 Task: Find an Airbnb in Yako, Burkina Faso for 2 guests from 1st to 9th July, with a price range of ₹8000 to ₹15000, entire place, 1 bedroom, smoking allowed, and self check-in.
Action: Mouse moved to (398, 71)
Screenshot: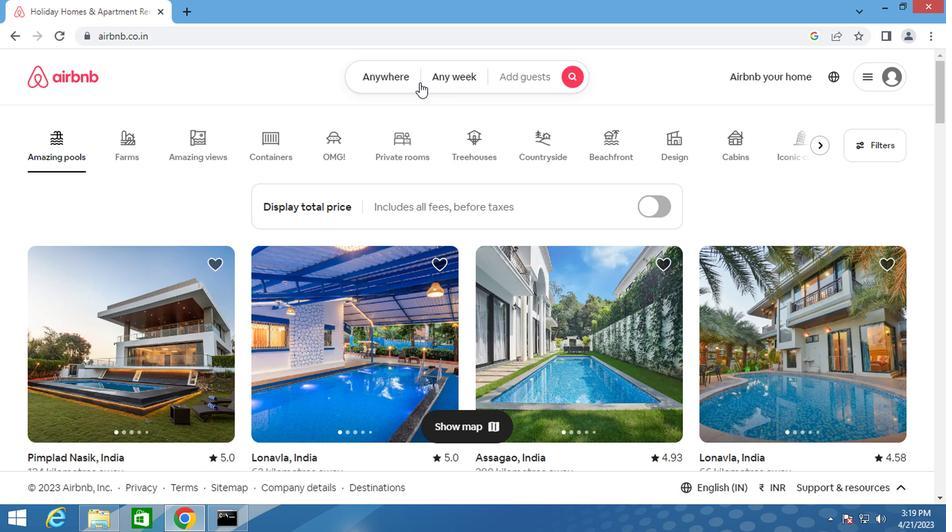 
Action: Mouse pressed left at (398, 71)
Screenshot: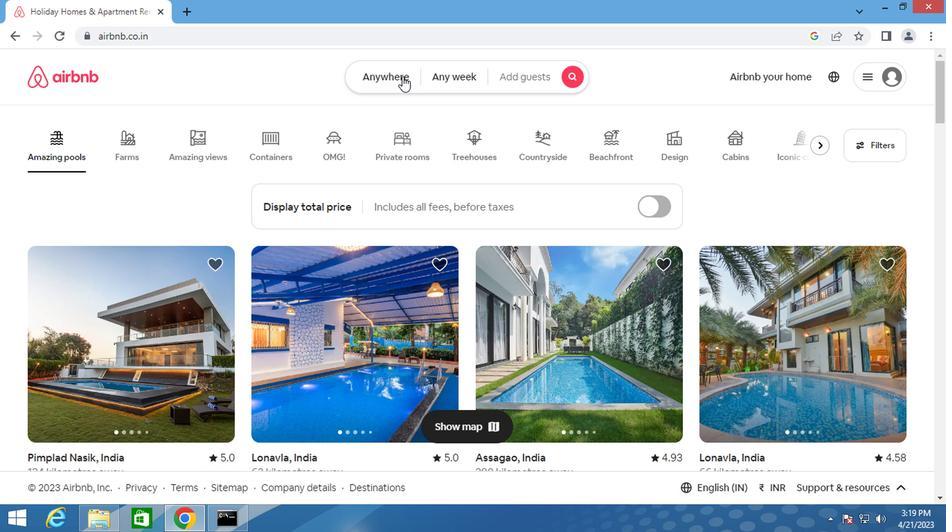 
Action: Mouse moved to (318, 127)
Screenshot: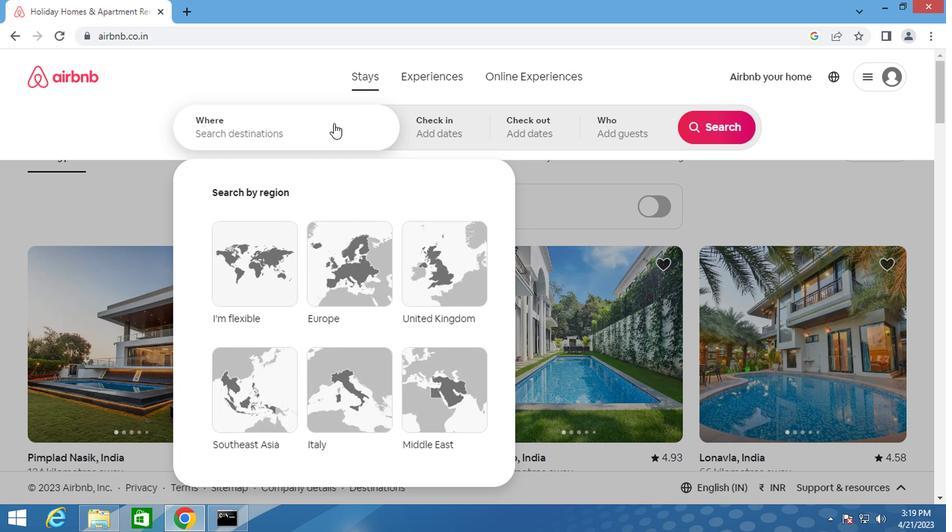 
Action: Mouse pressed left at (318, 127)
Screenshot: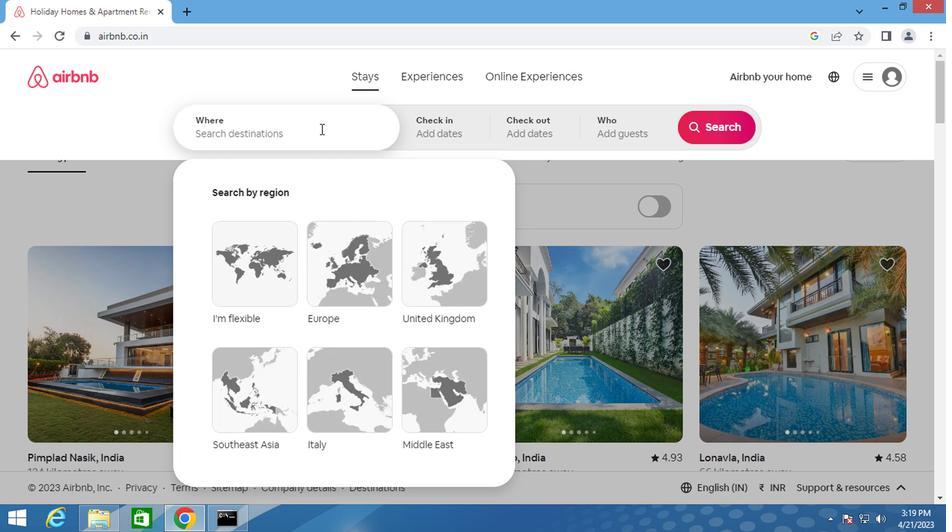 
Action: Key pressed <Key.shift>YAKO,<Key.shift>BURKINA
Screenshot: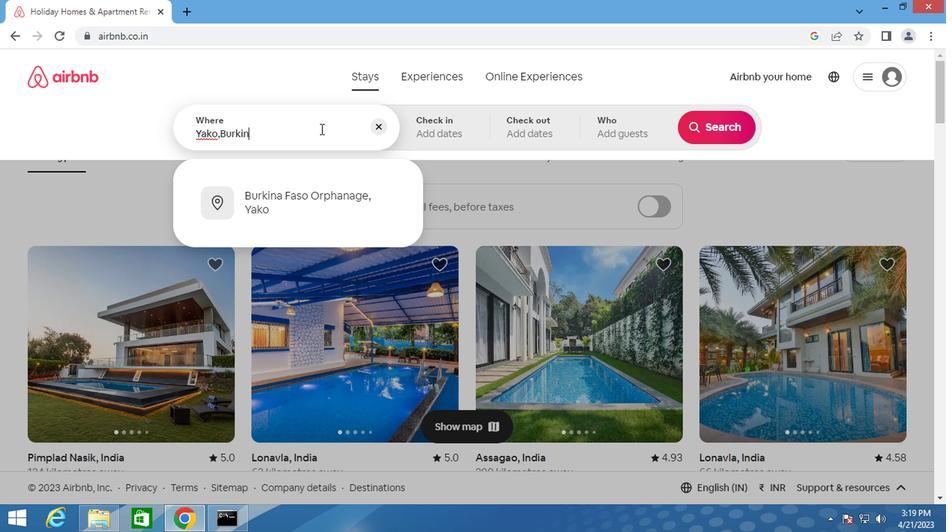 
Action: Mouse moved to (310, 203)
Screenshot: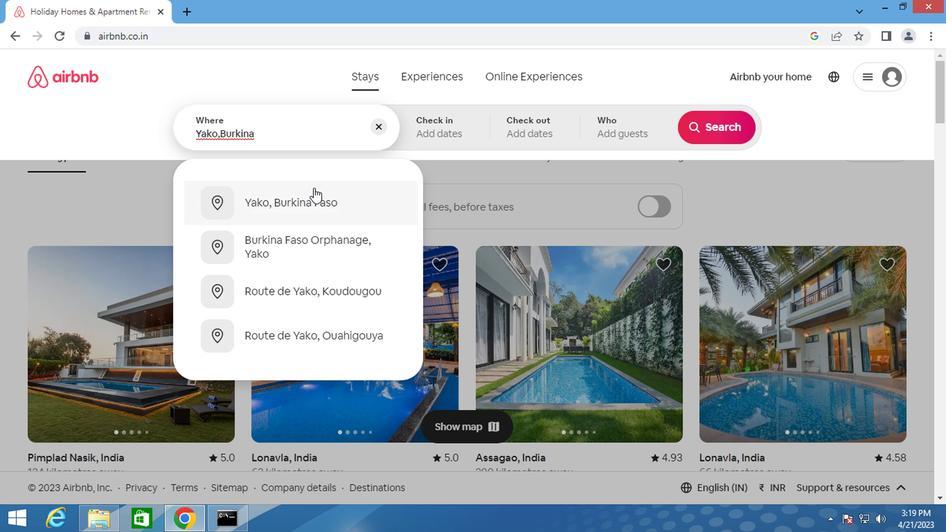 
Action: Mouse pressed left at (310, 203)
Screenshot: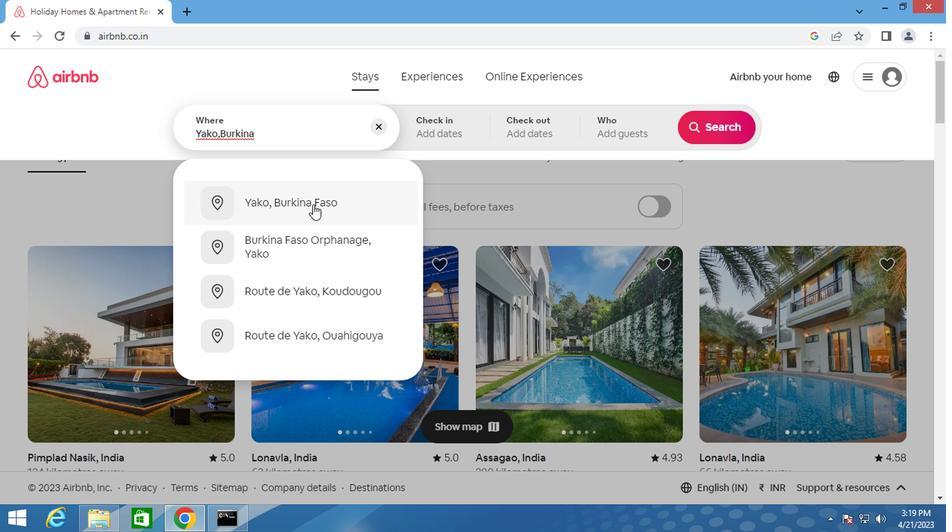 
Action: Mouse moved to (705, 231)
Screenshot: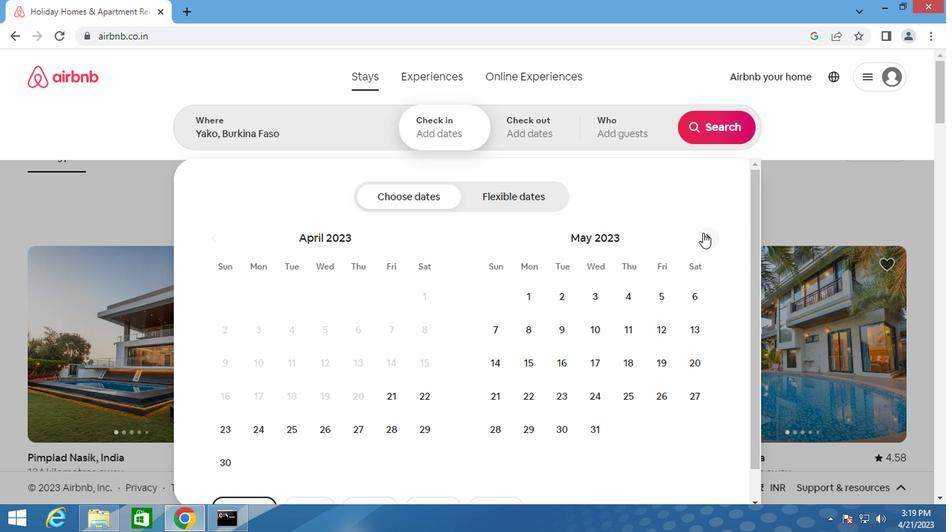 
Action: Mouse pressed left at (705, 231)
Screenshot: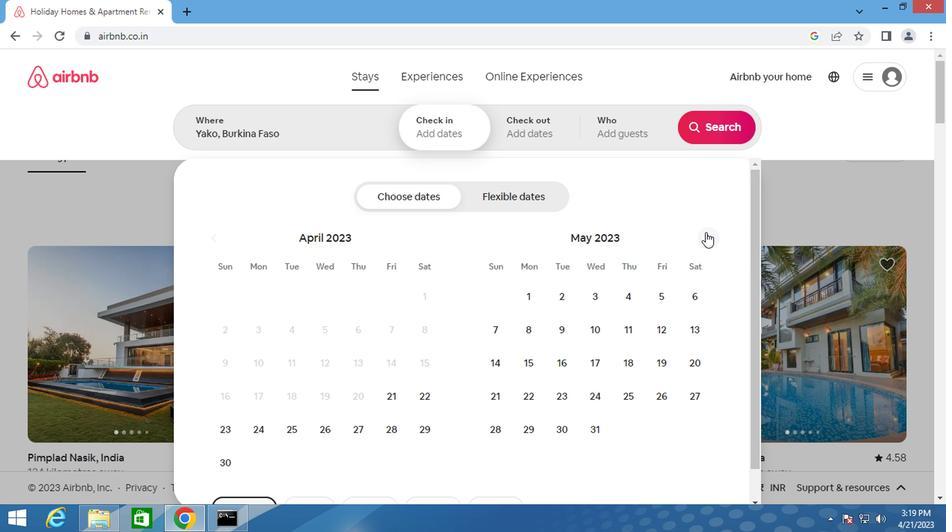 
Action: Mouse pressed left at (705, 231)
Screenshot: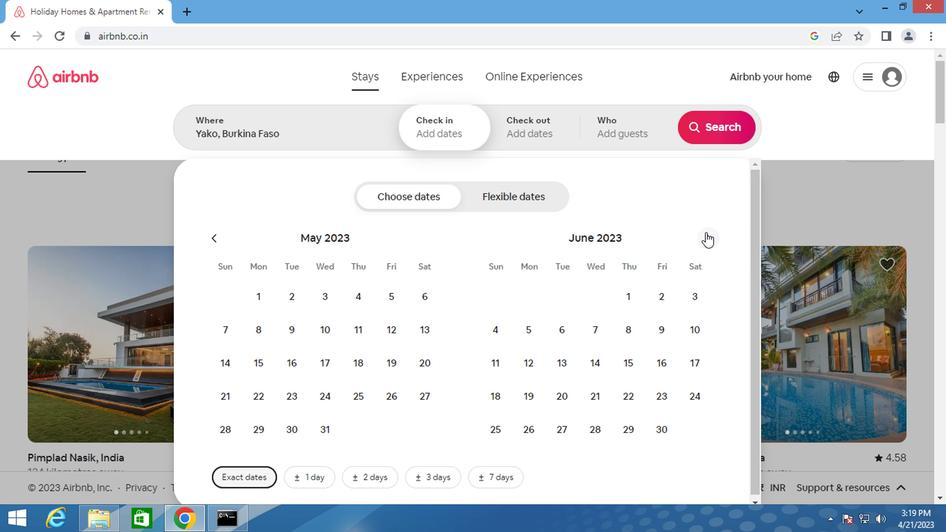 
Action: Mouse moved to (697, 292)
Screenshot: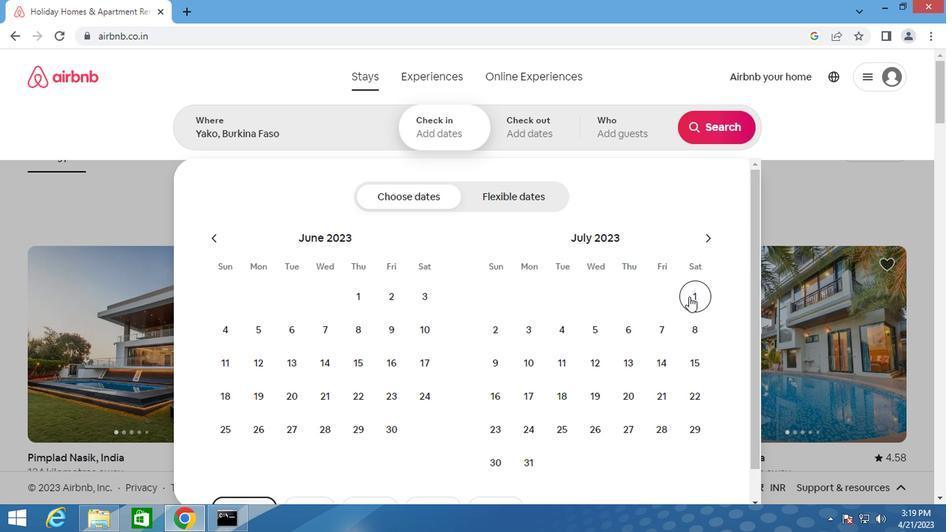
Action: Mouse pressed left at (697, 292)
Screenshot: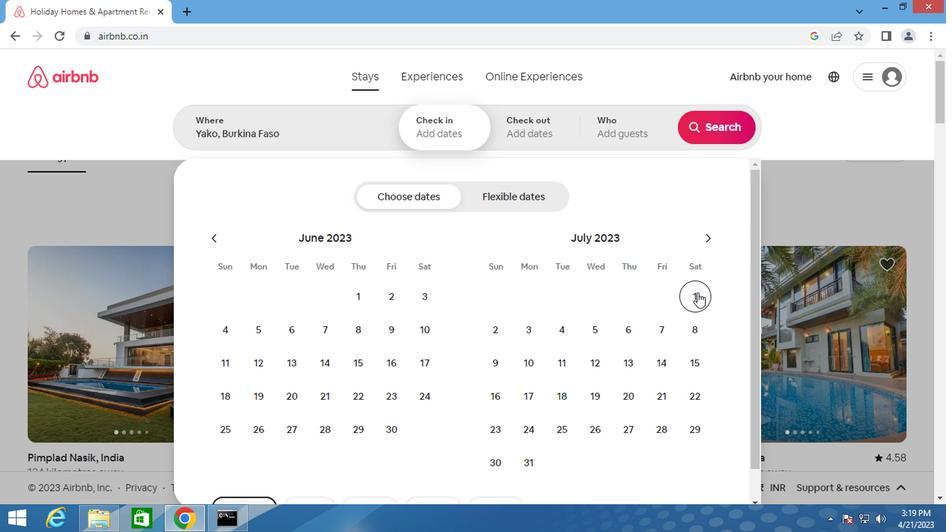 
Action: Mouse moved to (496, 367)
Screenshot: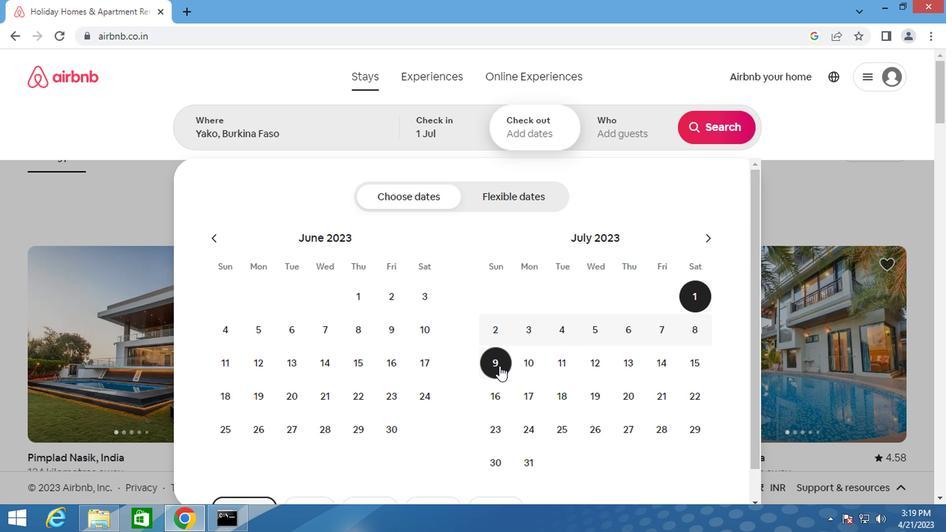 
Action: Mouse pressed left at (496, 367)
Screenshot: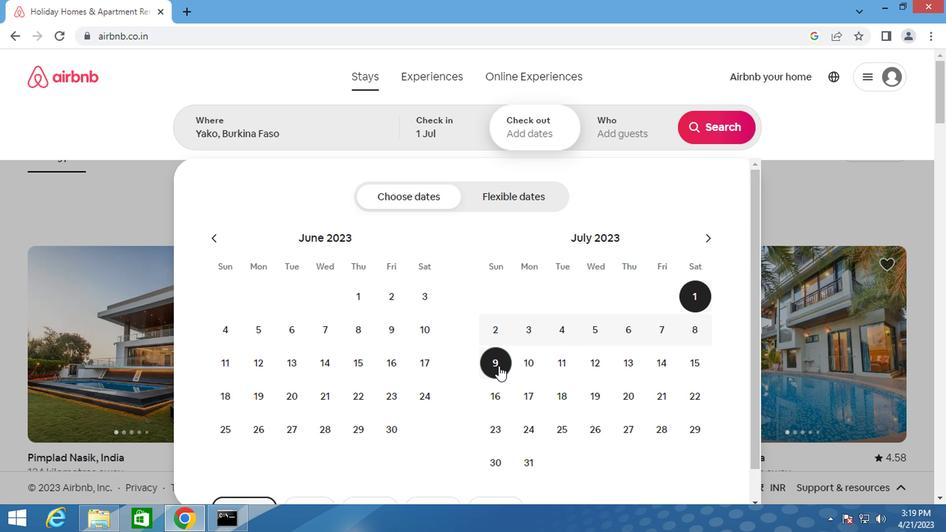 
Action: Mouse moved to (634, 123)
Screenshot: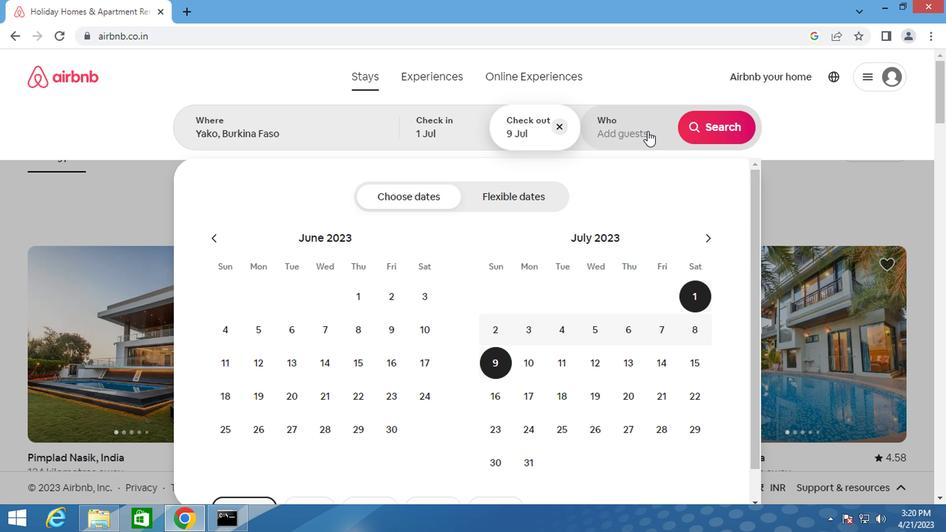 
Action: Mouse pressed left at (634, 123)
Screenshot: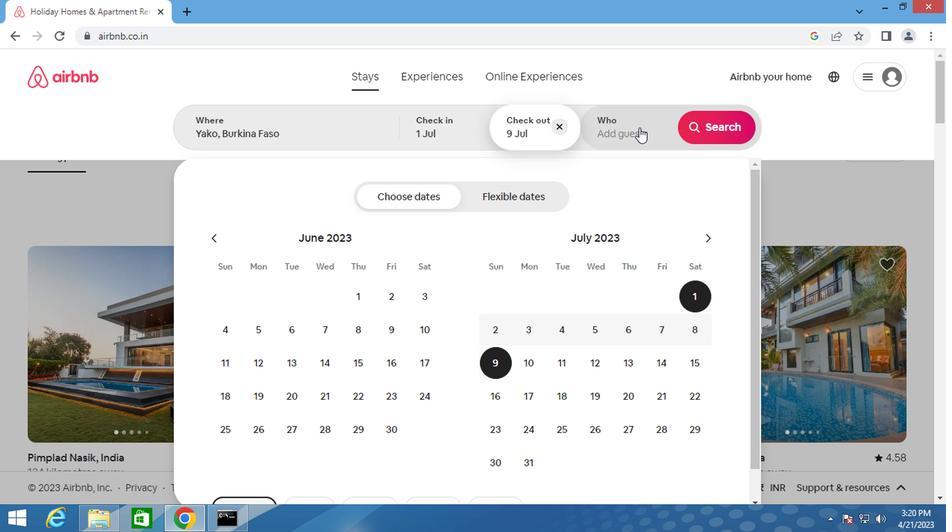 
Action: Mouse moved to (714, 197)
Screenshot: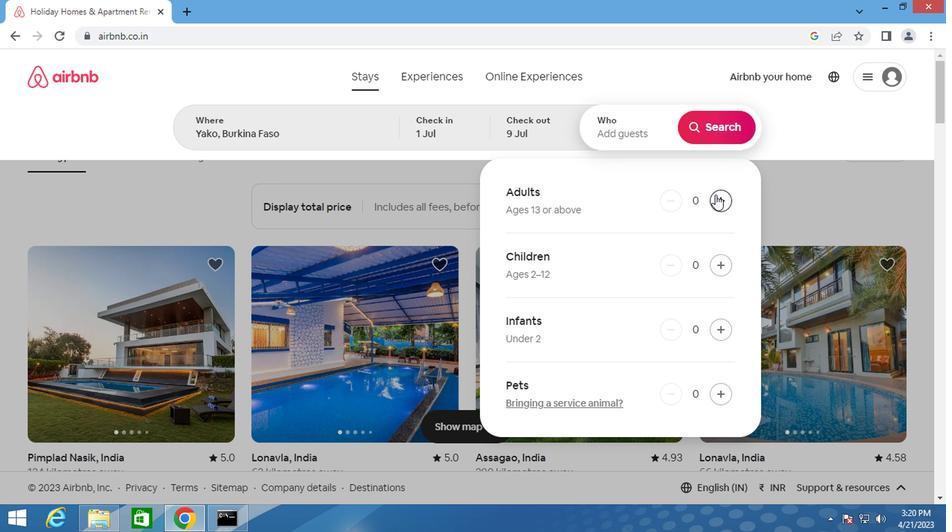 
Action: Mouse pressed left at (714, 197)
Screenshot: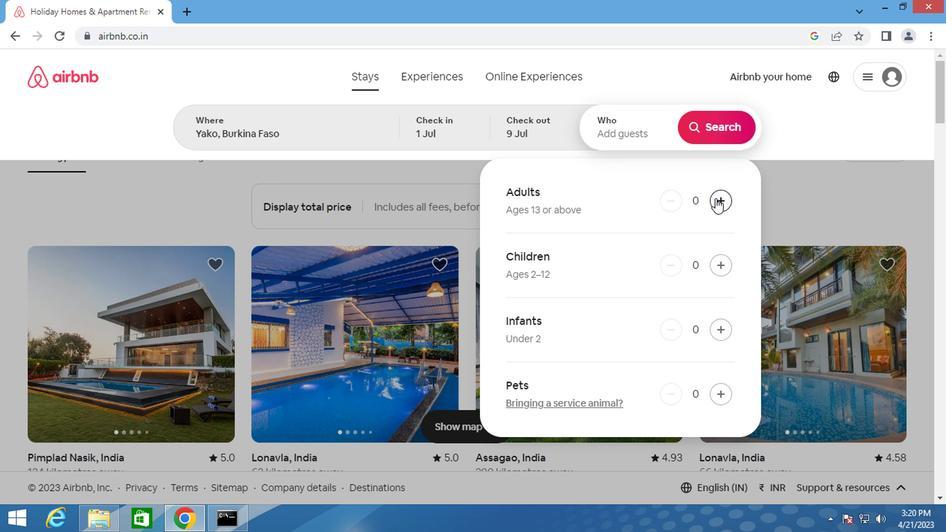 
Action: Mouse pressed left at (714, 197)
Screenshot: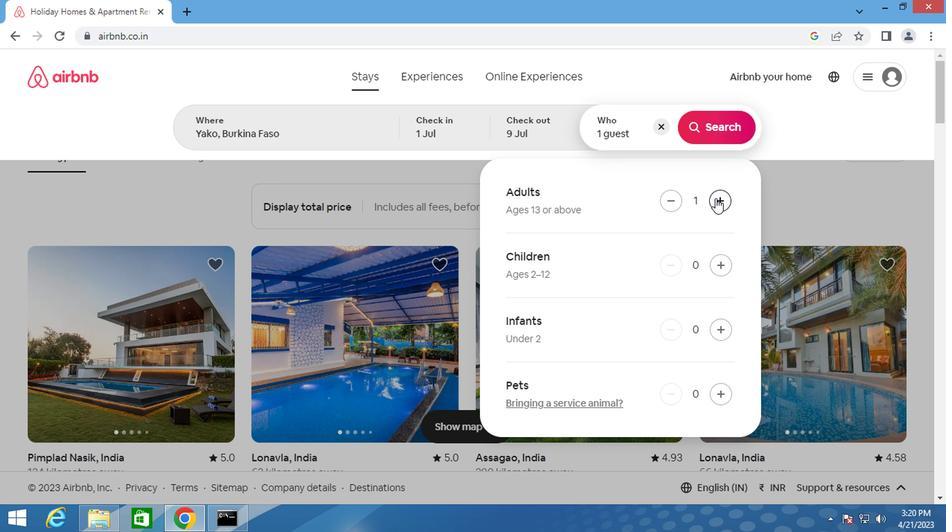 
Action: Mouse moved to (697, 127)
Screenshot: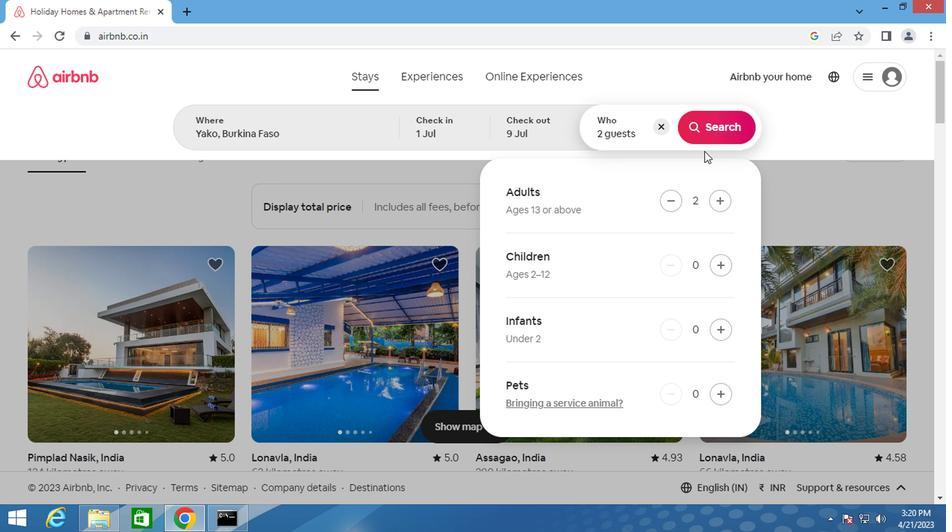 
Action: Mouse pressed left at (697, 127)
Screenshot: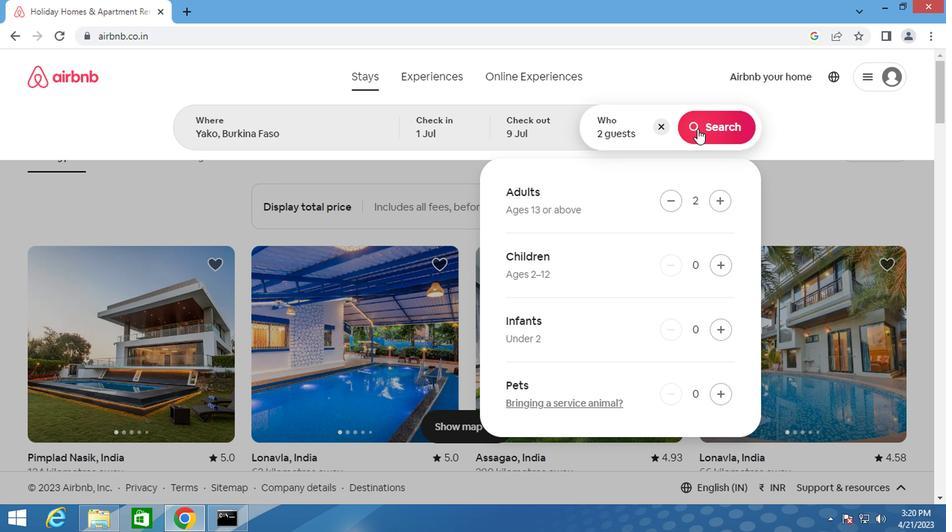 
Action: Mouse moved to (904, 134)
Screenshot: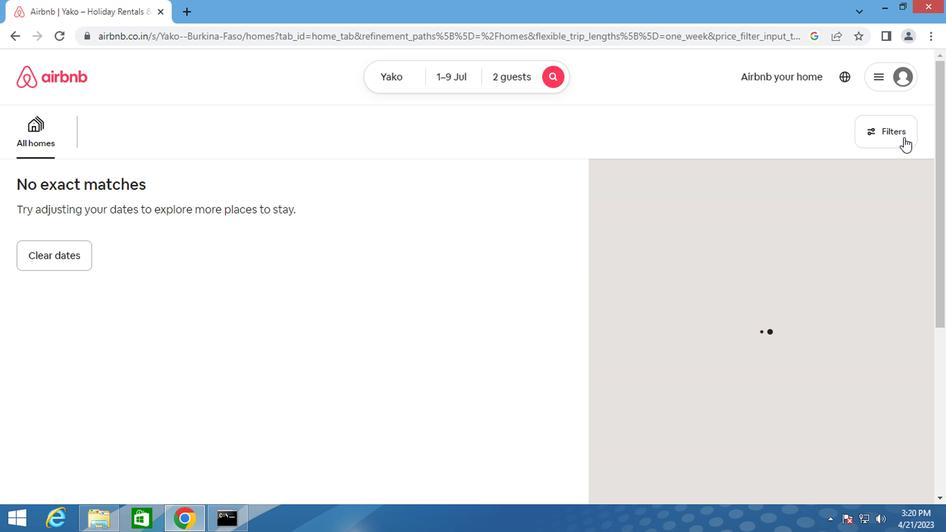 
Action: Mouse pressed left at (904, 134)
Screenshot: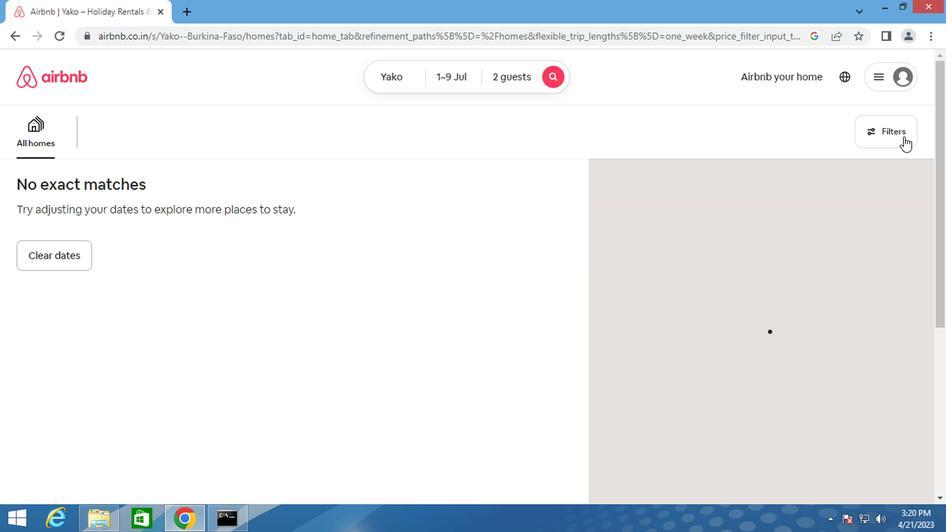 
Action: Mouse moved to (274, 216)
Screenshot: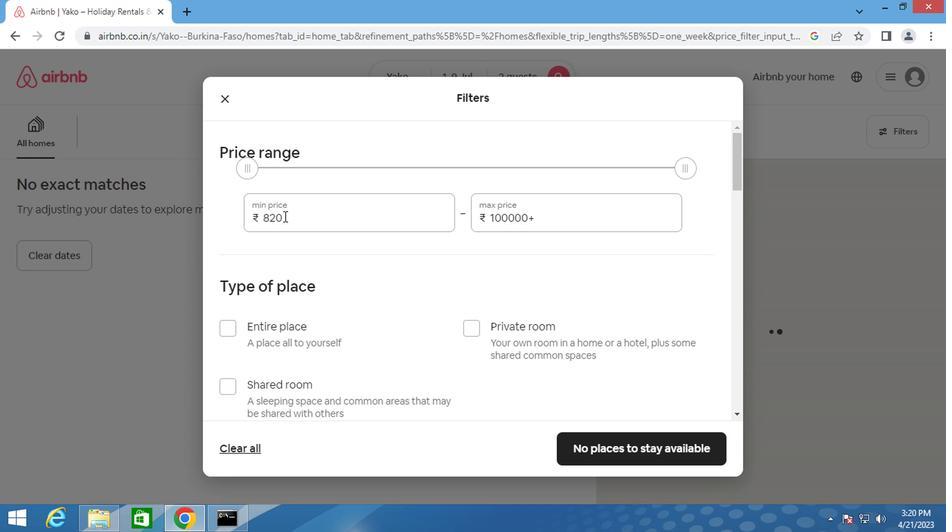 
Action: Mouse pressed left at (274, 216)
Screenshot: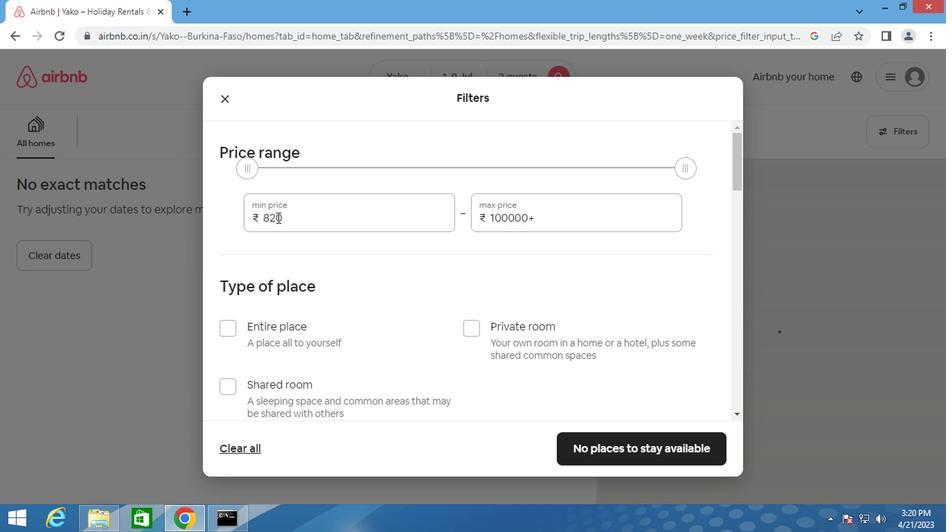 
Action: Mouse moved to (274, 216)
Screenshot: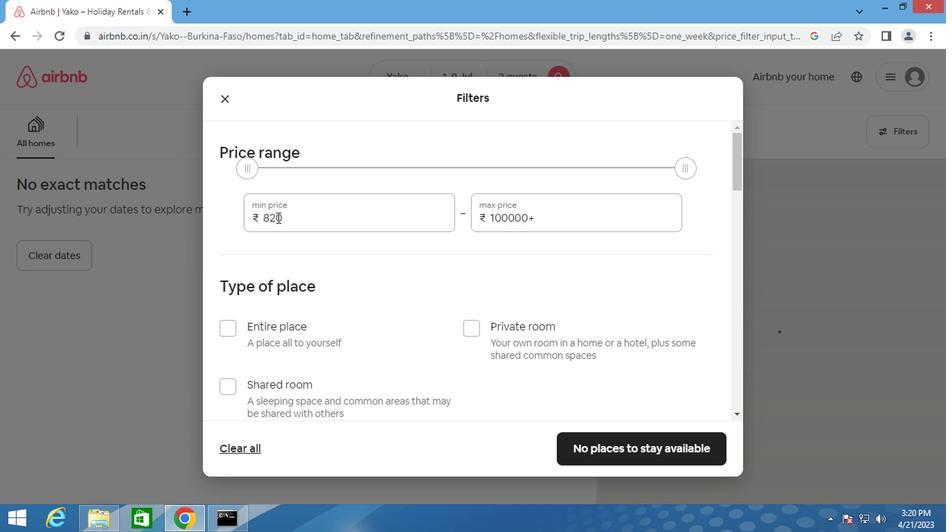 
Action: Mouse pressed left at (274, 216)
Screenshot: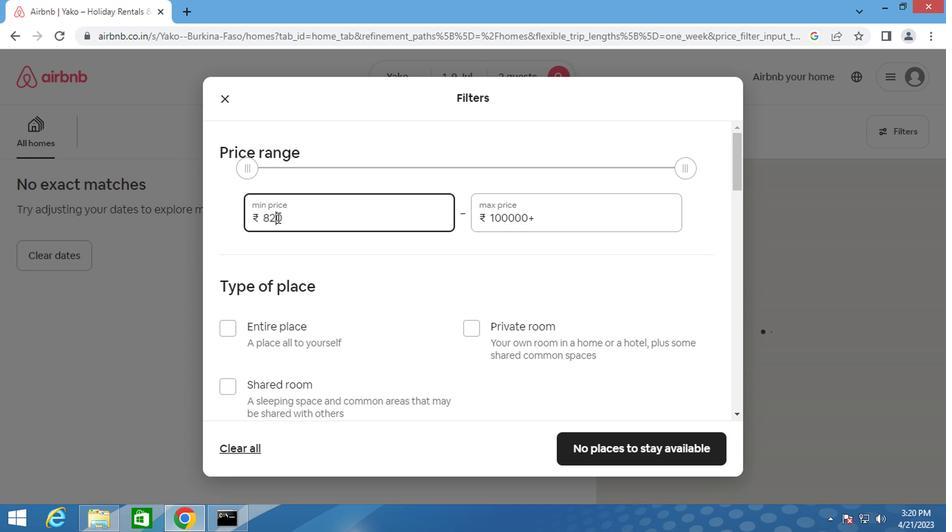 
Action: Mouse moved to (274, 216)
Screenshot: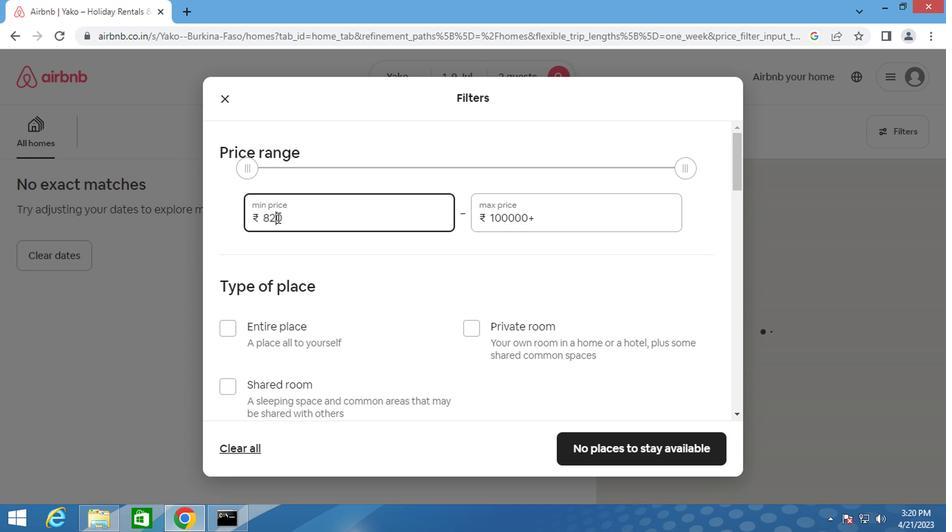 
Action: Key pressed <Key.backspace>8000
Screenshot: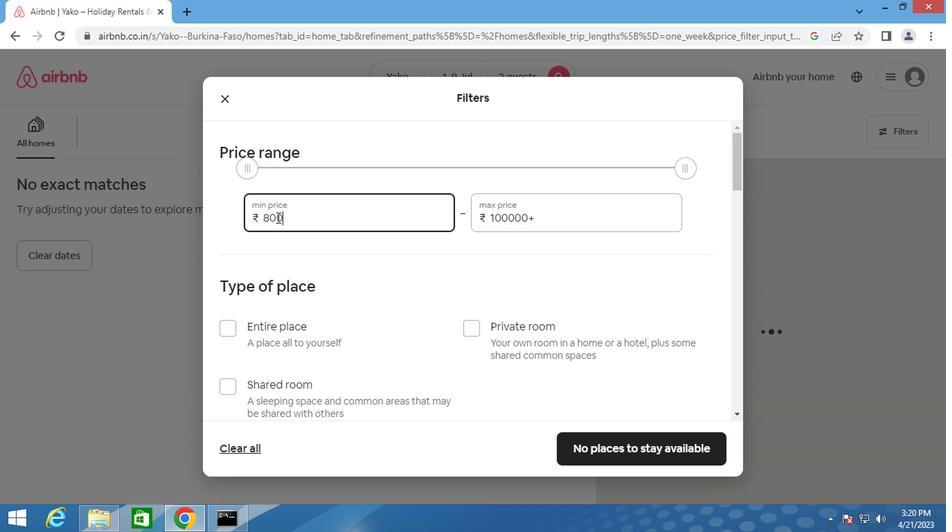 
Action: Mouse moved to (492, 218)
Screenshot: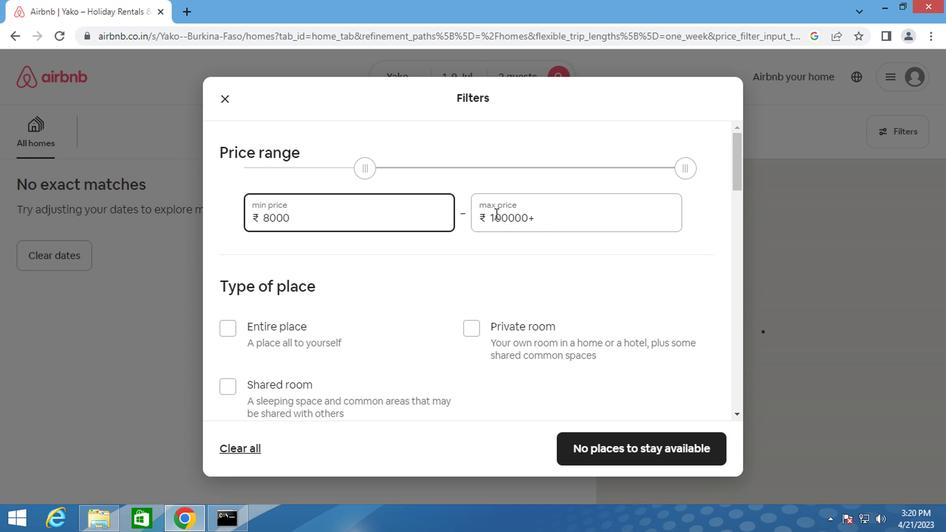 
Action: Mouse pressed left at (492, 218)
Screenshot: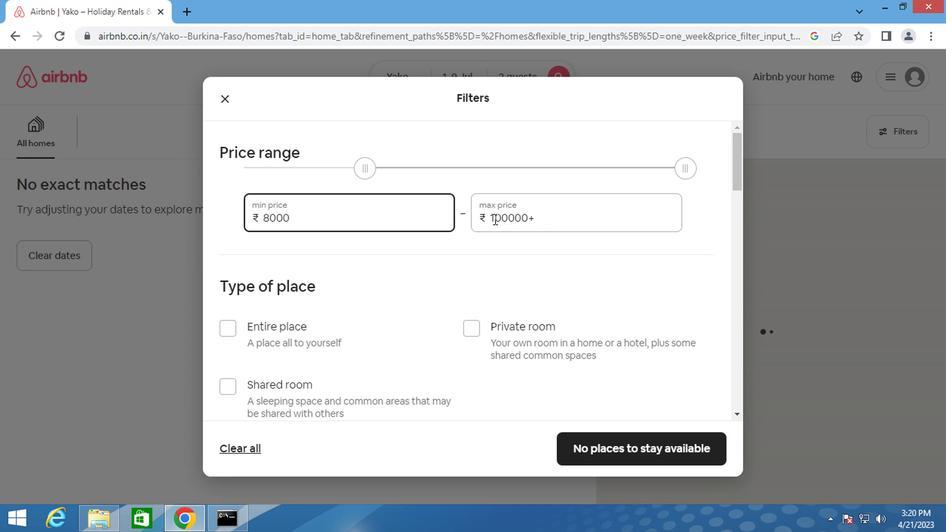 
Action: Mouse moved to (492, 218)
Screenshot: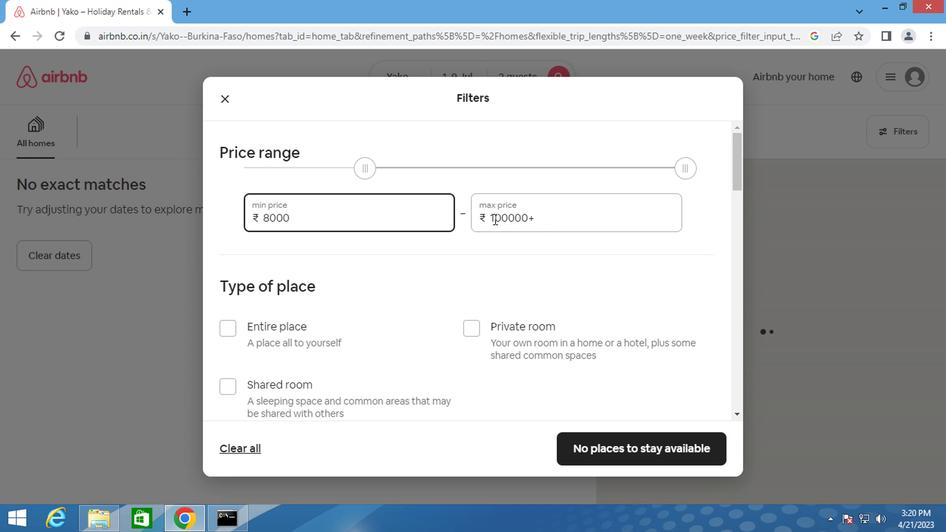 
Action: Mouse pressed left at (492, 218)
Screenshot: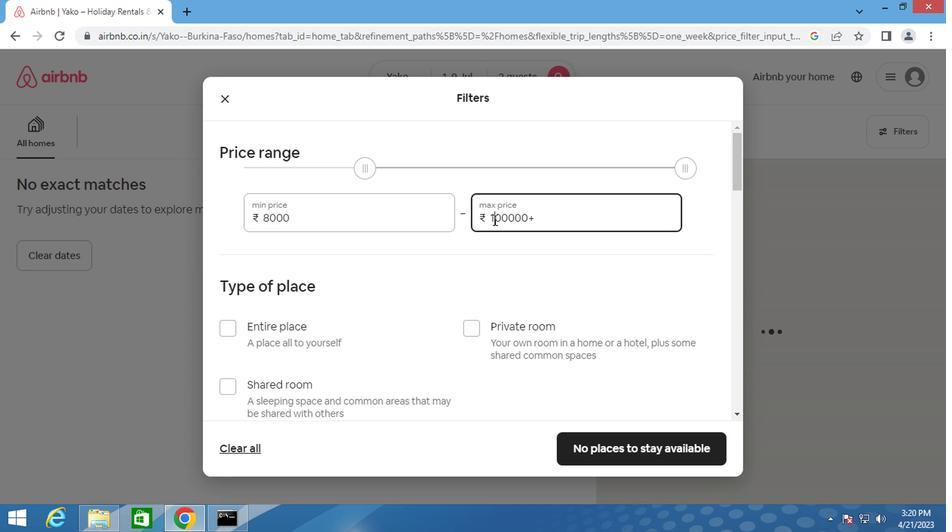 
Action: Key pressed <Key.backspace>15000
Screenshot: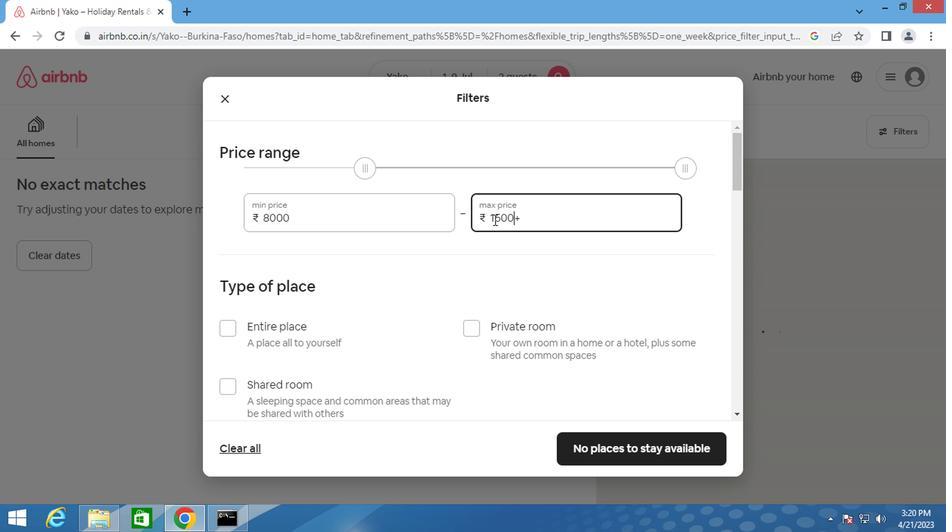 
Action: Mouse moved to (456, 230)
Screenshot: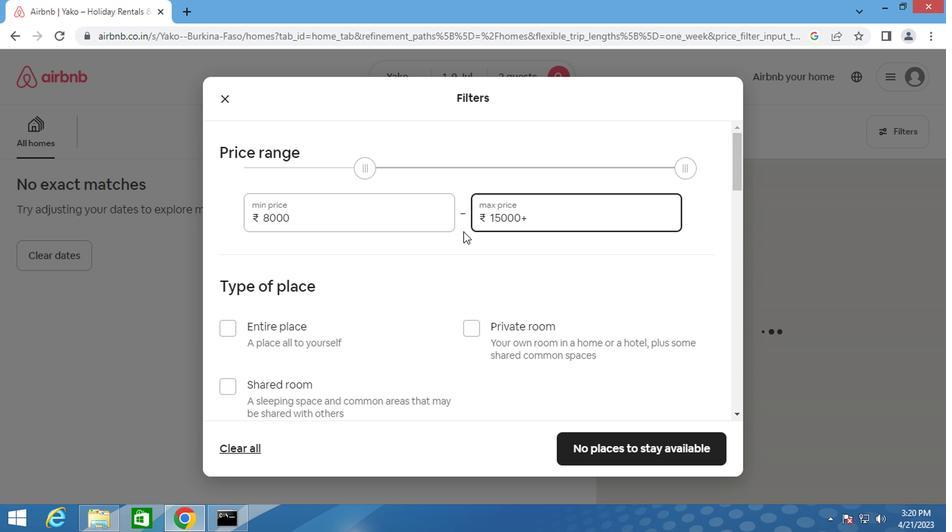 
Action: Mouse scrolled (456, 230) with delta (0, 0)
Screenshot: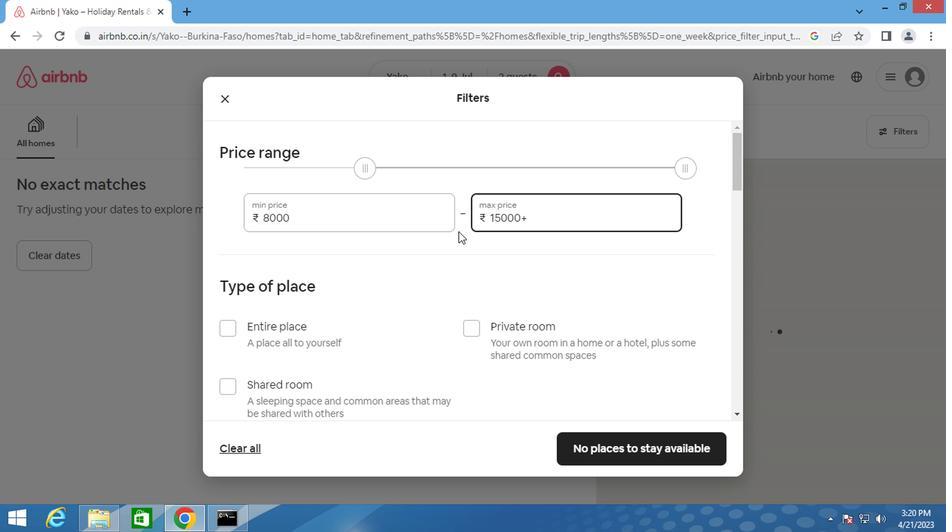 
Action: Mouse scrolled (456, 230) with delta (0, 0)
Screenshot: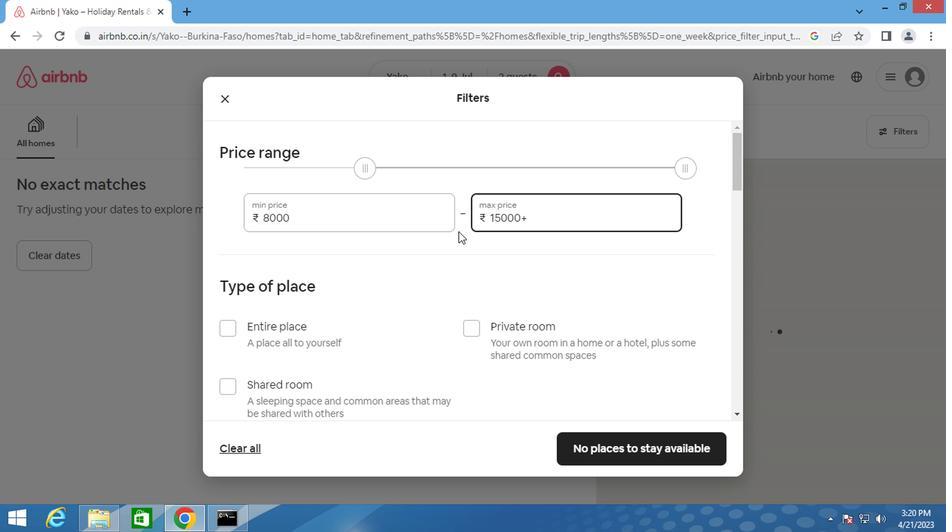 
Action: Mouse moved to (223, 187)
Screenshot: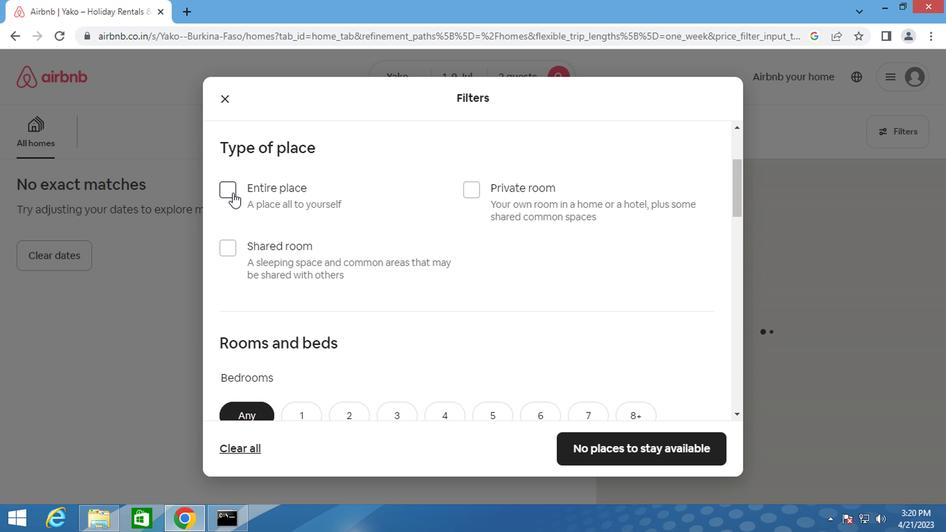 
Action: Mouse pressed left at (223, 187)
Screenshot: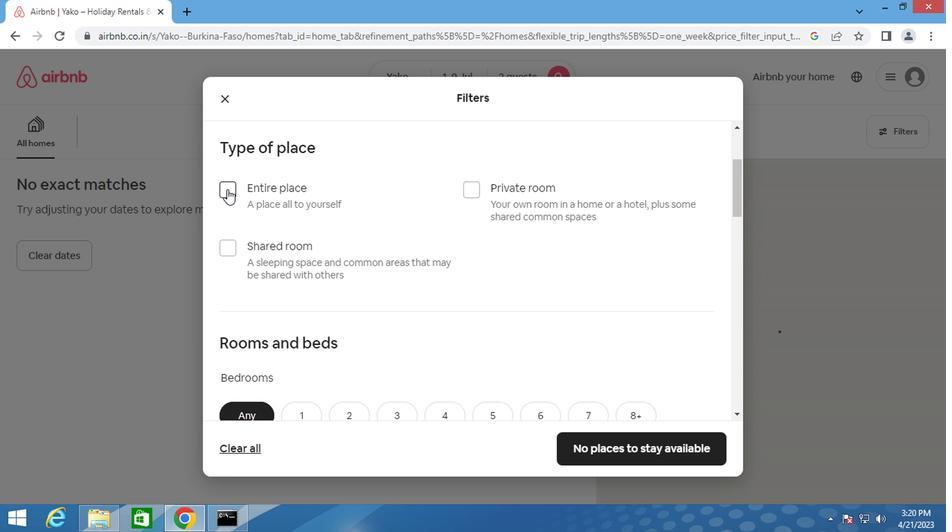 
Action: Mouse moved to (253, 235)
Screenshot: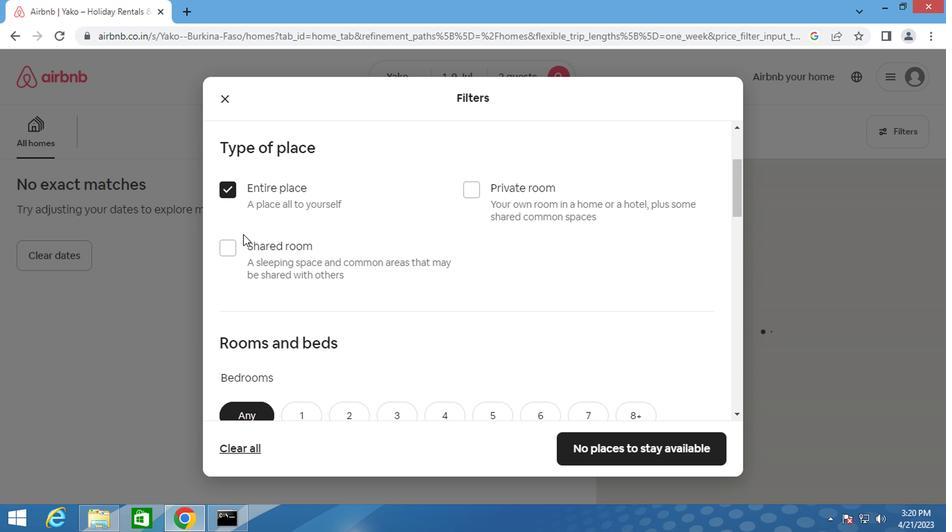 
Action: Mouse scrolled (253, 234) with delta (0, 0)
Screenshot: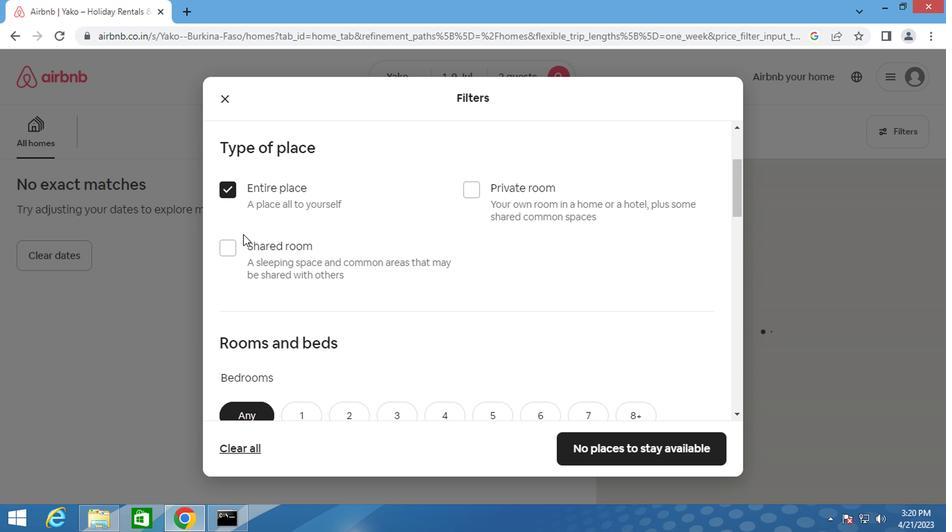 
Action: Mouse moved to (256, 239)
Screenshot: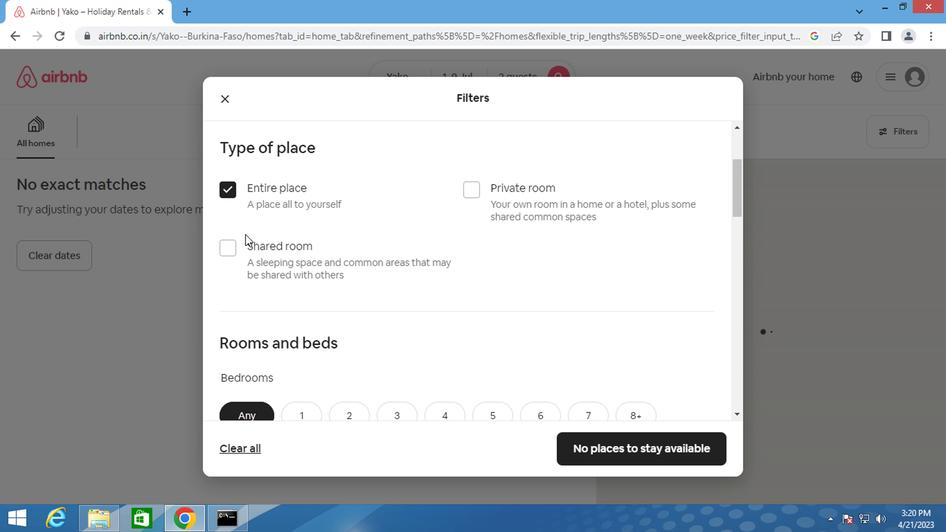 
Action: Mouse scrolled (256, 238) with delta (0, 0)
Screenshot: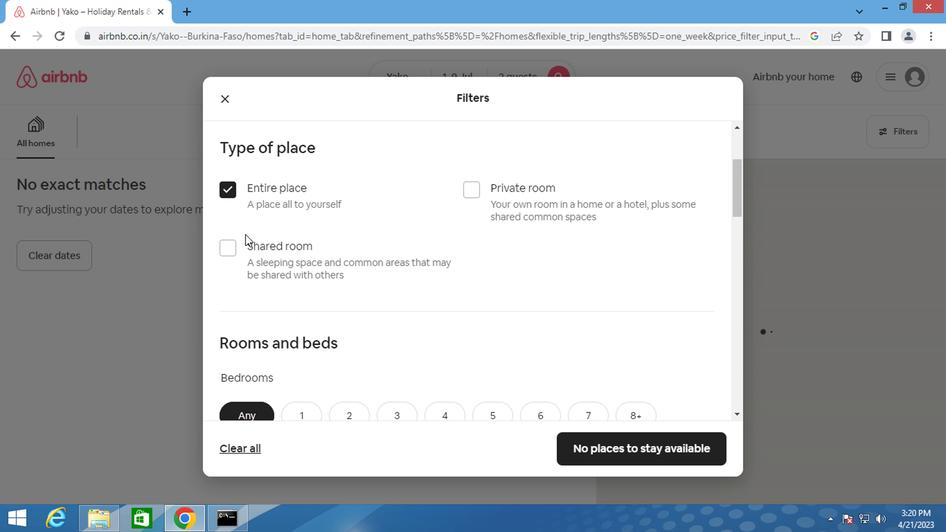 
Action: Mouse moved to (257, 240)
Screenshot: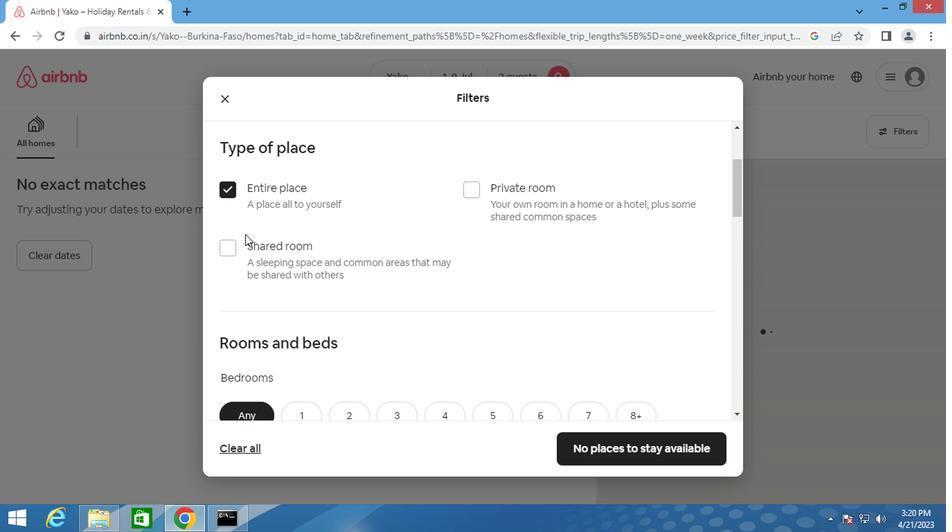 
Action: Mouse scrolled (257, 239) with delta (0, 0)
Screenshot: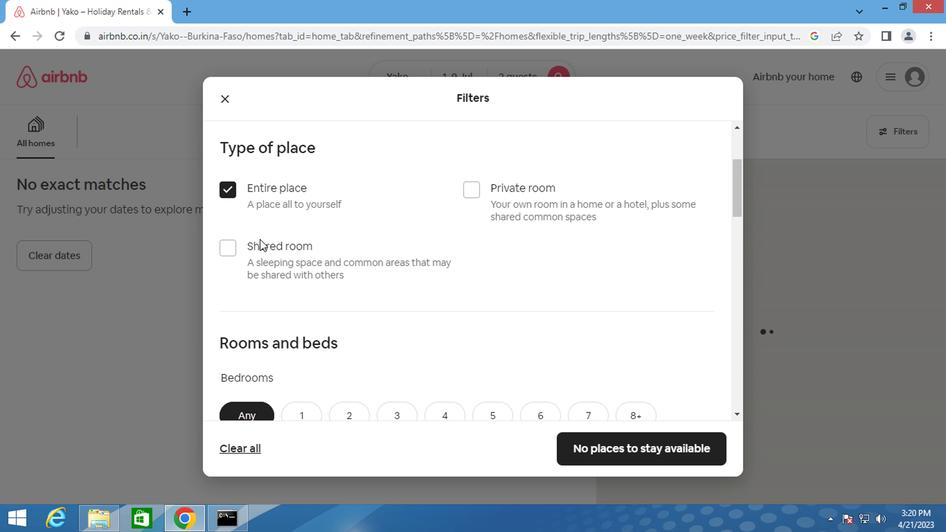 
Action: Mouse moved to (299, 208)
Screenshot: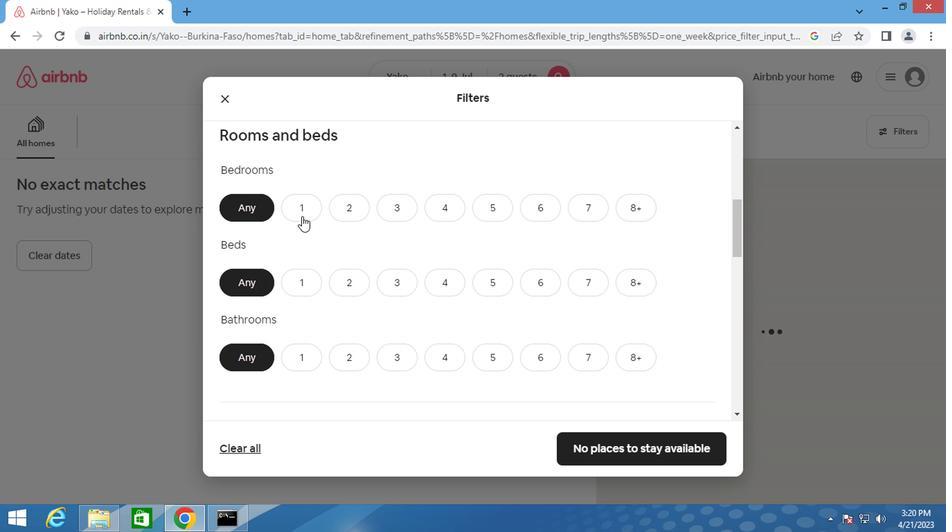 
Action: Mouse pressed left at (299, 208)
Screenshot: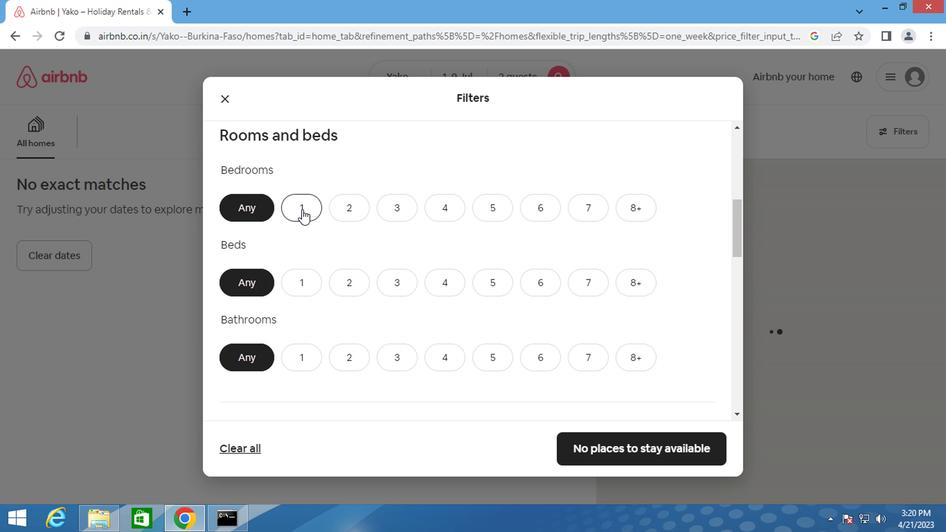 
Action: Mouse moved to (287, 284)
Screenshot: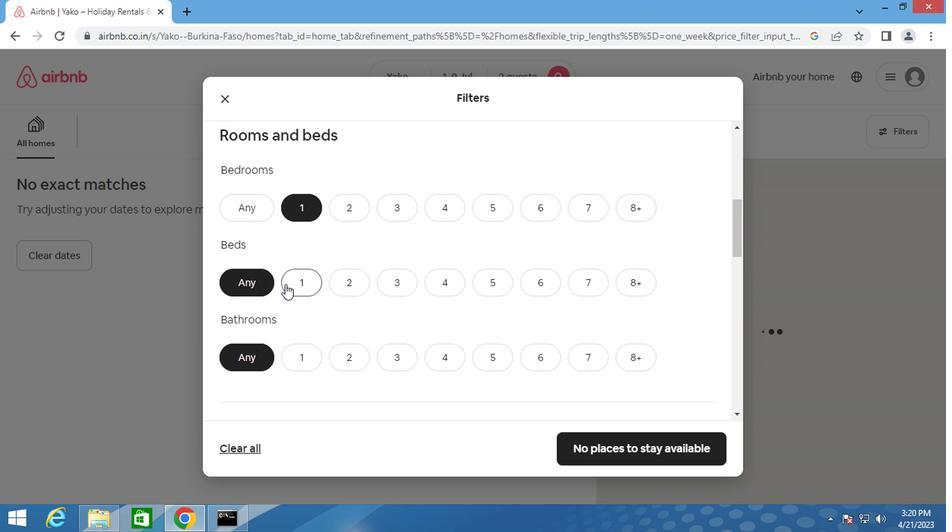 
Action: Mouse pressed left at (287, 284)
Screenshot: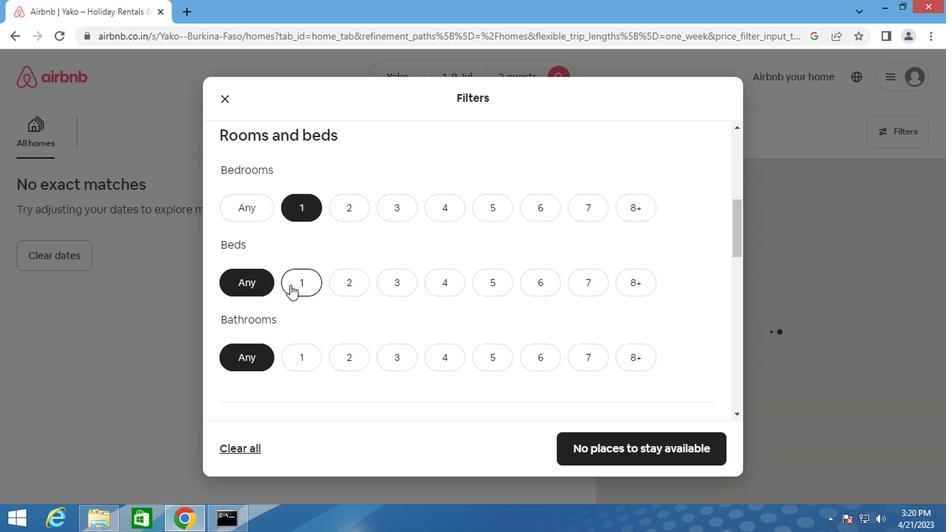 
Action: Mouse moved to (309, 354)
Screenshot: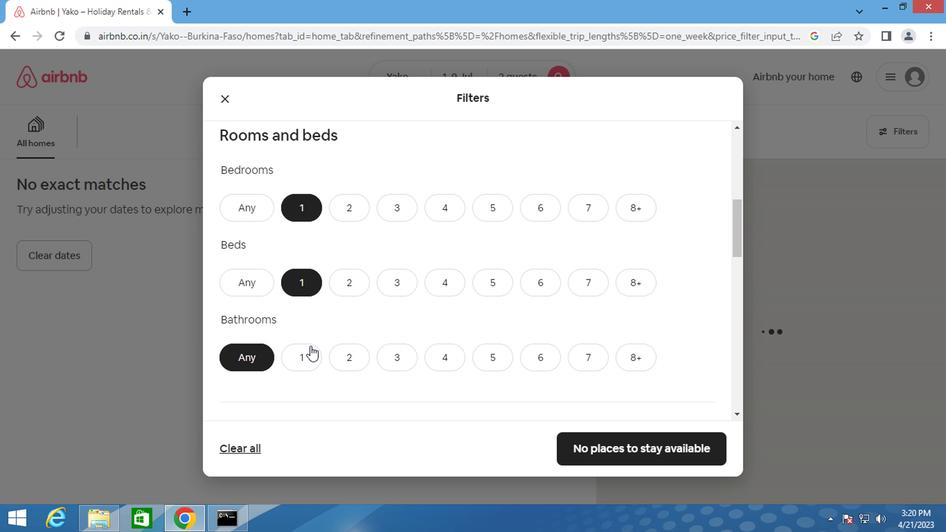 
Action: Mouse pressed left at (309, 354)
Screenshot: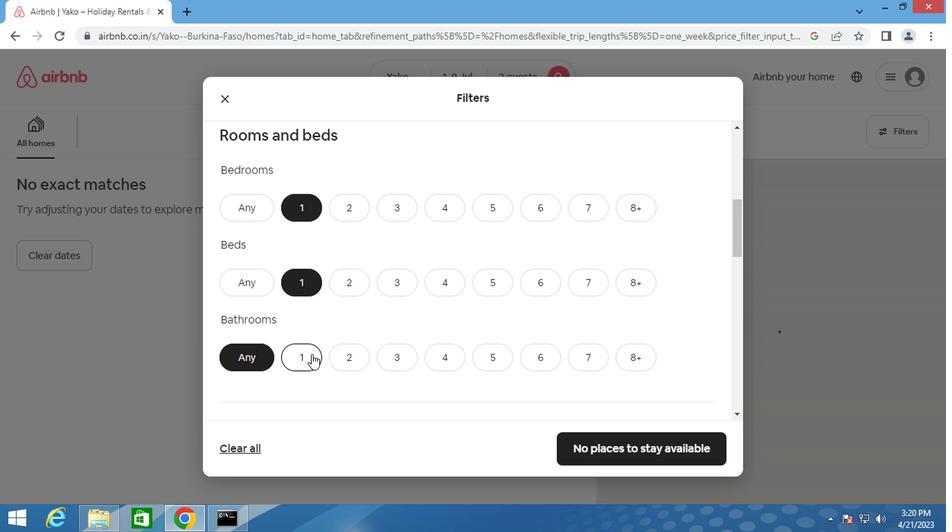 
Action: Mouse moved to (343, 322)
Screenshot: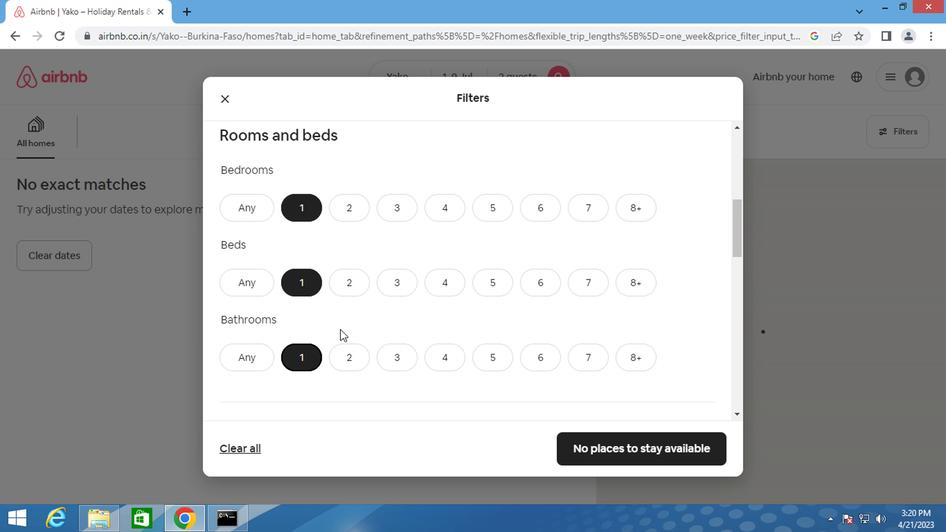 
Action: Mouse scrolled (343, 321) with delta (0, 0)
Screenshot: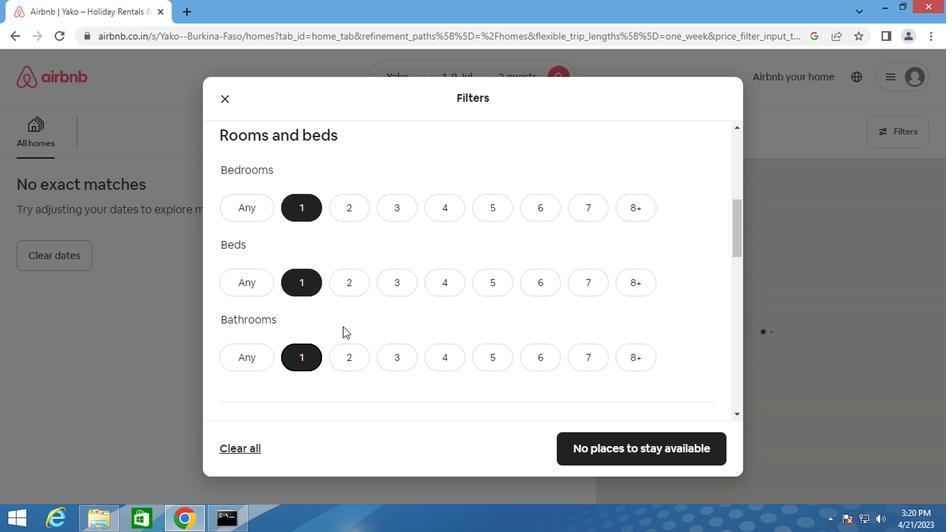 
Action: Mouse scrolled (343, 321) with delta (0, 0)
Screenshot: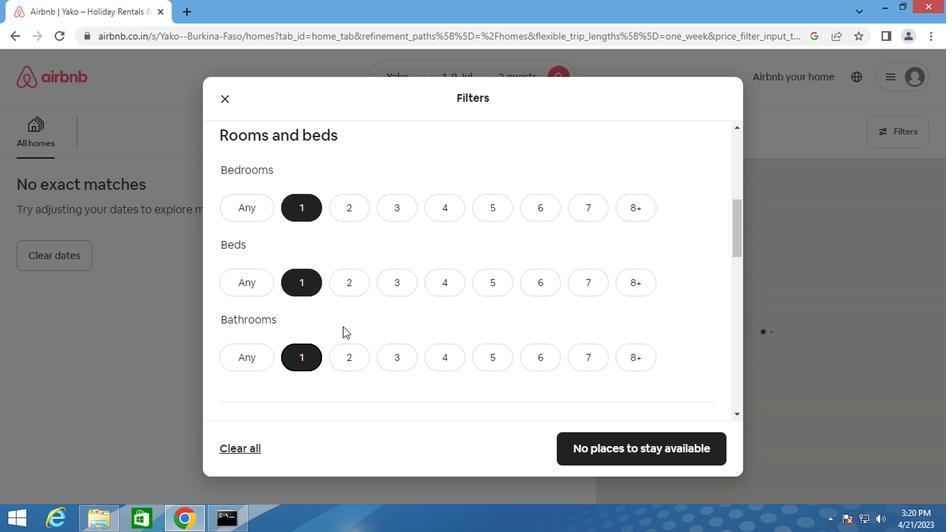 
Action: Mouse scrolled (343, 321) with delta (0, 0)
Screenshot: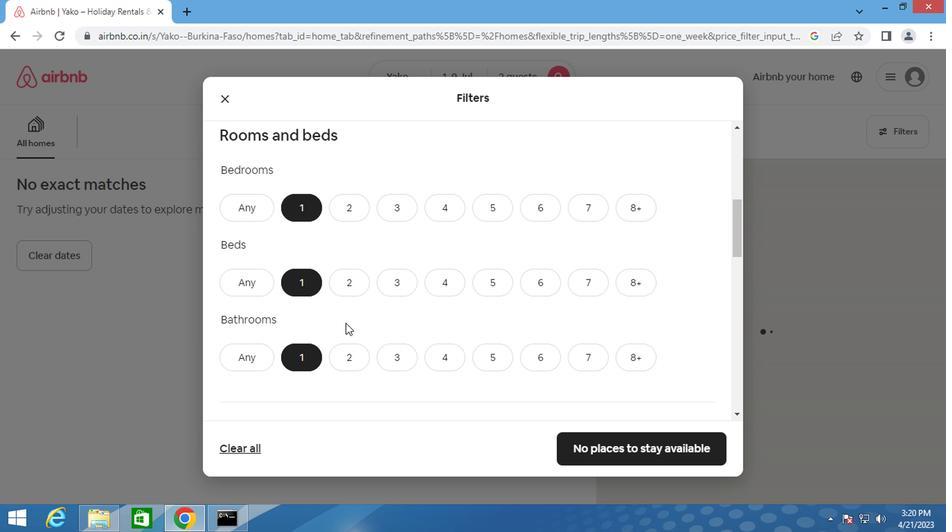 
Action: Mouse scrolled (343, 321) with delta (0, 0)
Screenshot: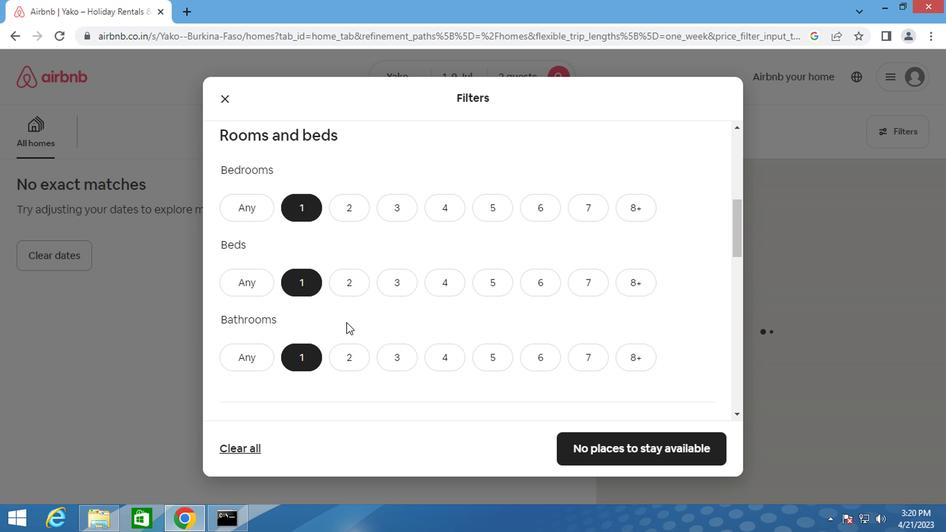 
Action: Mouse moved to (299, 291)
Screenshot: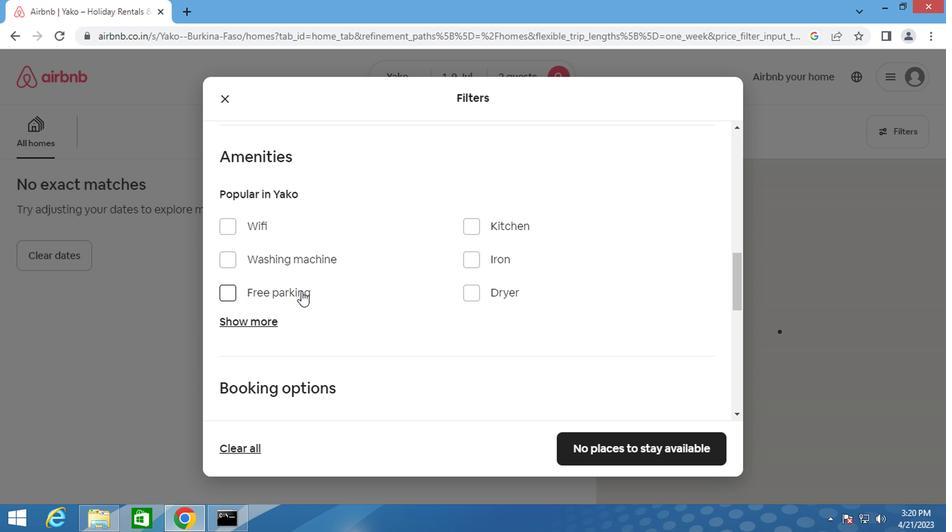 
Action: Mouse scrolled (299, 290) with delta (0, 0)
Screenshot: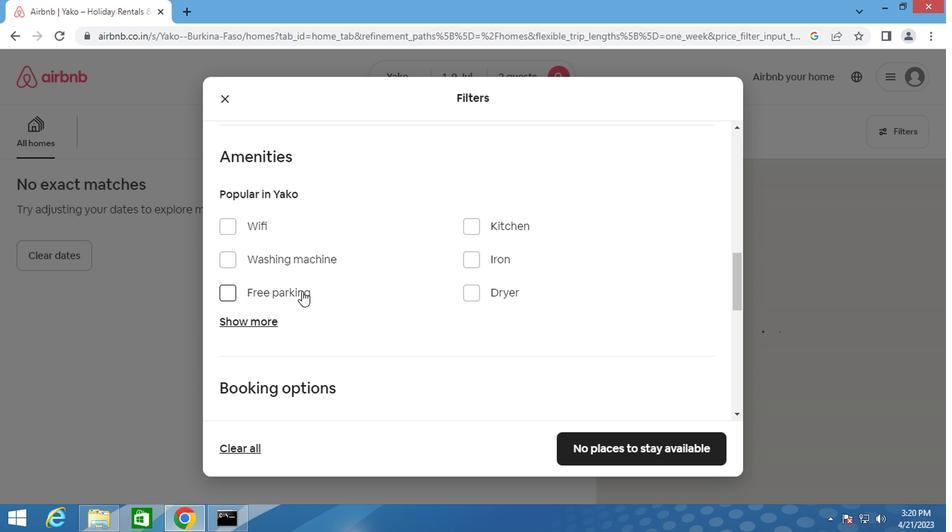 
Action: Mouse scrolled (299, 290) with delta (0, 0)
Screenshot: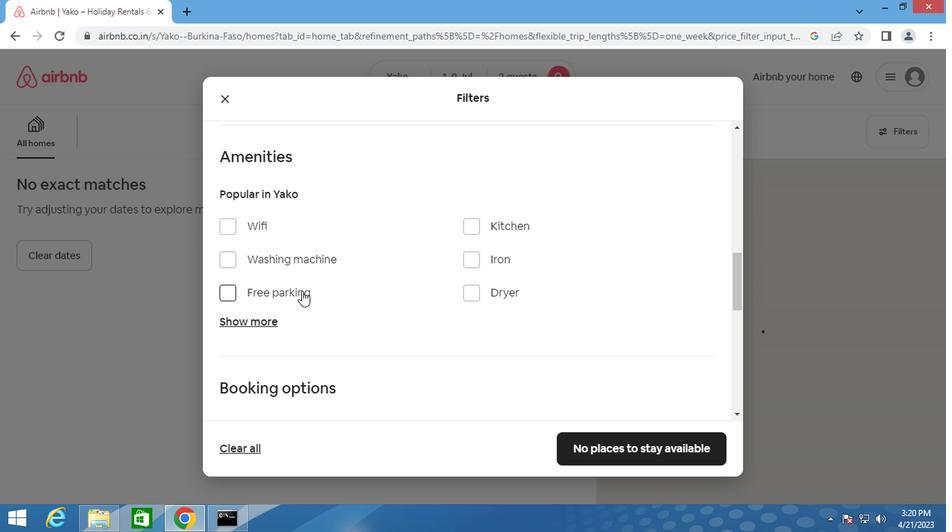 
Action: Mouse scrolled (299, 290) with delta (0, 0)
Screenshot: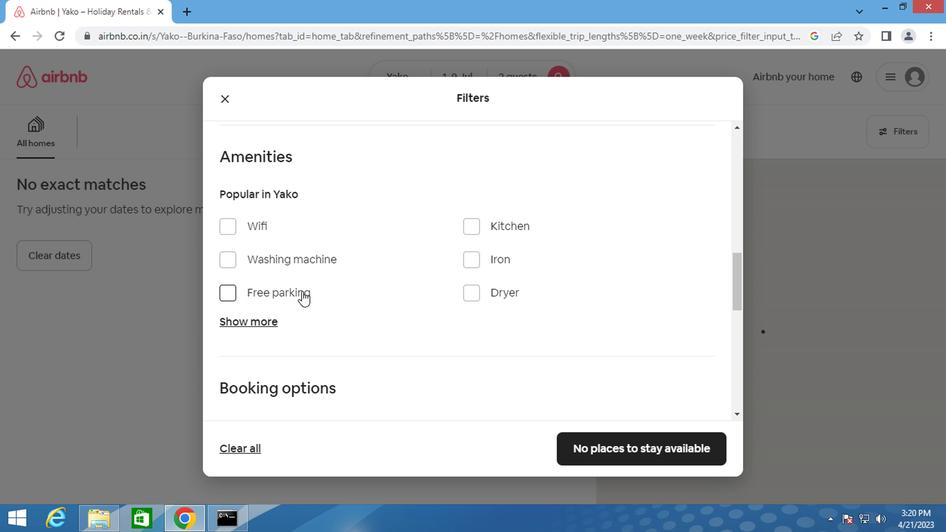 
Action: Mouse scrolled (299, 290) with delta (0, 0)
Screenshot: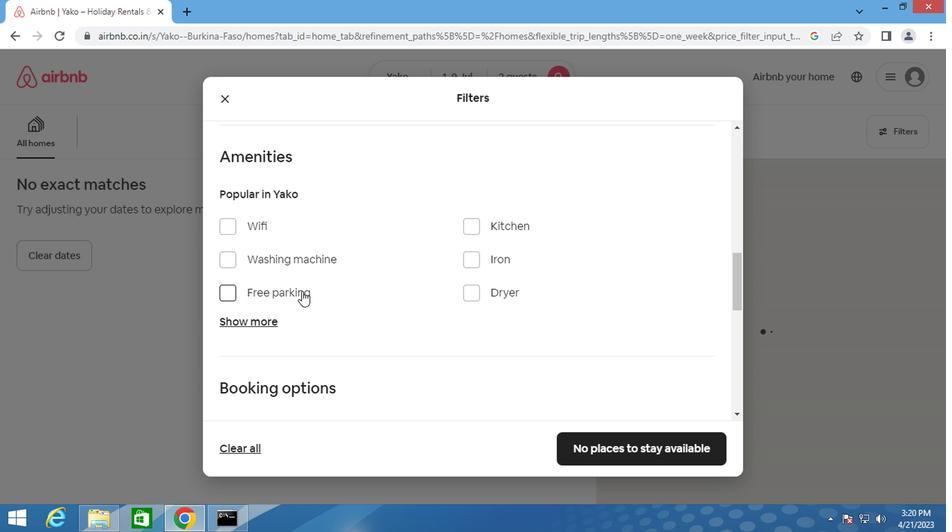 
Action: Mouse scrolled (299, 291) with delta (0, 0)
Screenshot: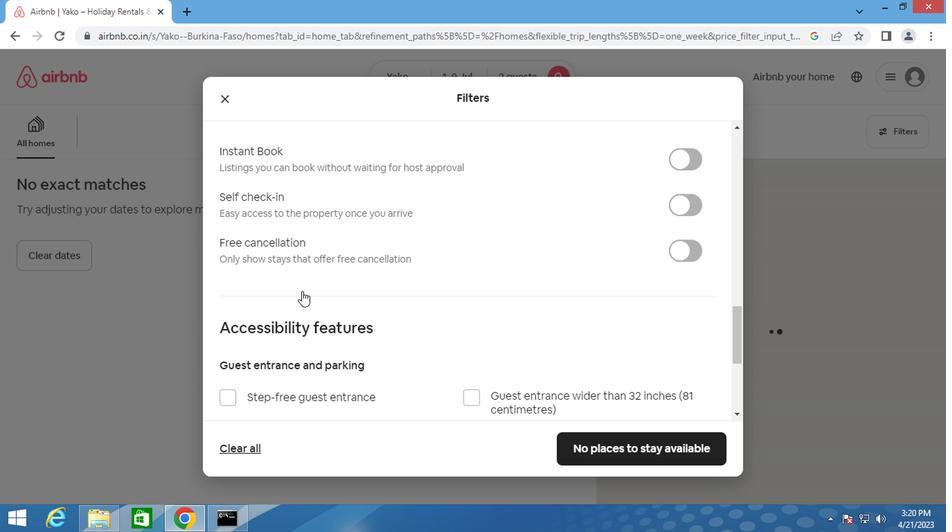 
Action: Mouse scrolled (299, 291) with delta (0, 0)
Screenshot: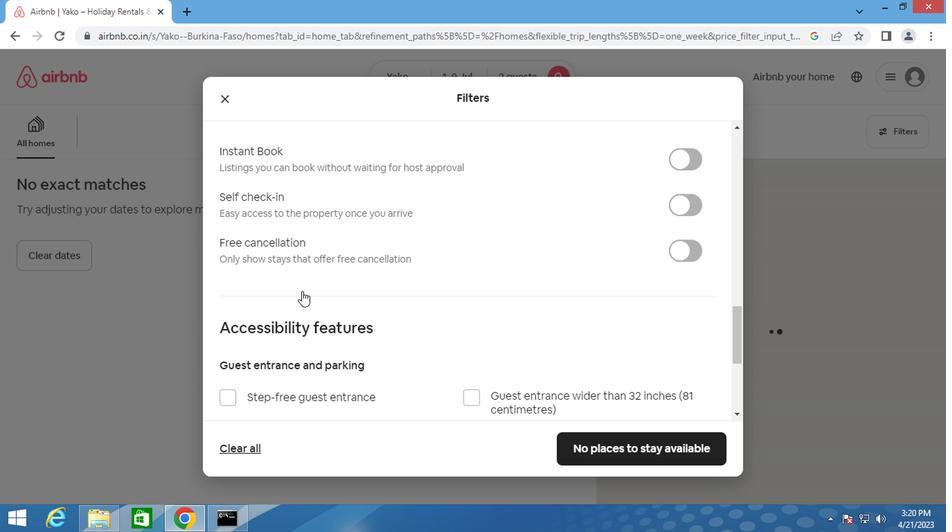
Action: Mouse scrolled (299, 291) with delta (0, 0)
Screenshot: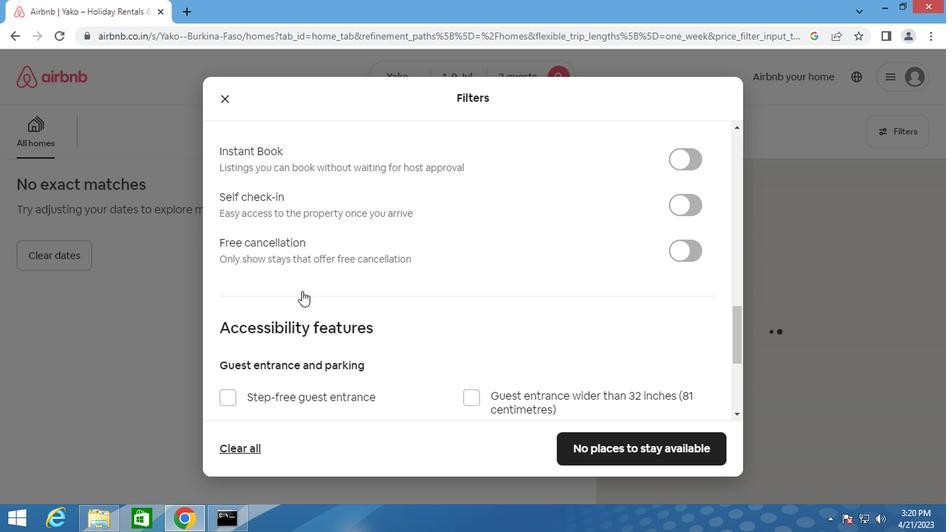 
Action: Mouse moved to (299, 291)
Screenshot: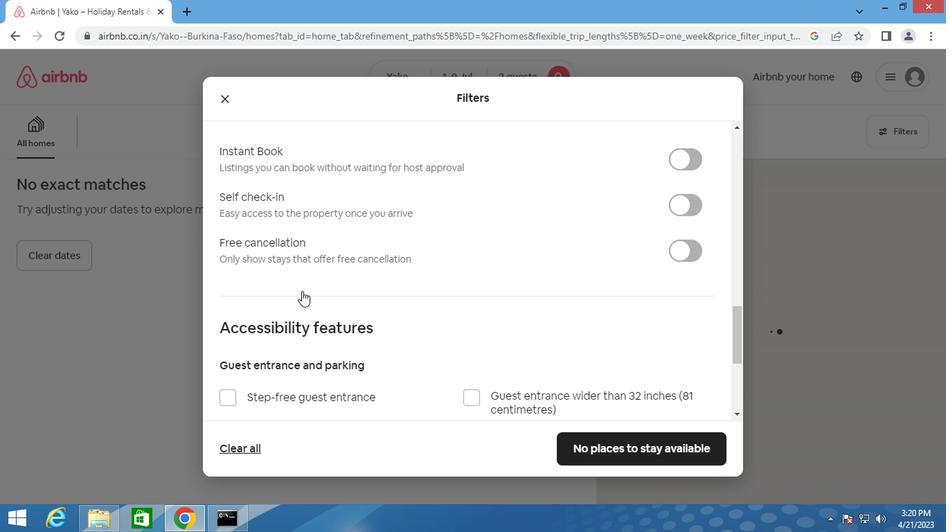 
Action: Mouse scrolled (299, 291) with delta (0, 0)
Screenshot: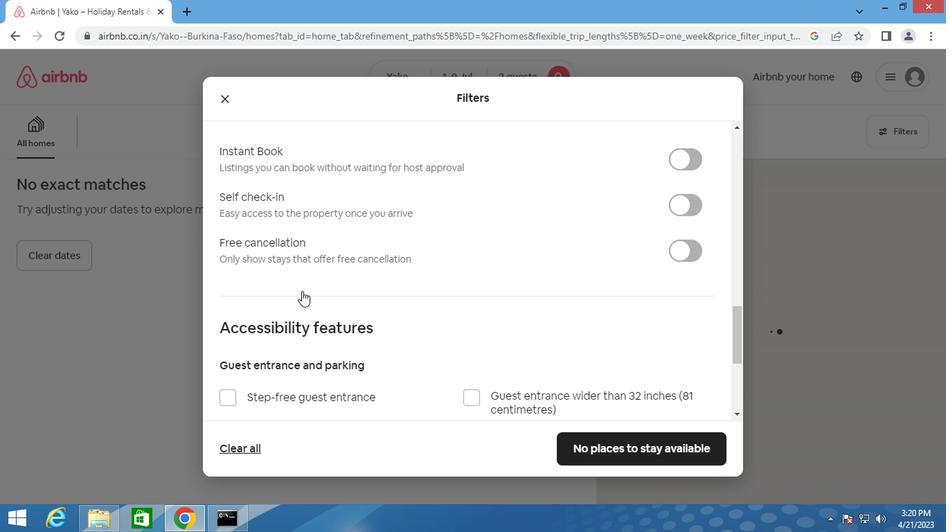 
Action: Mouse moved to (306, 284)
Screenshot: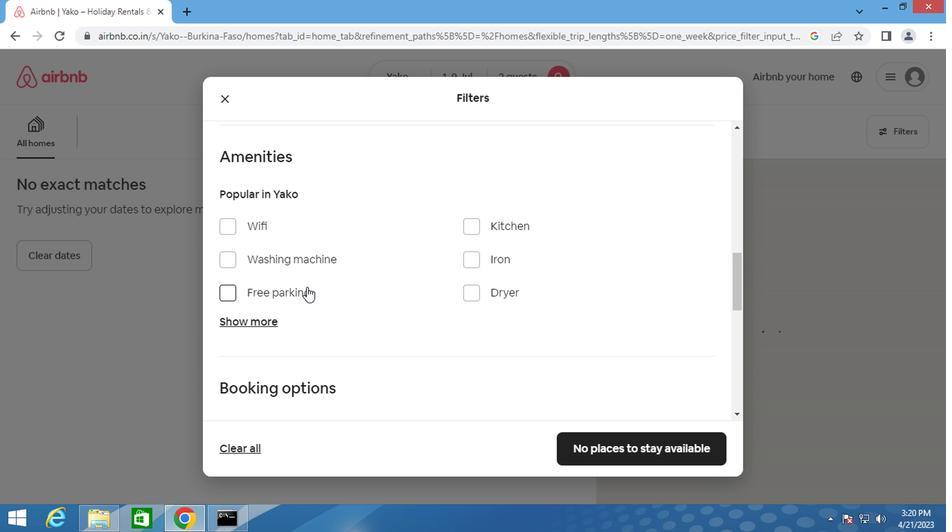 
Action: Mouse scrolled (306, 285) with delta (0, 0)
Screenshot: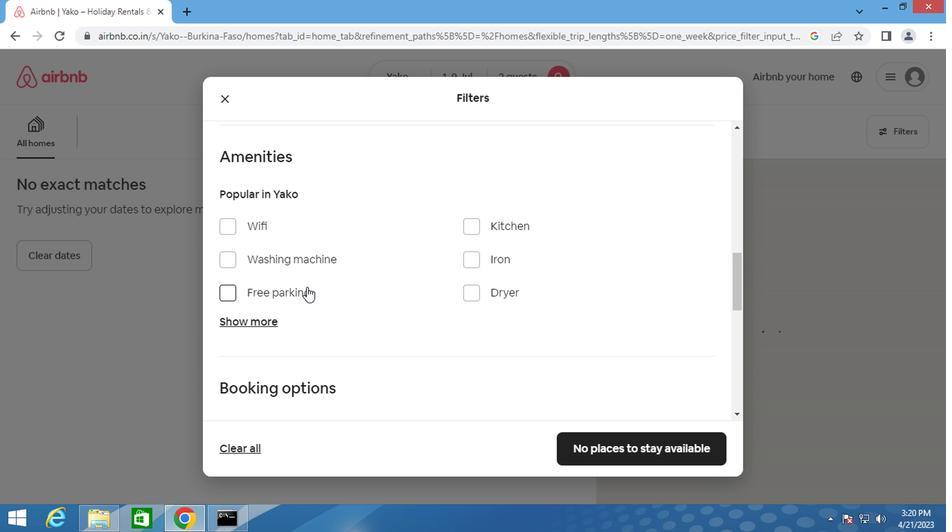 
Action: Mouse scrolled (306, 285) with delta (0, 0)
Screenshot: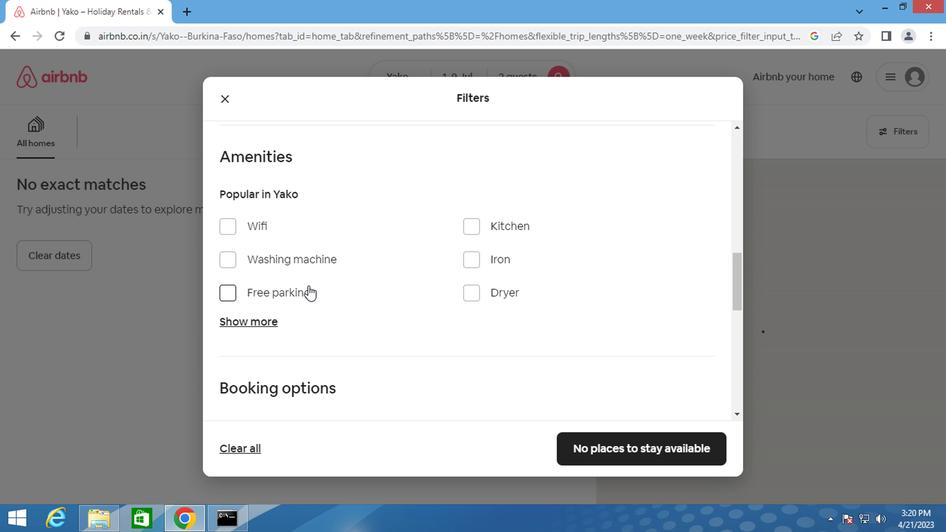 
Action: Mouse moved to (306, 283)
Screenshot: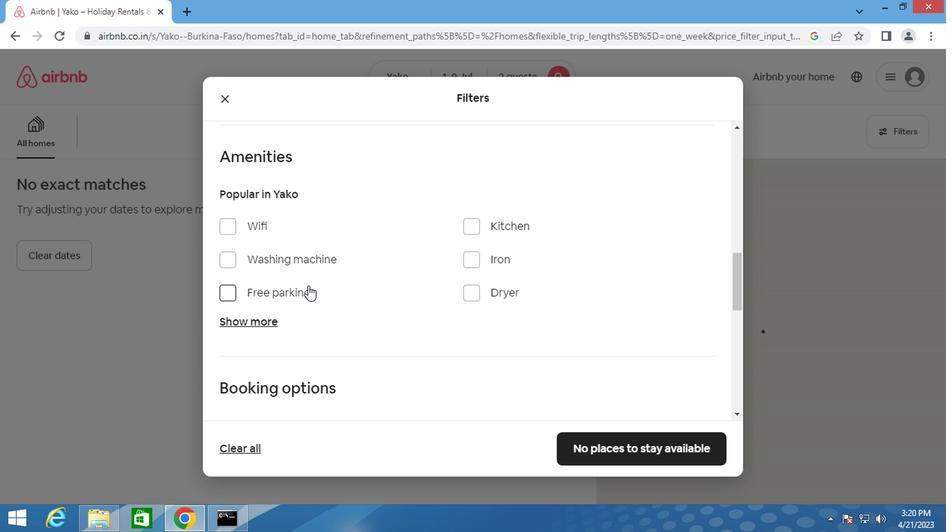 
Action: Mouse scrolled (306, 284) with delta (0, 0)
Screenshot: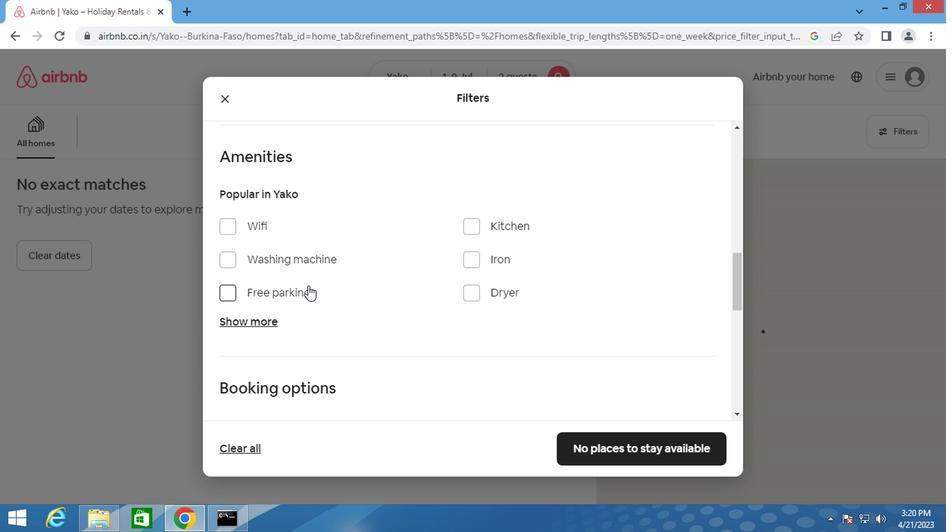 
Action: Mouse moved to (309, 277)
Screenshot: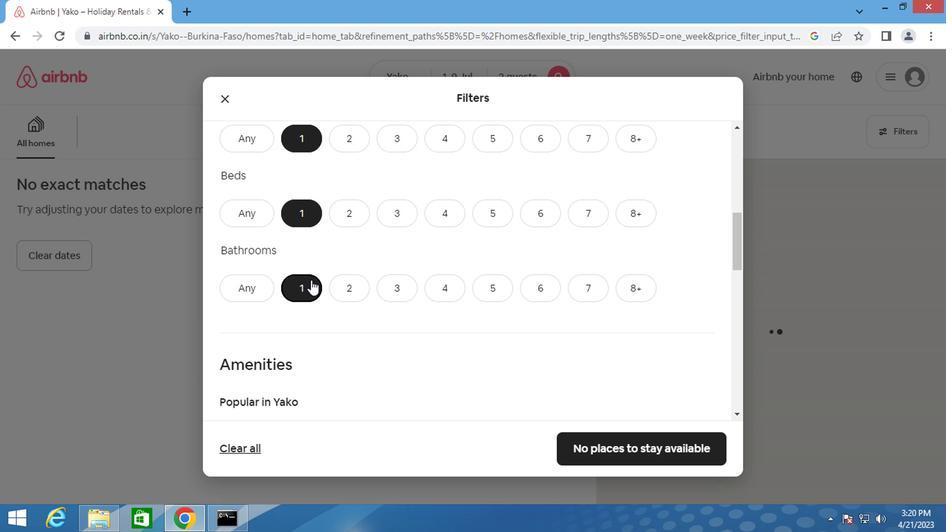 
Action: Mouse scrolled (309, 276) with delta (0, 0)
Screenshot: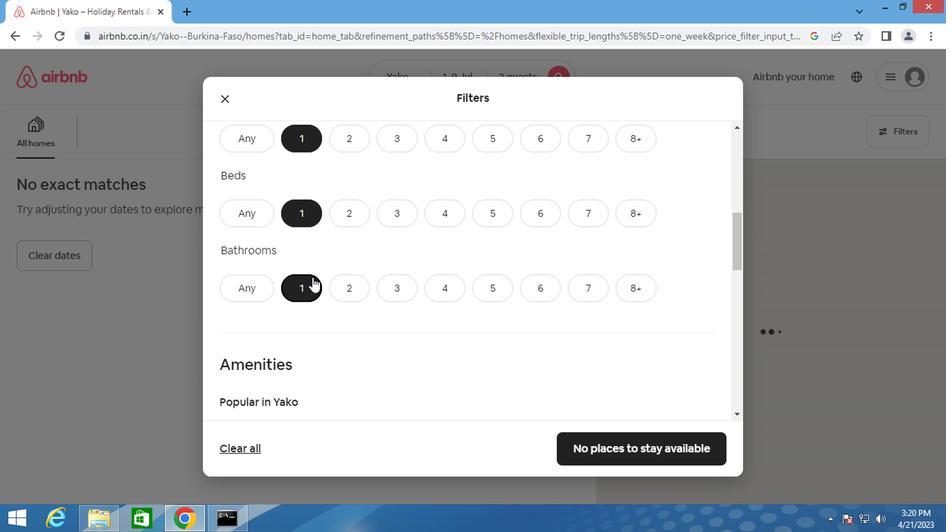 
Action: Mouse scrolled (309, 276) with delta (0, 0)
Screenshot: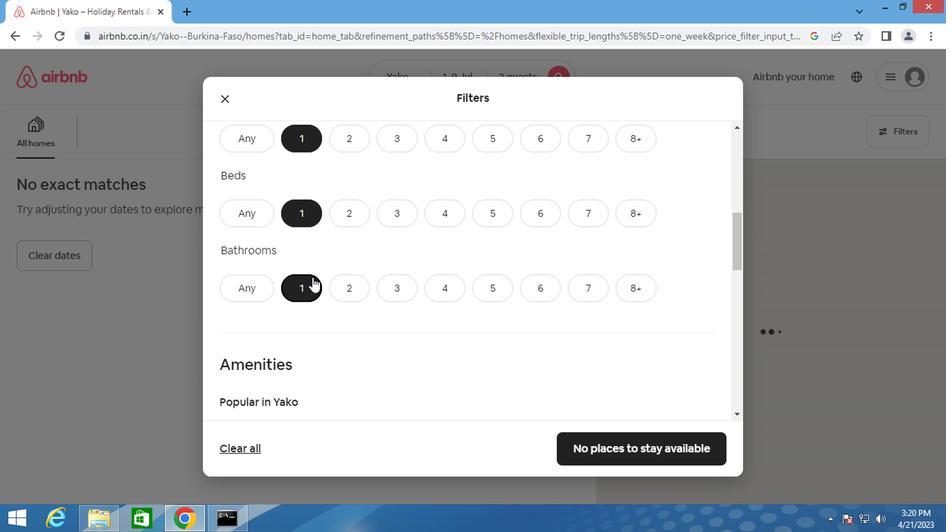 
Action: Mouse scrolled (309, 276) with delta (0, 0)
Screenshot: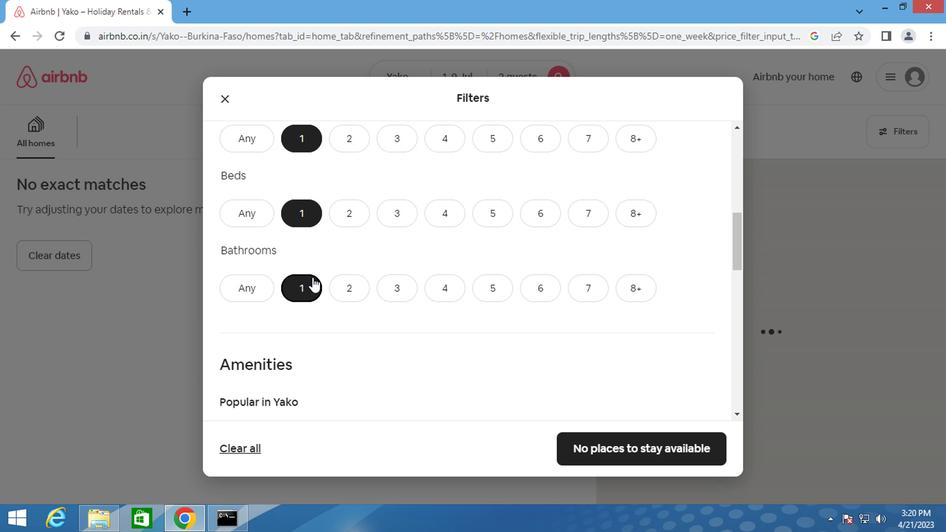 
Action: Mouse scrolled (309, 276) with delta (0, 0)
Screenshot: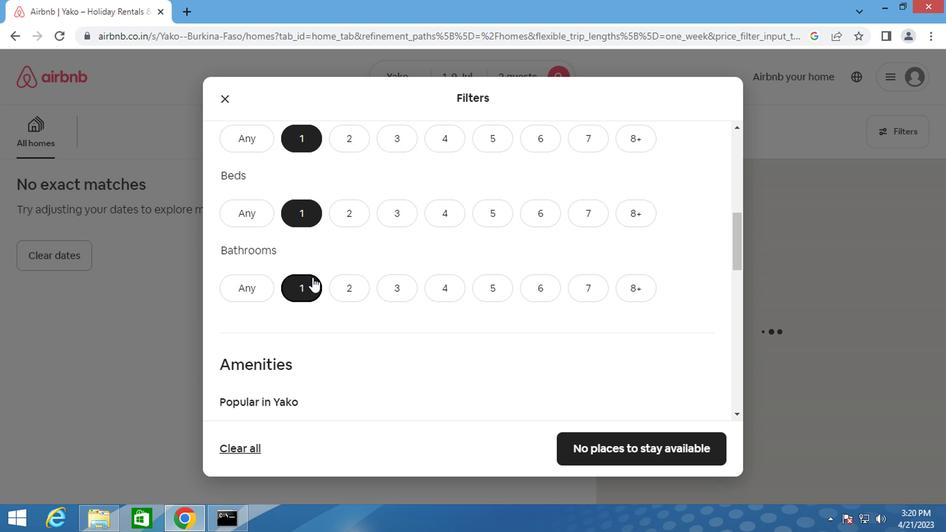 
Action: Mouse moved to (250, 252)
Screenshot: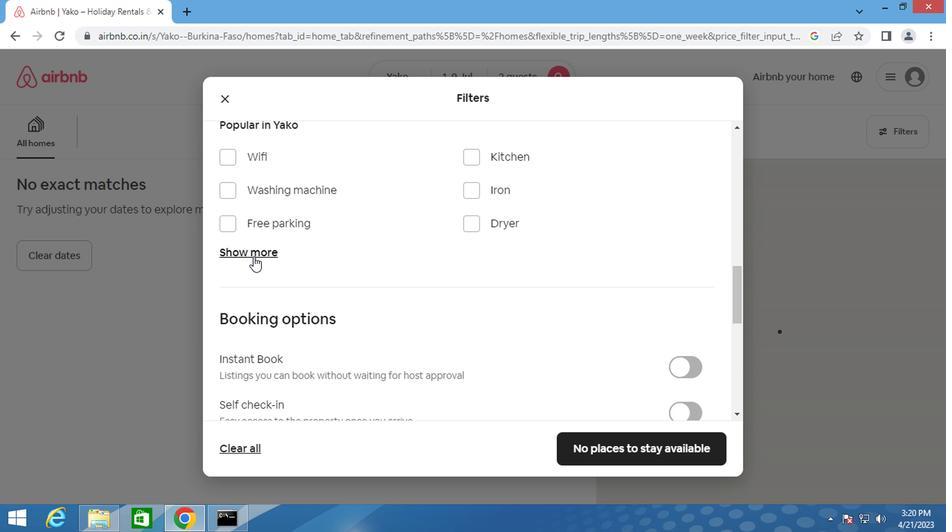
Action: Mouse pressed left at (250, 252)
Screenshot: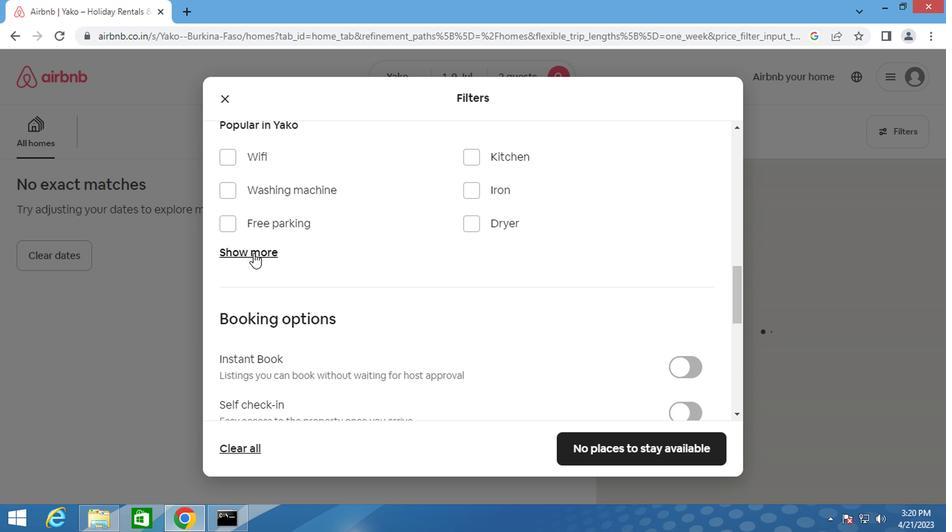 
Action: Mouse moved to (224, 301)
Screenshot: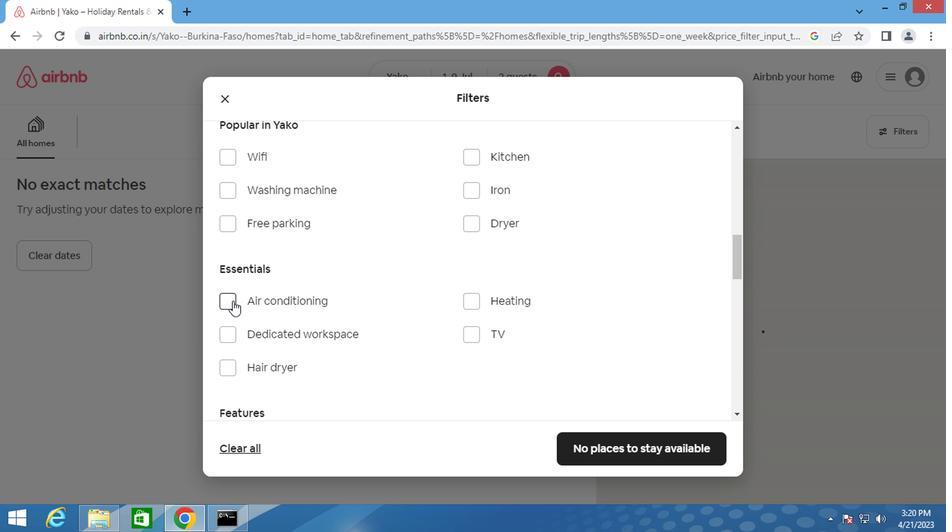
Action: Mouse pressed left at (224, 301)
Screenshot: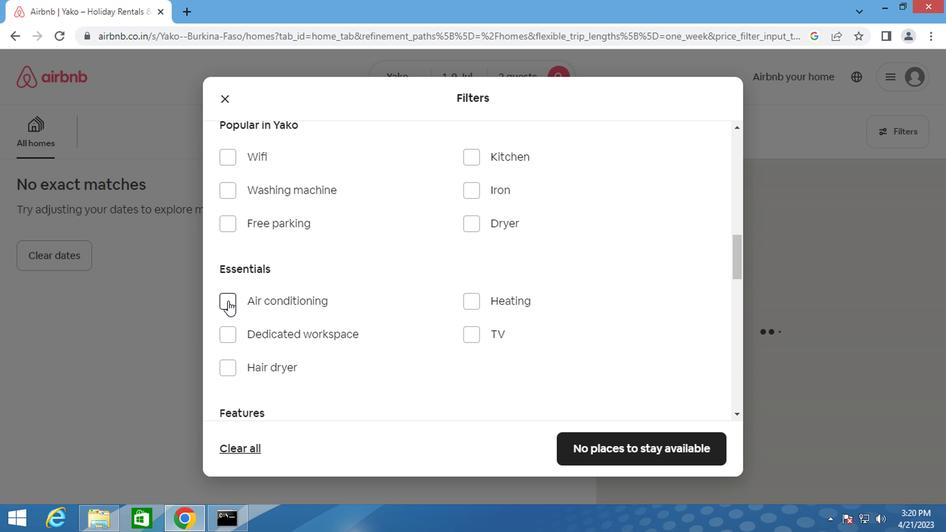 
Action: Mouse moved to (464, 222)
Screenshot: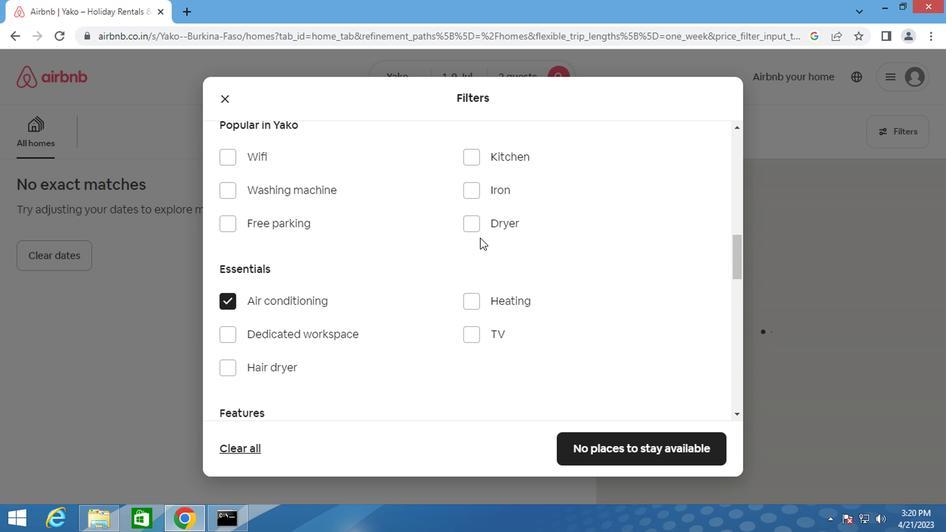 
Action: Mouse pressed left at (464, 222)
Screenshot: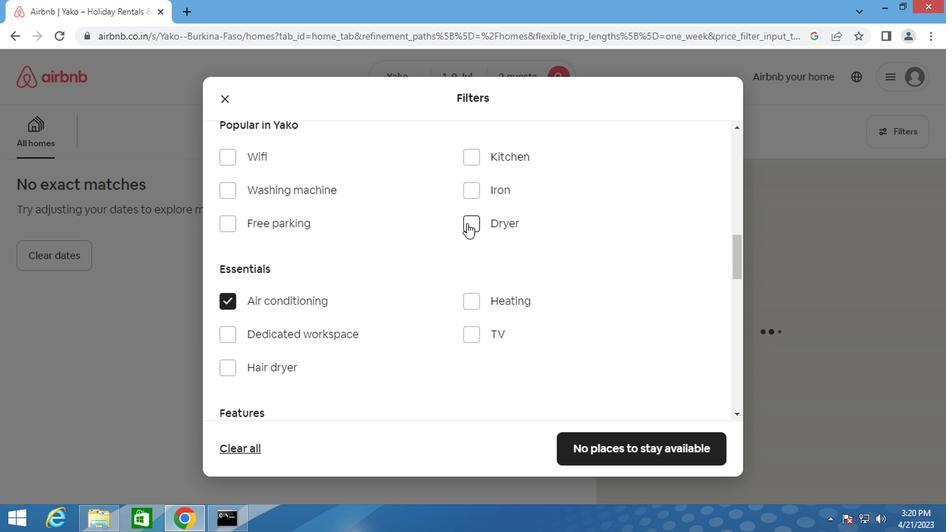 
Action: Mouse moved to (221, 224)
Screenshot: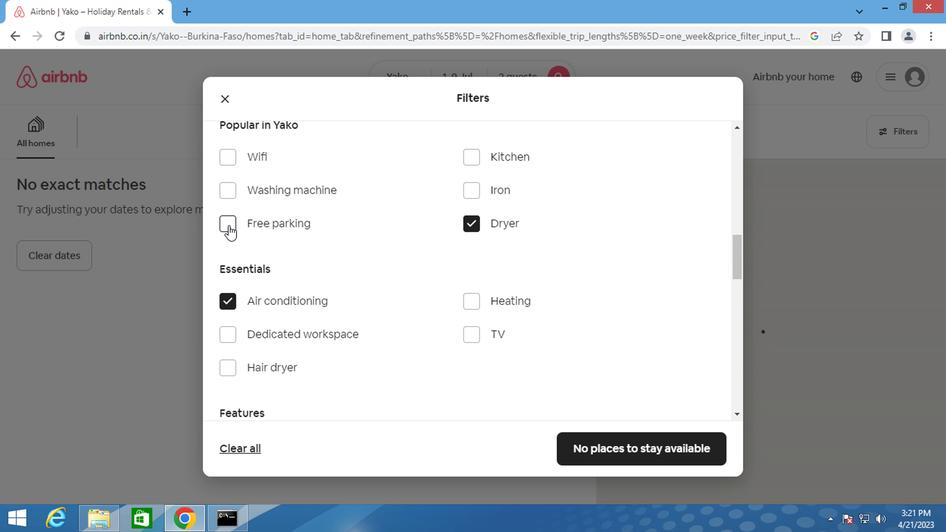
Action: Mouse pressed left at (221, 224)
Screenshot: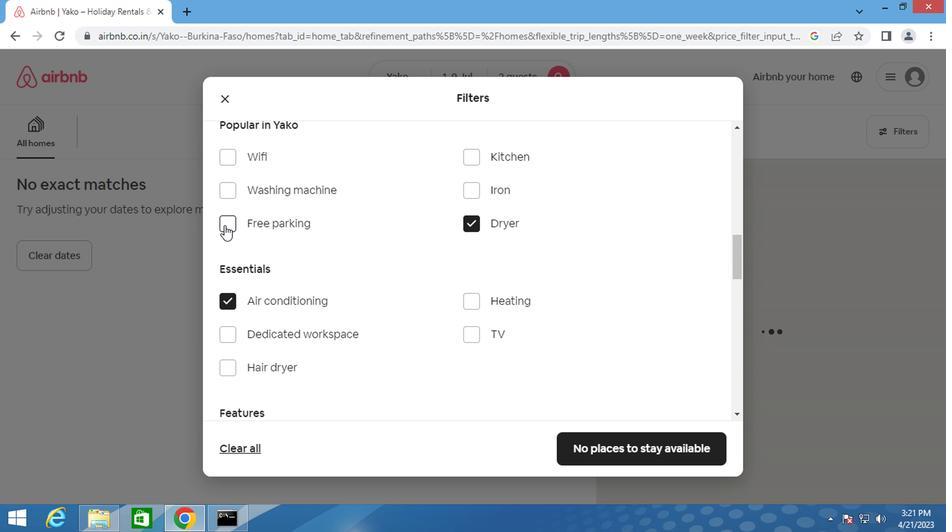 
Action: Mouse moved to (262, 228)
Screenshot: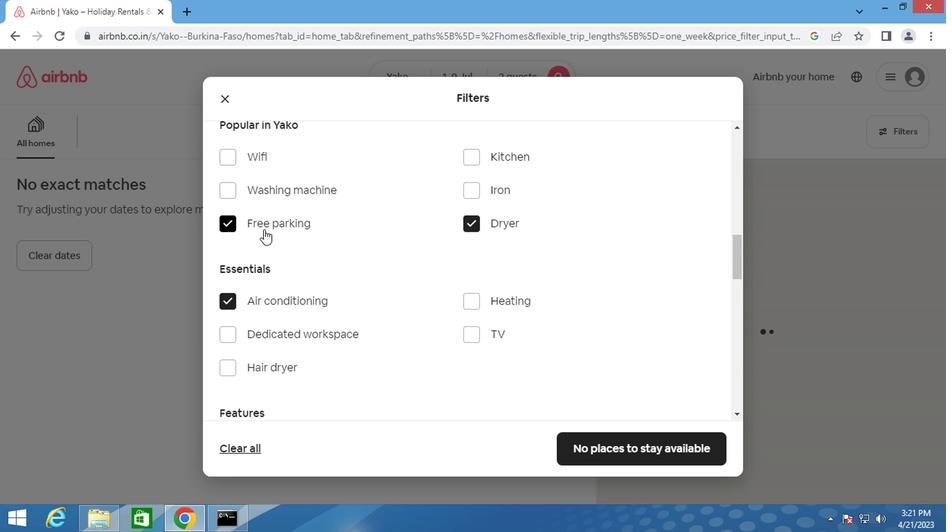 
Action: Mouse scrolled (262, 228) with delta (0, 0)
Screenshot: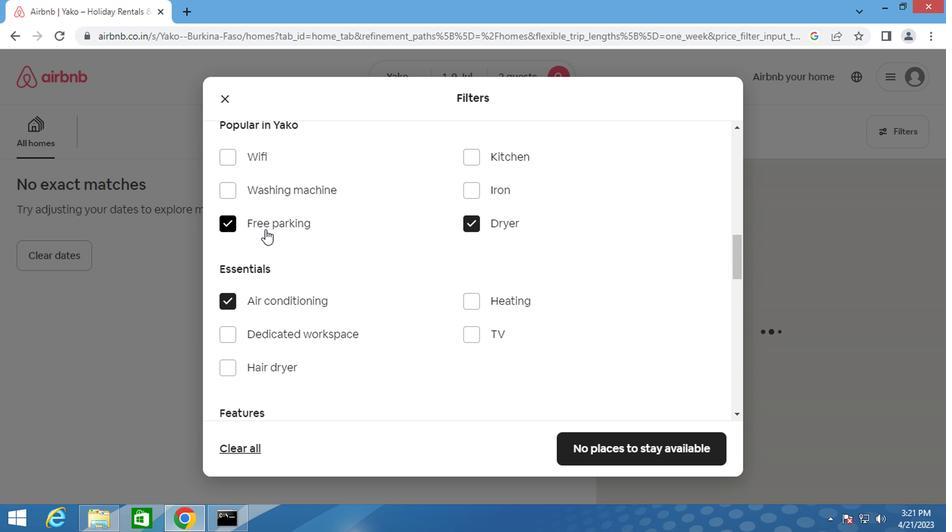 
Action: Mouse moved to (262, 228)
Screenshot: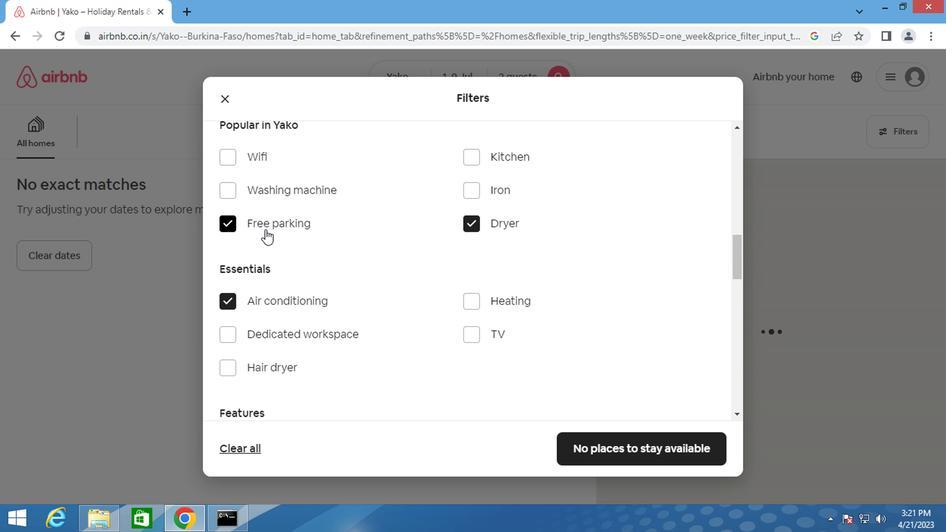 
Action: Mouse scrolled (262, 228) with delta (0, 0)
Screenshot: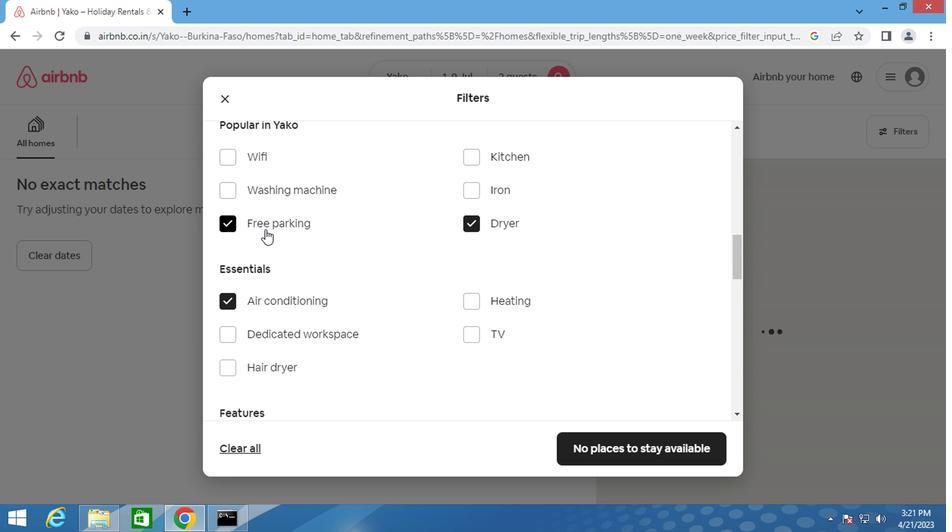 
Action: Mouse scrolled (262, 228) with delta (0, 0)
Screenshot: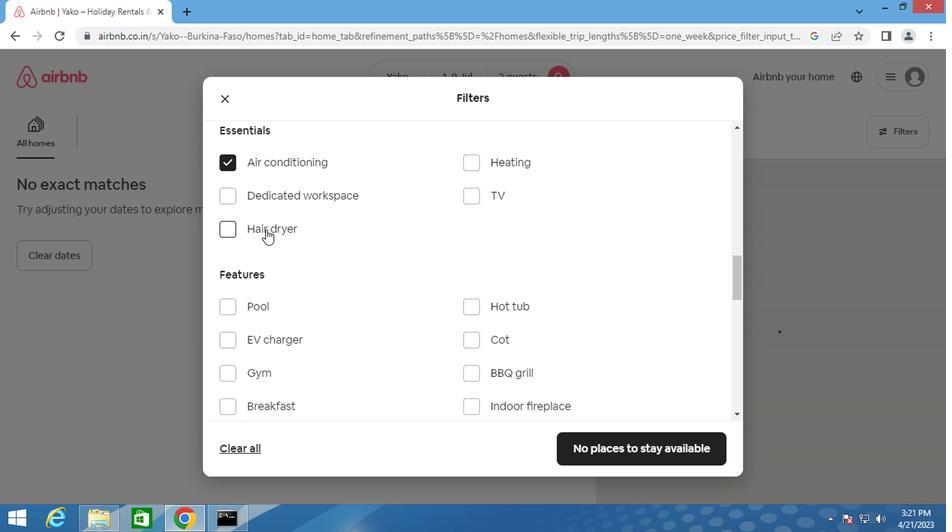 
Action: Mouse moved to (219, 374)
Screenshot: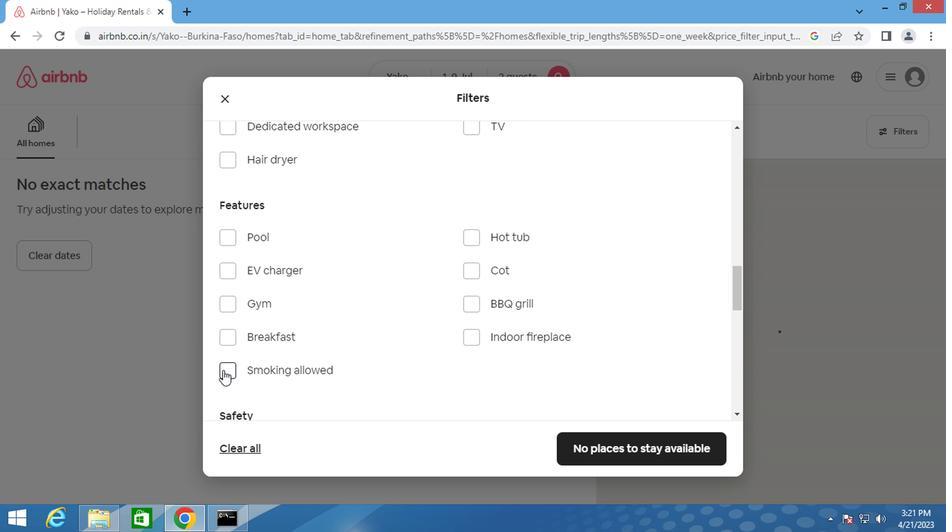 
Action: Mouse pressed left at (219, 374)
Screenshot: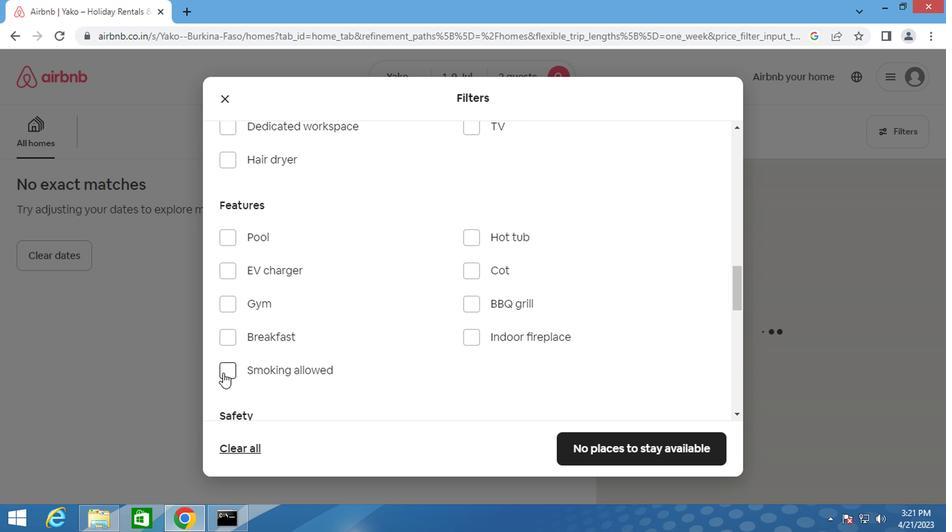 
Action: Mouse moved to (347, 351)
Screenshot: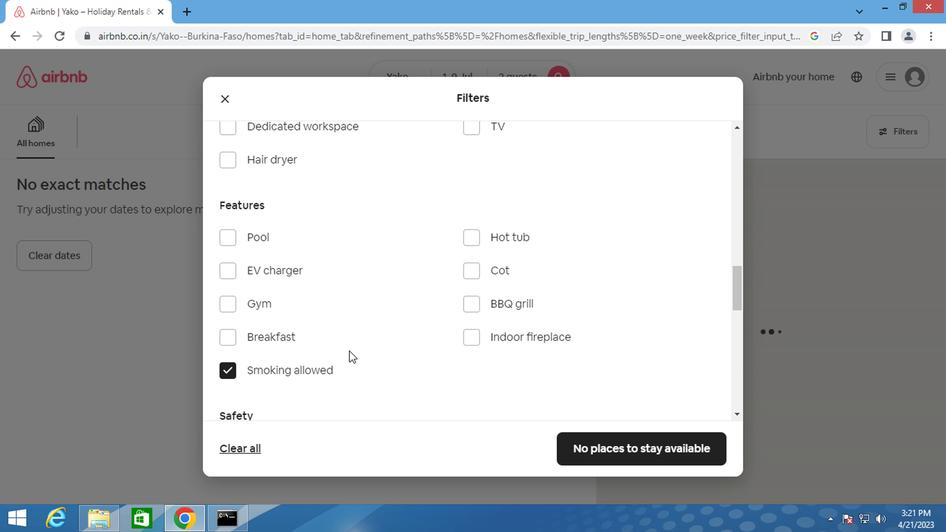 
Action: Mouse scrolled (347, 351) with delta (0, 0)
Screenshot: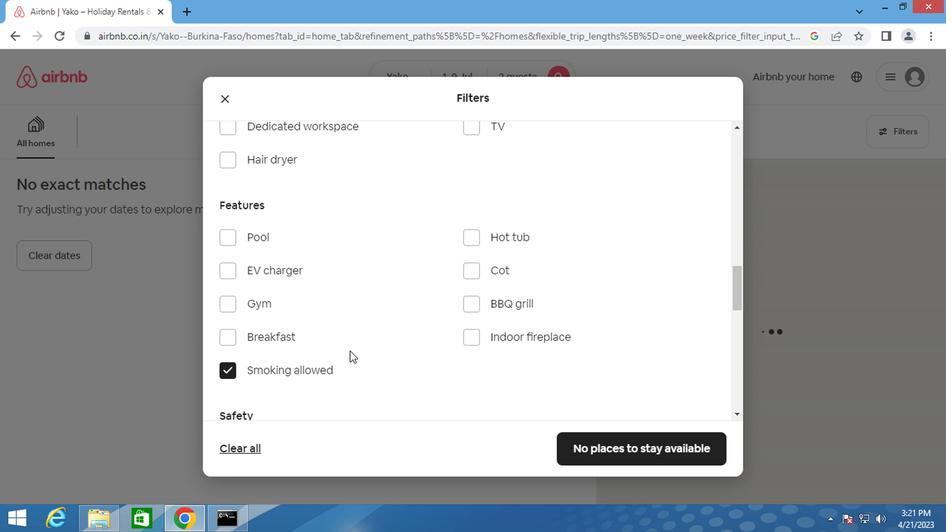 
Action: Mouse scrolled (347, 351) with delta (0, 0)
Screenshot: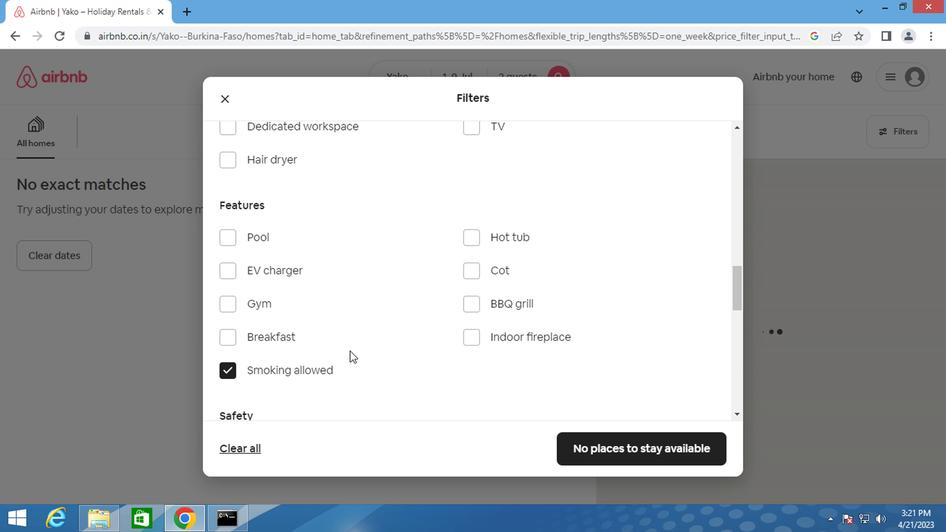 
Action: Mouse scrolled (347, 351) with delta (0, 0)
Screenshot: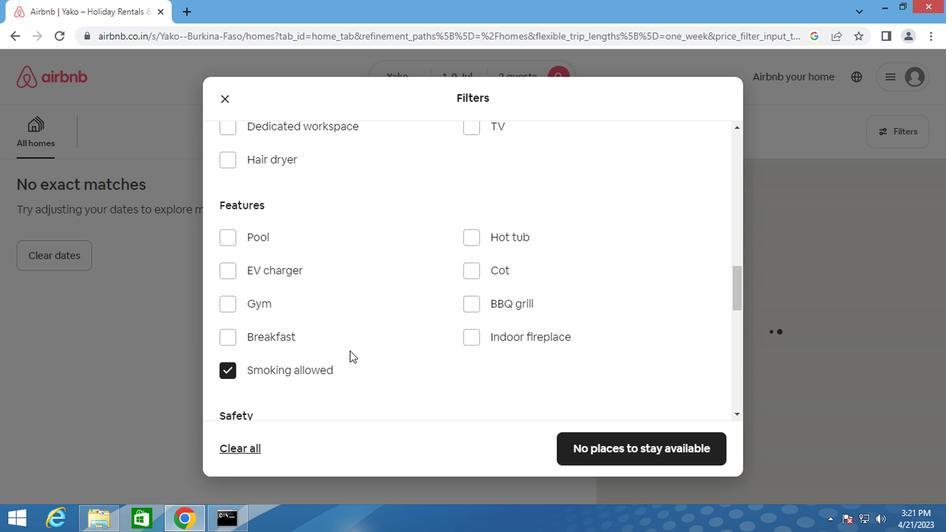 
Action: Mouse scrolled (347, 351) with delta (0, 0)
Screenshot: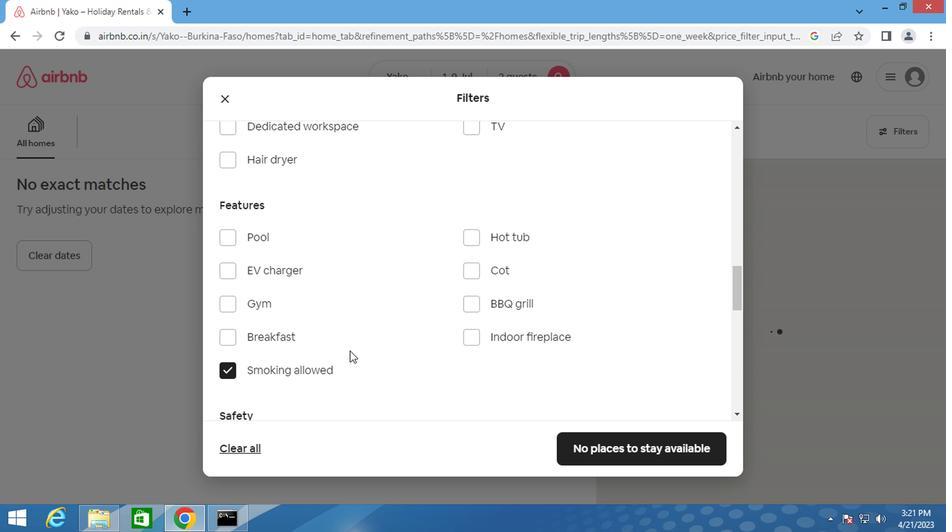 
Action: Mouse moved to (368, 308)
Screenshot: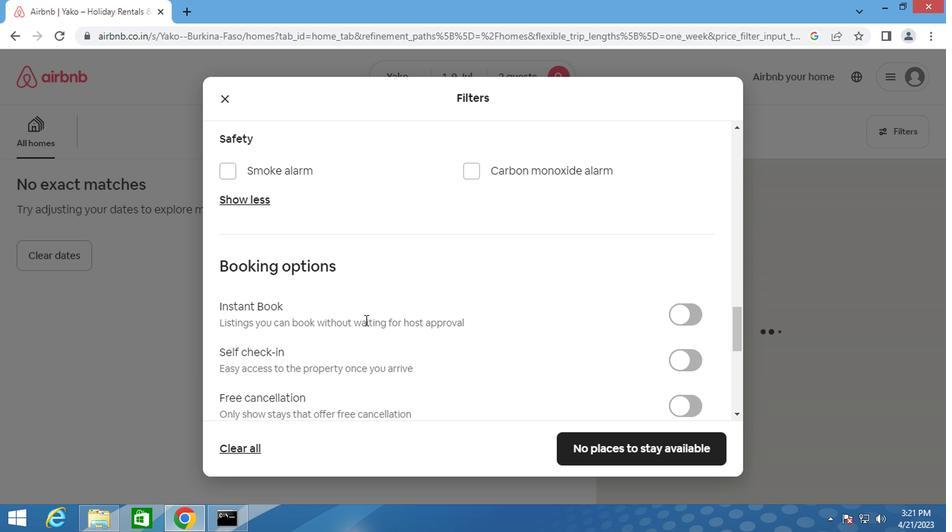 
Action: Mouse scrolled (368, 308) with delta (0, 0)
Screenshot: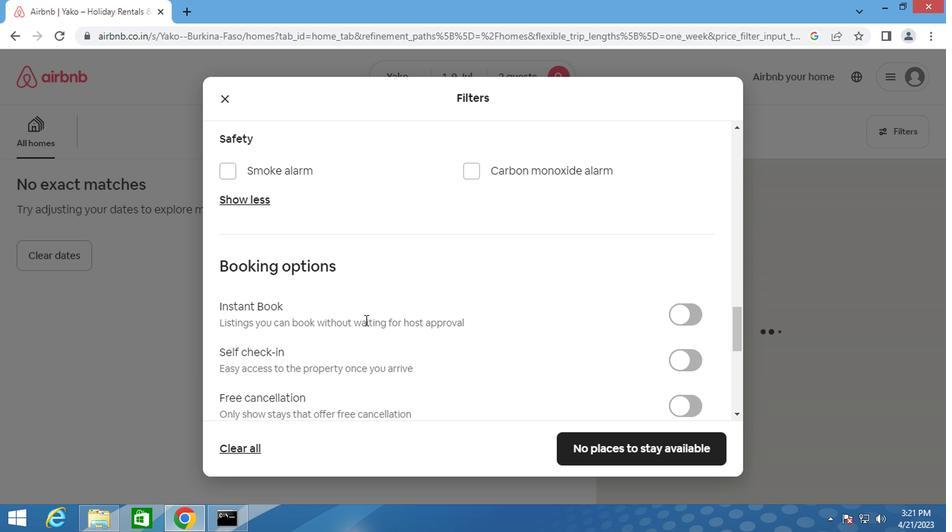 
Action: Mouse moved to (368, 306)
Screenshot: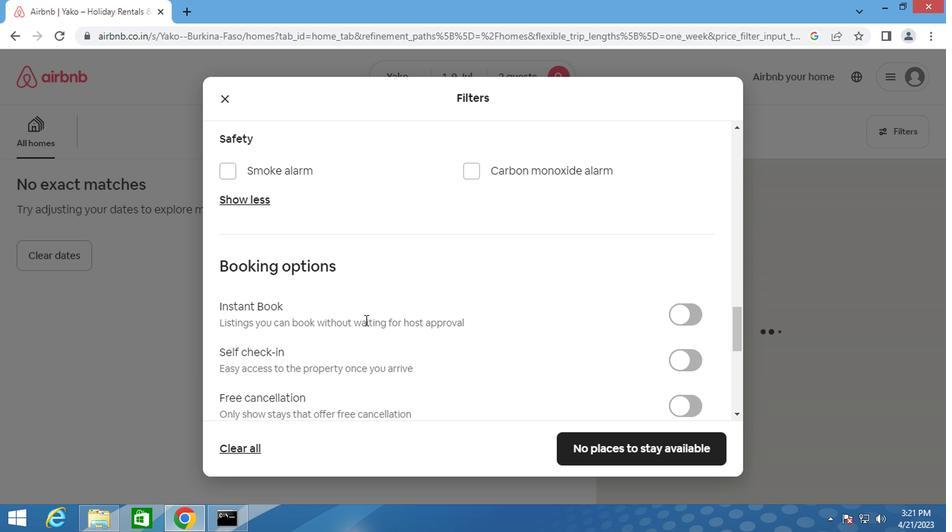 
Action: Mouse scrolled (368, 307) with delta (0, 0)
Screenshot: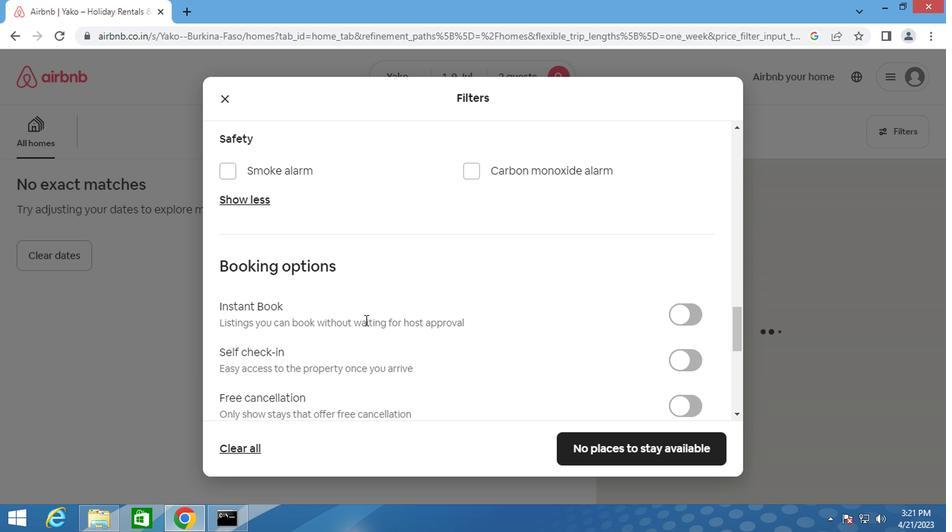 
Action: Mouse moved to (368, 306)
Screenshot: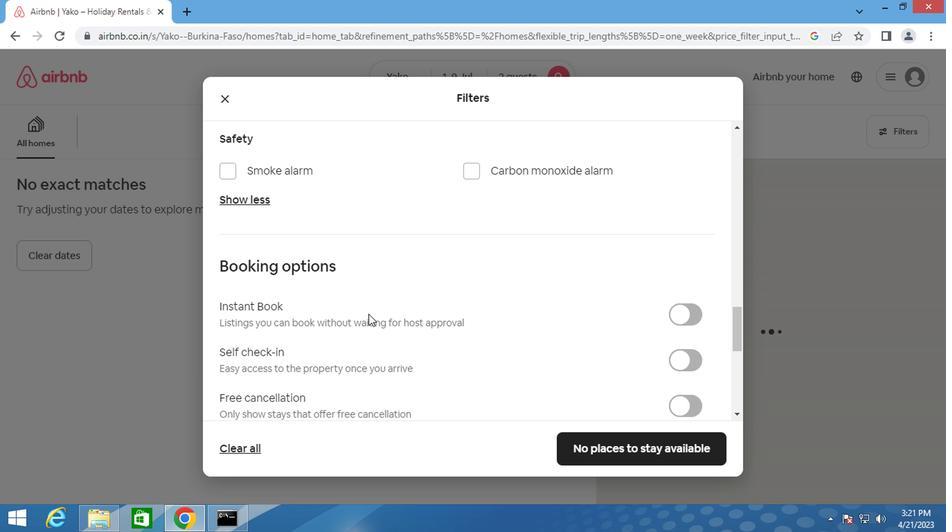 
Action: Mouse scrolled (368, 306) with delta (0, 0)
Screenshot: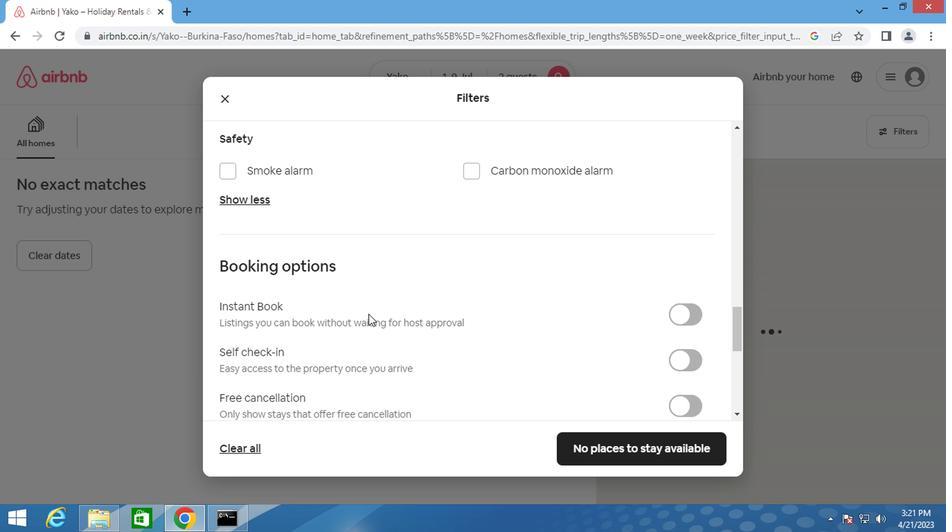 
Action: Mouse moved to (369, 304)
Screenshot: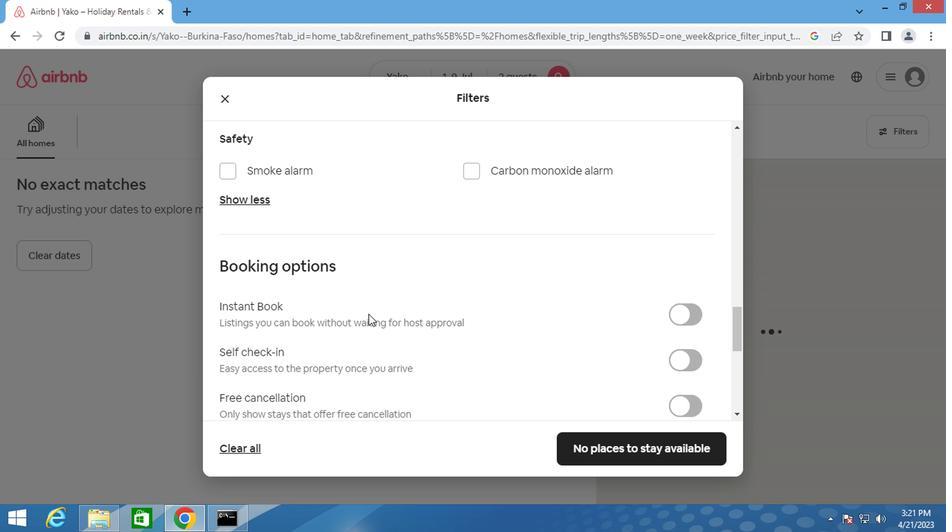 
Action: Mouse scrolled (369, 305) with delta (0, 0)
Screenshot: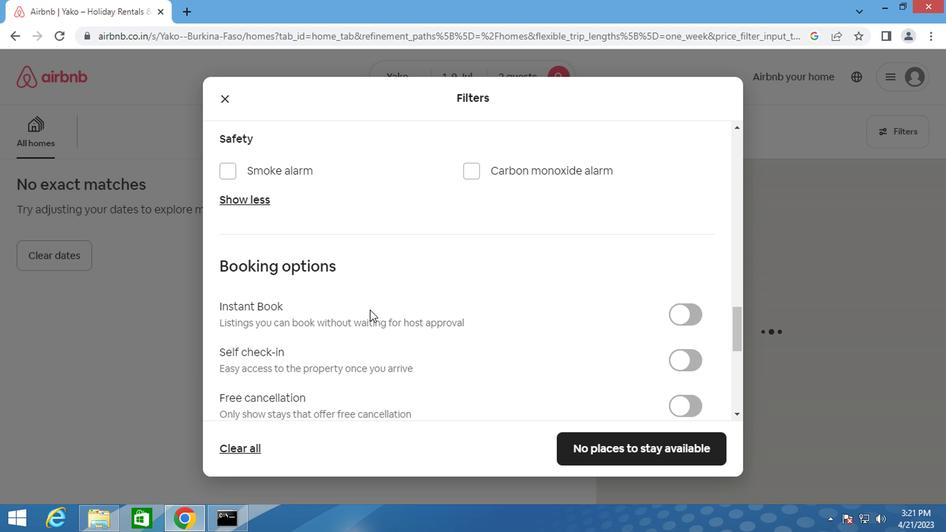 
Action: Mouse moved to (372, 295)
Screenshot: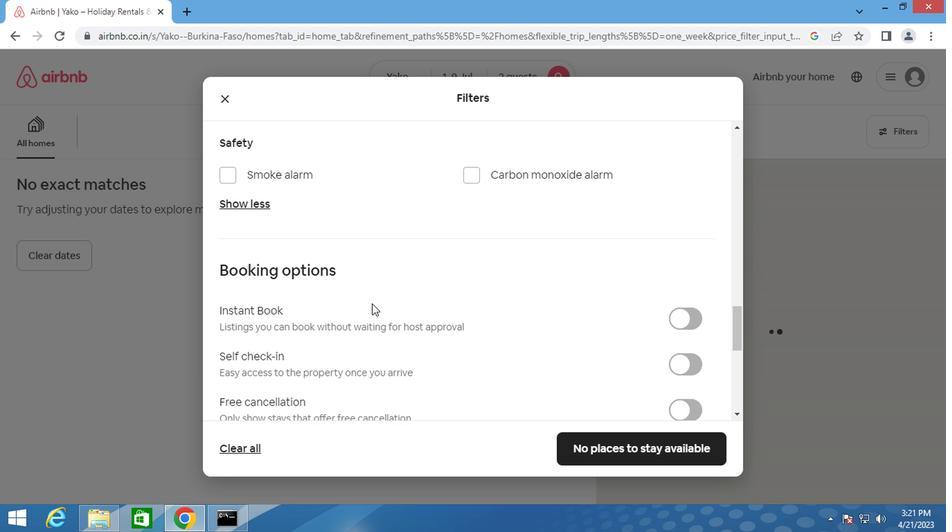 
Action: Mouse scrolled (372, 296) with delta (0, 0)
Screenshot: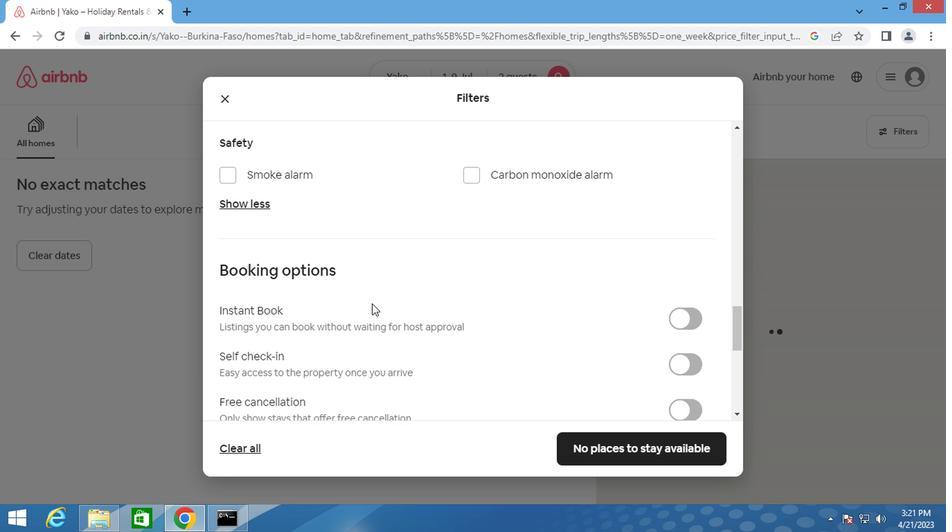 
Action: Mouse moved to (372, 294)
Screenshot: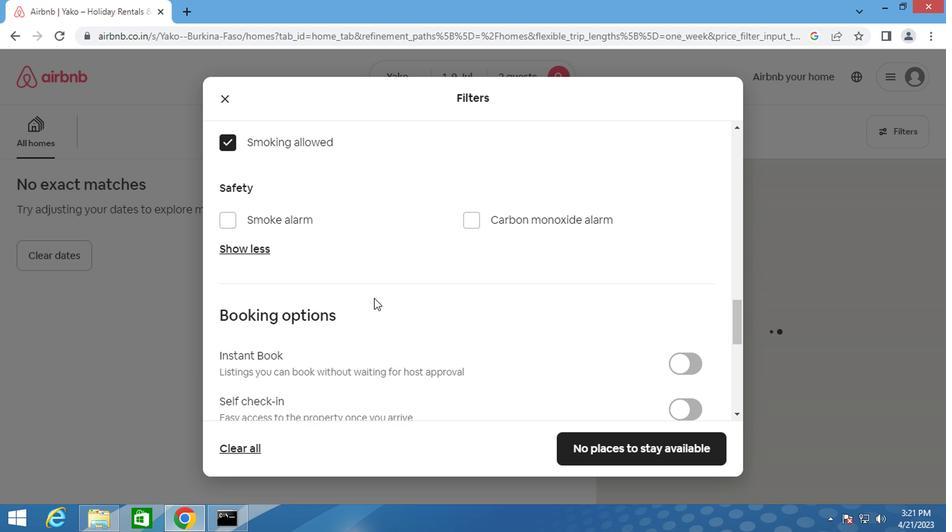 
Action: Mouse scrolled (372, 295) with delta (0, 0)
Screenshot: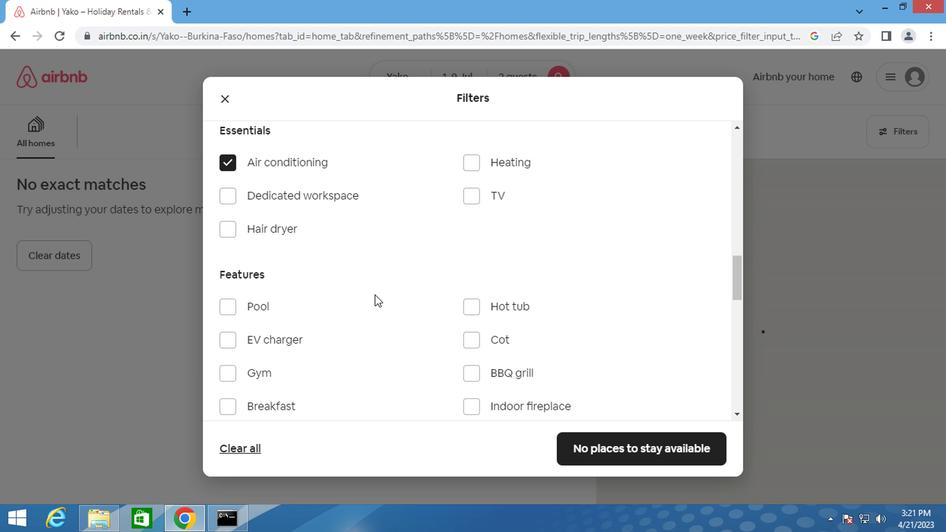 
Action: Mouse scrolled (372, 295) with delta (0, 0)
Screenshot: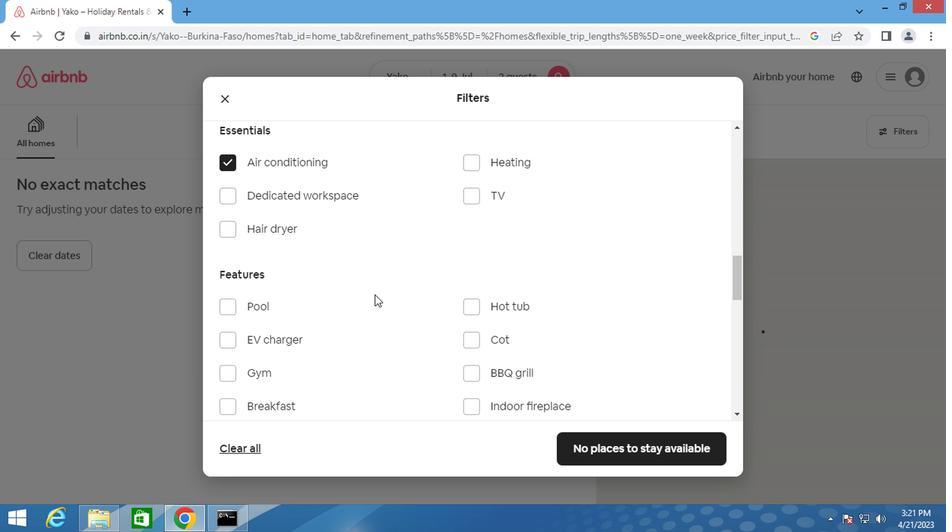 
Action: Mouse scrolled (372, 295) with delta (0, 0)
Screenshot: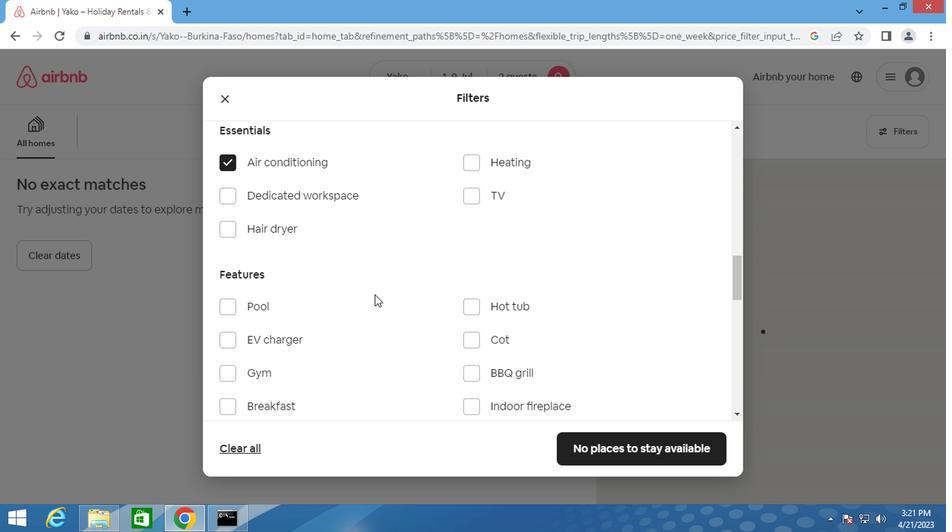 
Action: Mouse scrolled (372, 295) with delta (0, 0)
Screenshot: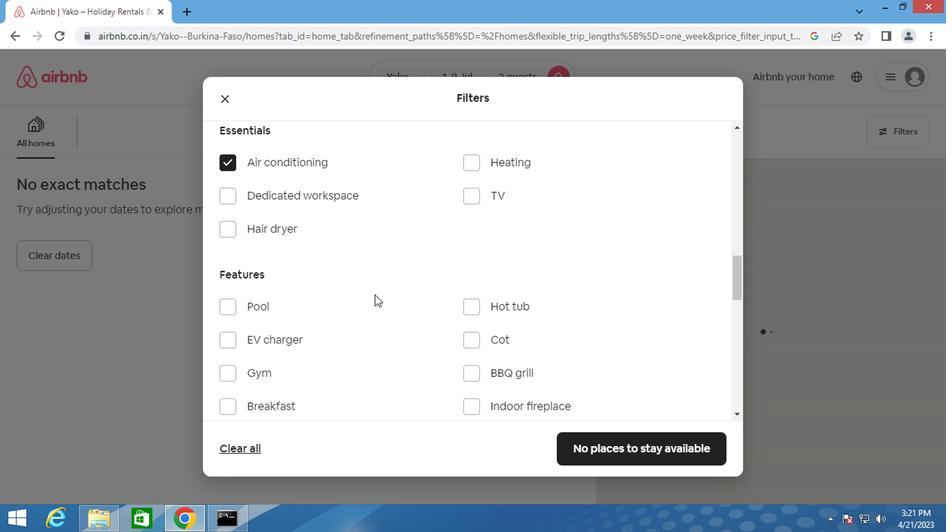 
Action: Mouse scrolled (372, 295) with delta (0, 0)
Screenshot: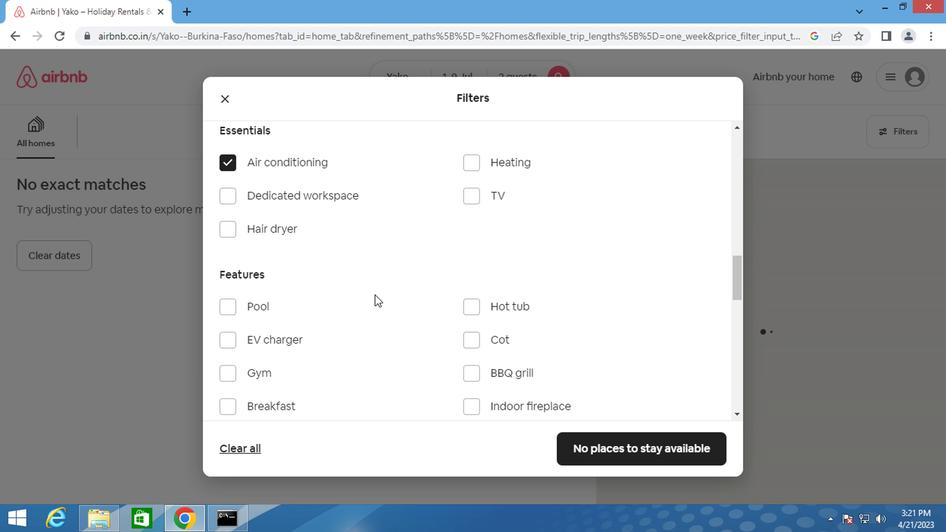 
Action: Mouse scrolled (372, 295) with delta (0, 0)
Screenshot: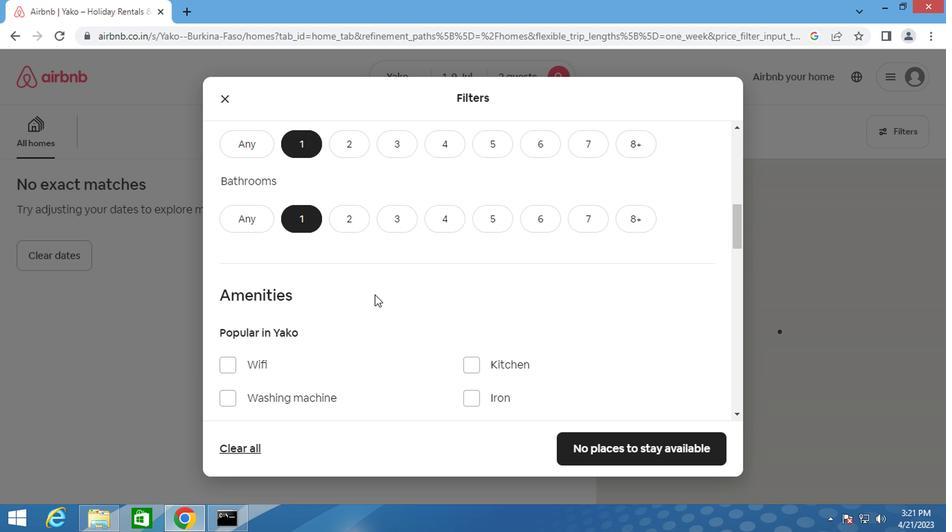 
Action: Mouse scrolled (372, 295) with delta (0, 0)
Screenshot: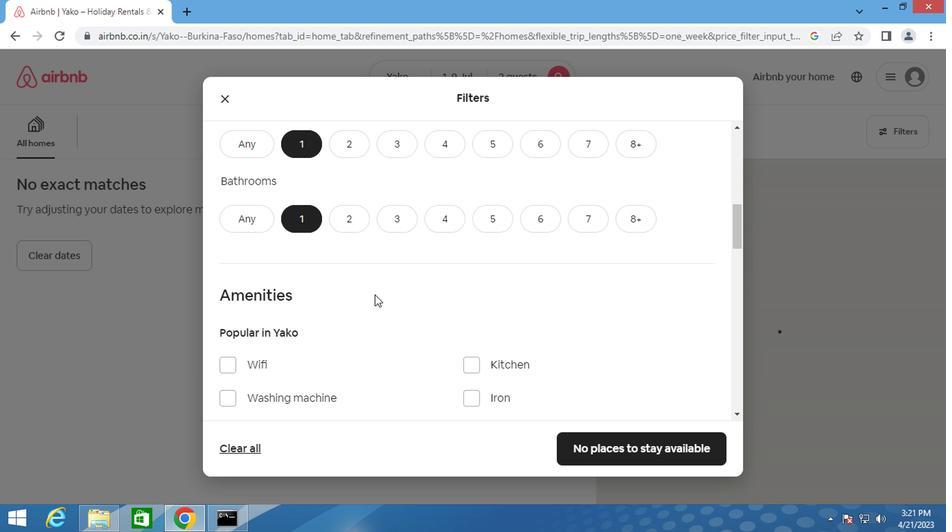 
Action: Mouse scrolled (372, 295) with delta (0, 0)
Screenshot: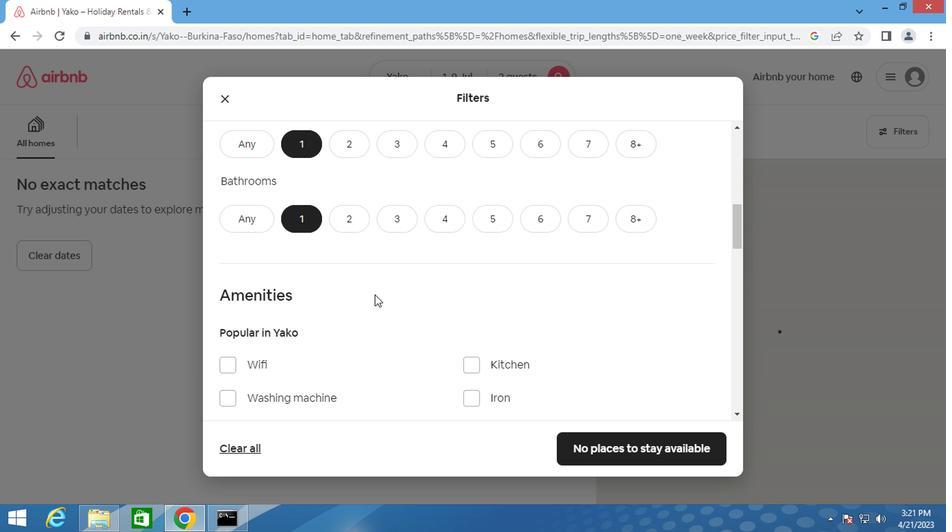 
Action: Mouse scrolled (372, 295) with delta (0, 0)
Screenshot: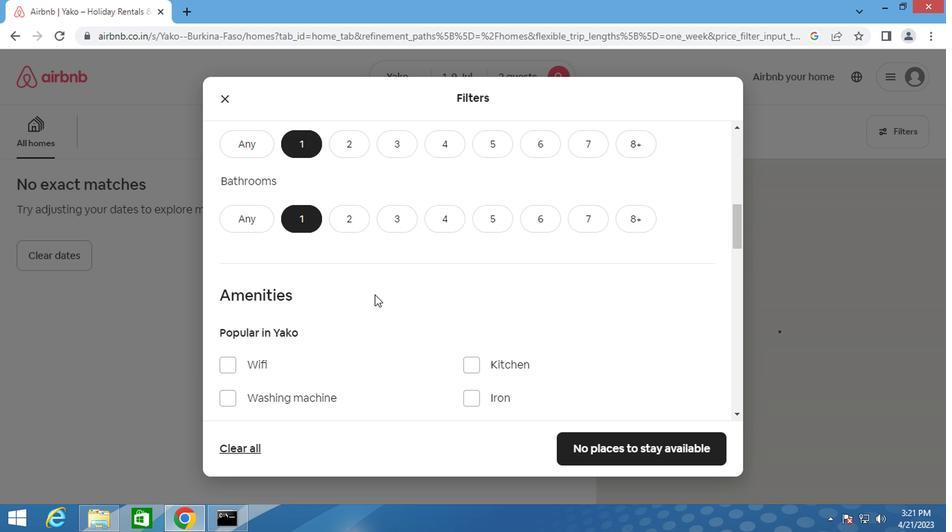 
Action: Mouse scrolled (372, 295) with delta (0, 0)
Screenshot: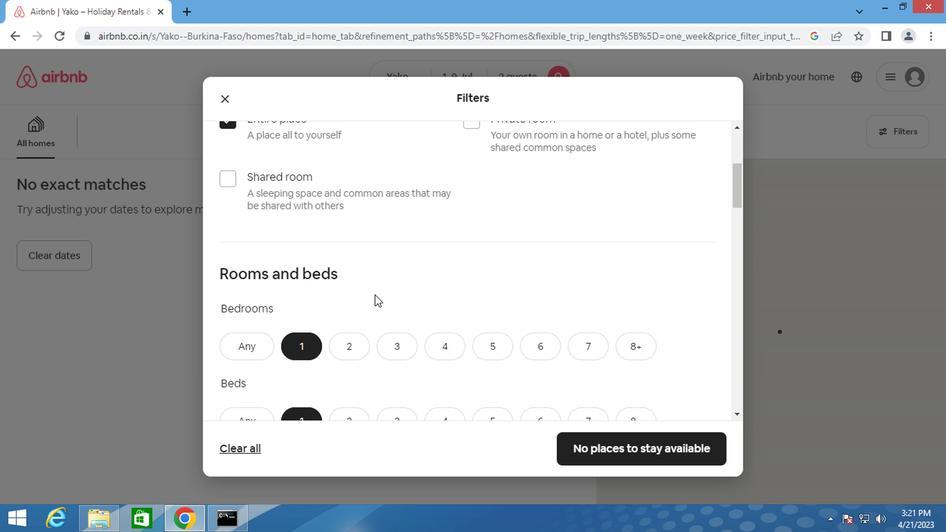 
Action: Mouse scrolled (372, 295) with delta (0, 0)
Screenshot: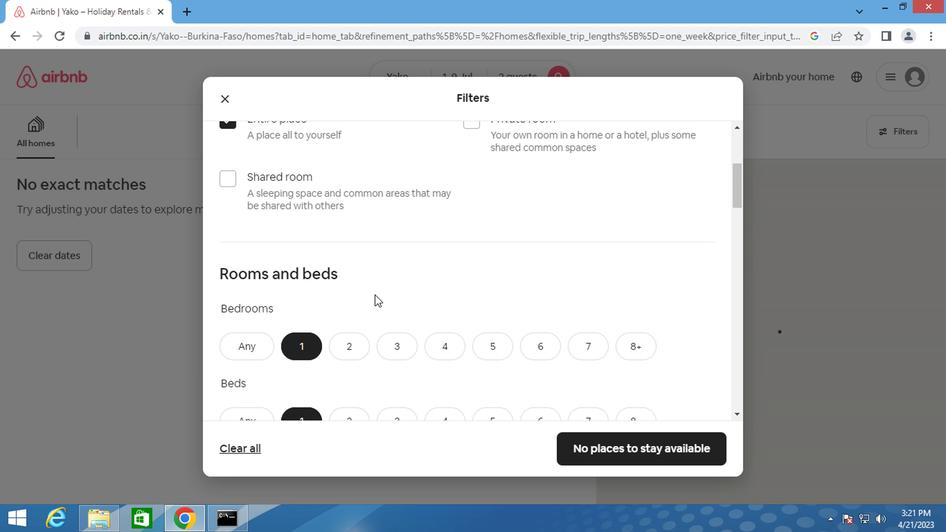 
Action: Mouse scrolled (372, 295) with delta (0, 0)
Screenshot: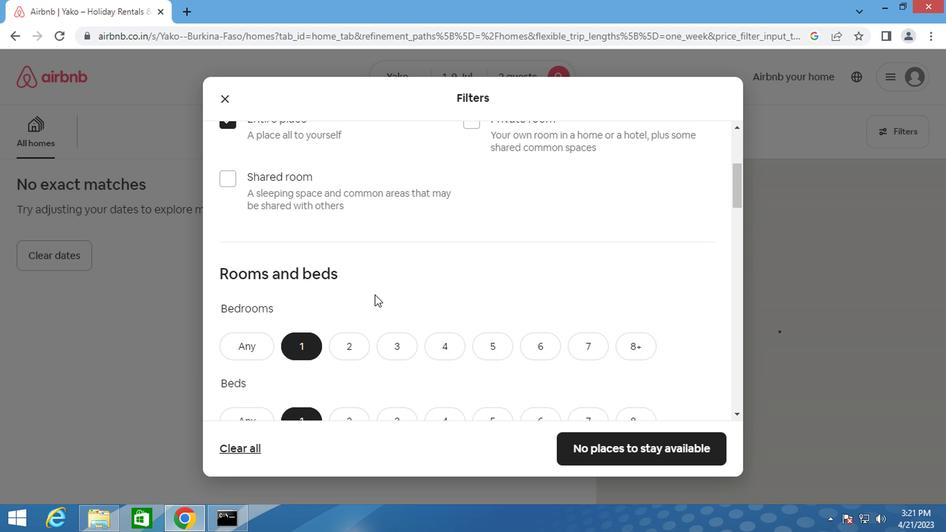 
Action: Mouse scrolled (372, 295) with delta (0, 0)
Screenshot: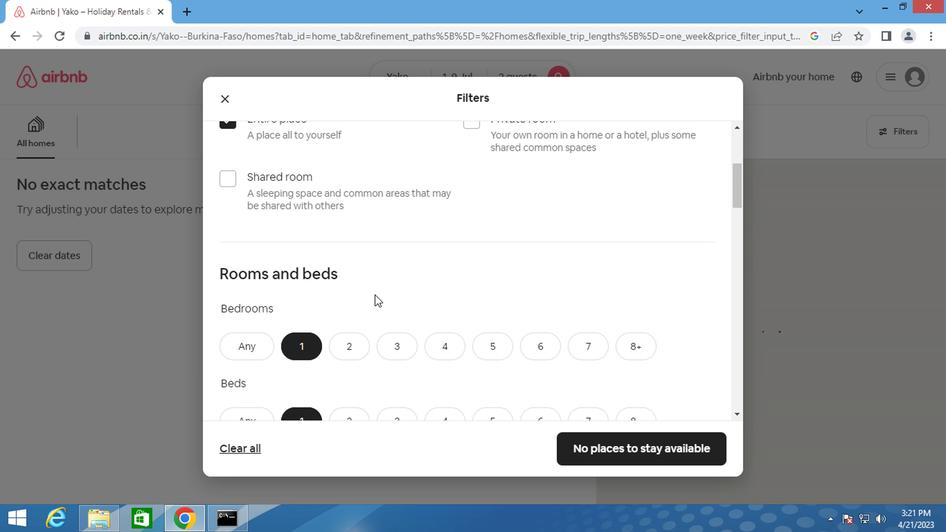 
Action: Mouse scrolled (372, 294) with delta (0, 0)
Screenshot: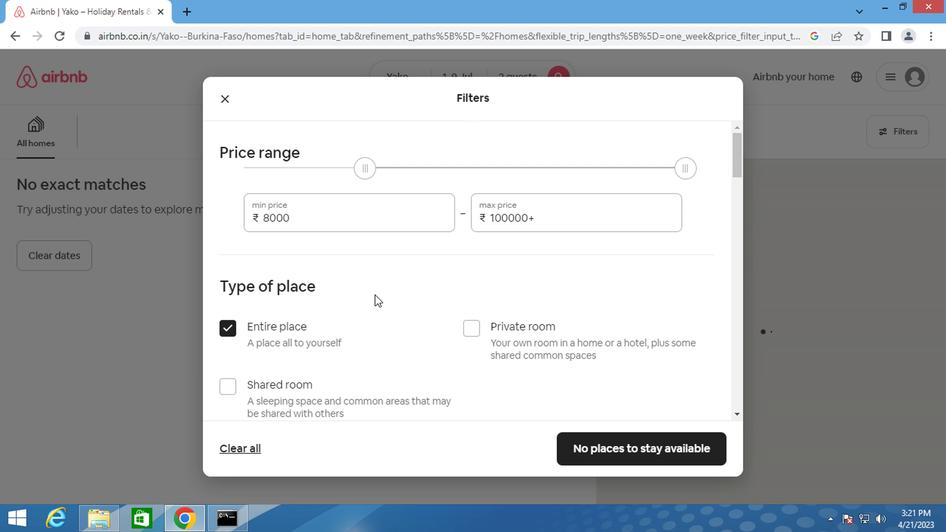 
Action: Mouse scrolled (372, 294) with delta (0, 0)
Screenshot: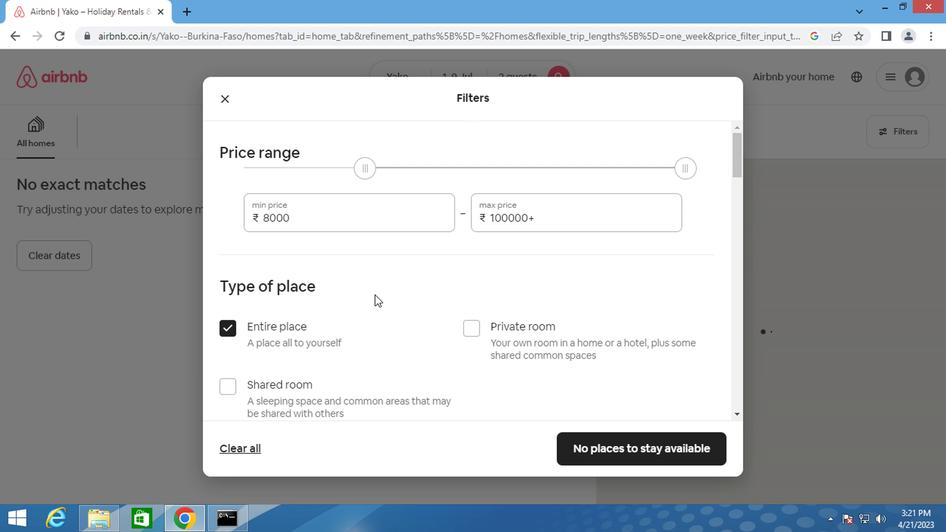 
Action: Mouse scrolled (372, 294) with delta (0, 0)
Screenshot: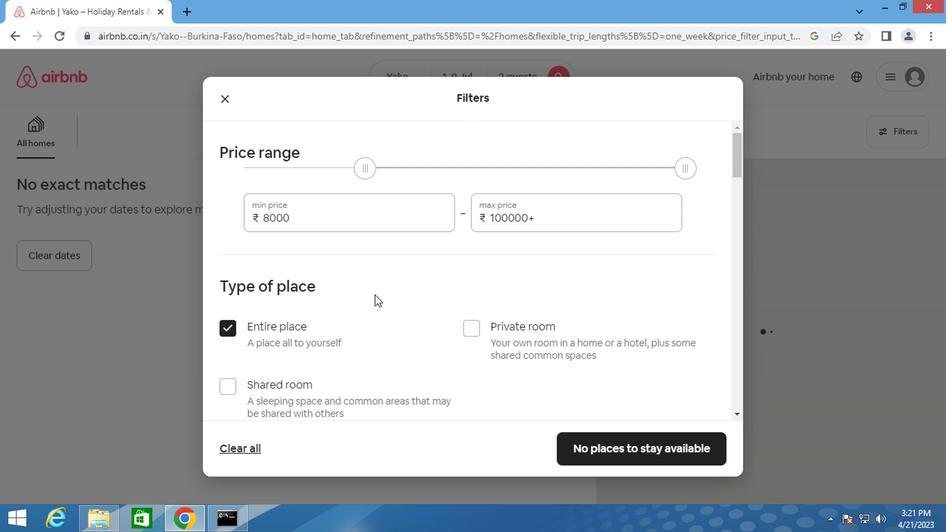 
Action: Mouse scrolled (372, 294) with delta (0, 0)
Screenshot: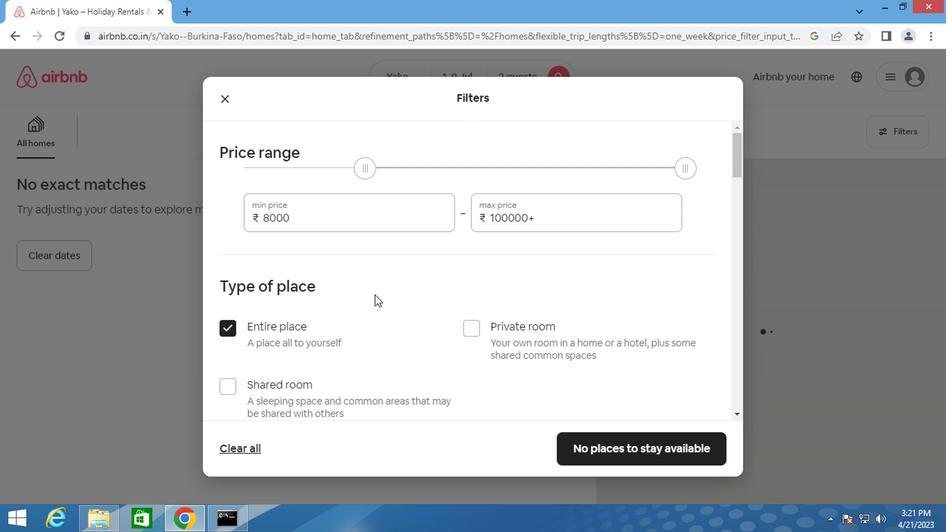 
Action: Mouse scrolled (372, 294) with delta (0, 0)
Screenshot: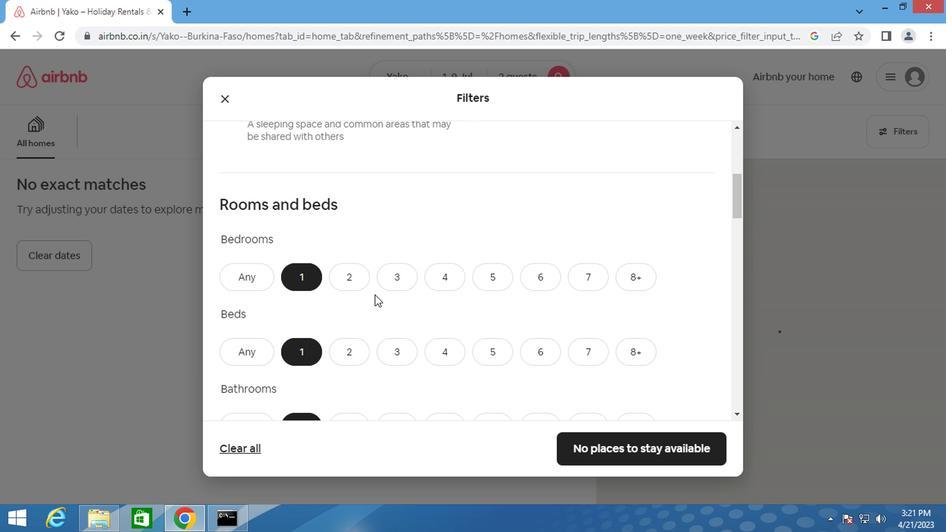 
Action: Mouse scrolled (372, 294) with delta (0, 0)
Screenshot: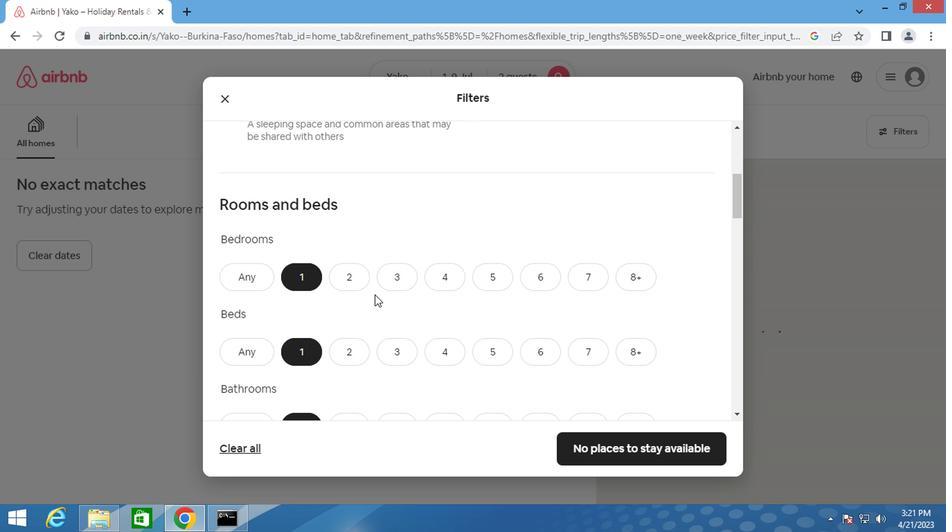 
Action: Mouse scrolled (372, 294) with delta (0, 0)
Screenshot: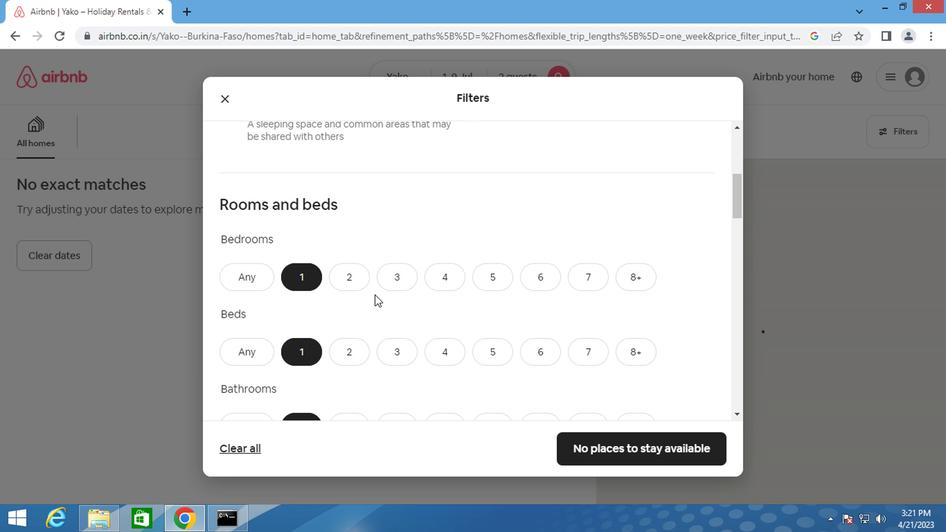 
Action: Mouse scrolled (372, 294) with delta (0, 0)
Screenshot: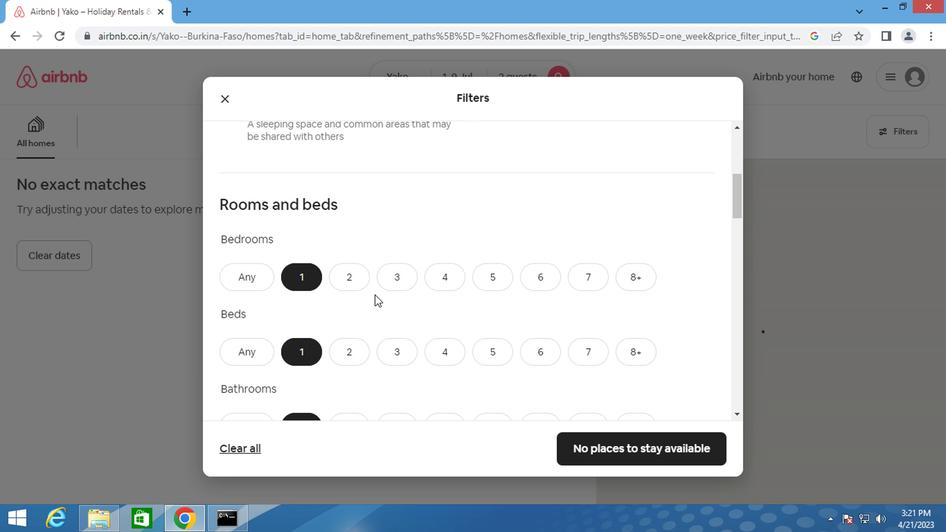 
Action: Mouse scrolled (372, 295) with delta (0, 0)
Screenshot: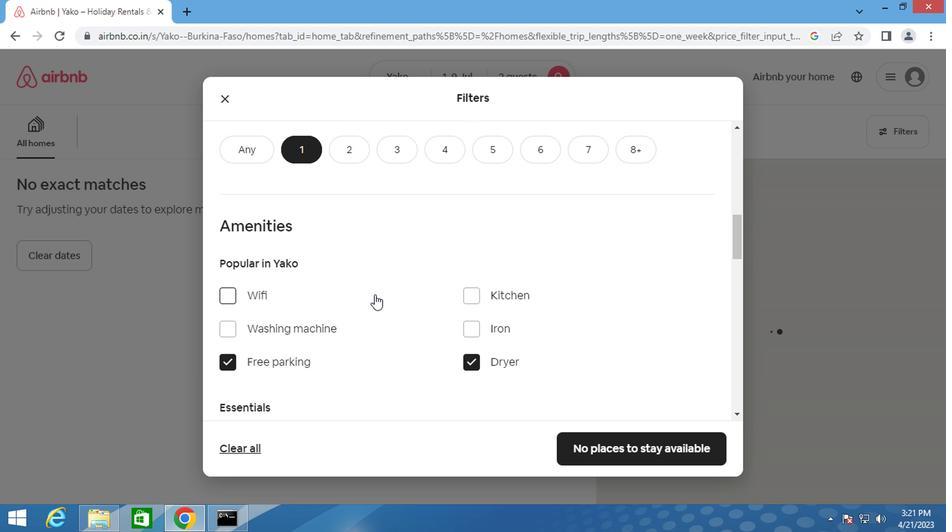 
Action: Mouse scrolled (372, 295) with delta (0, 0)
Screenshot: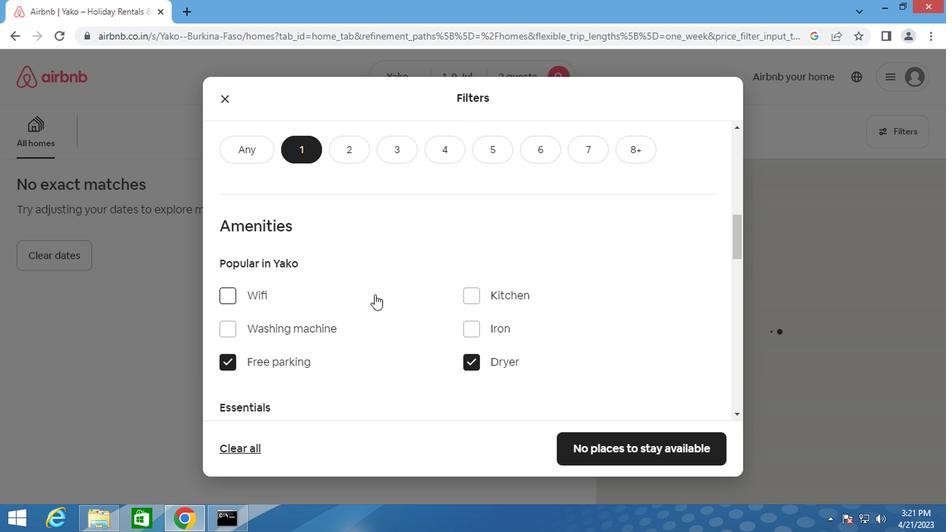 
Action: Mouse scrolled (372, 294) with delta (0, 0)
Screenshot: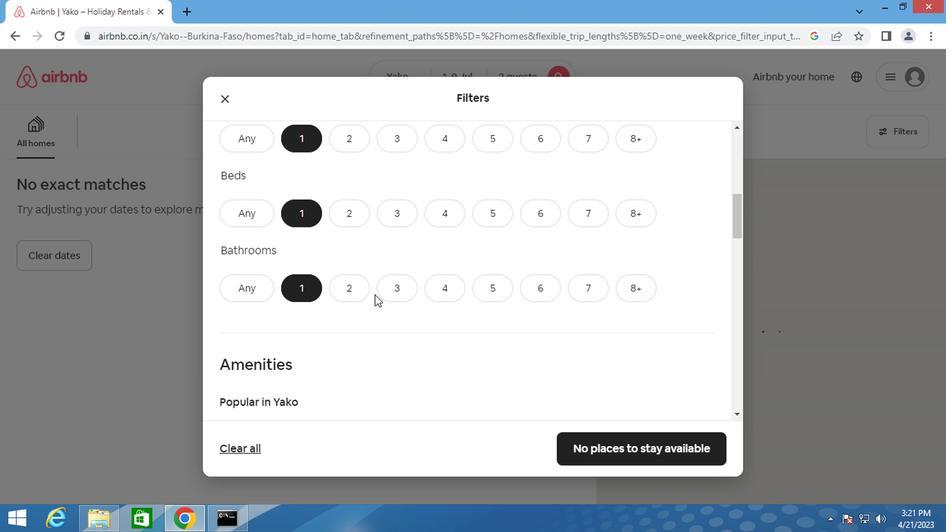 
Action: Mouse scrolled (372, 294) with delta (0, 0)
Screenshot: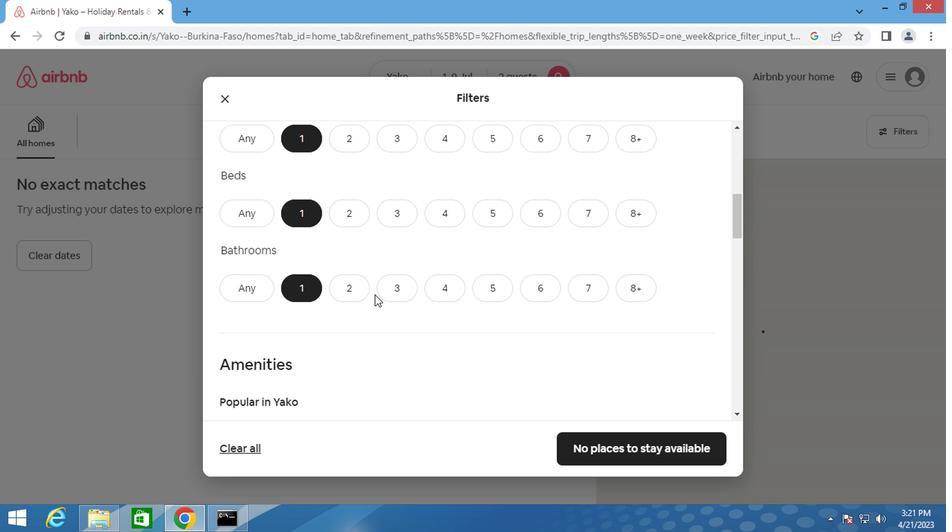 
Action: Mouse scrolled (372, 294) with delta (0, 0)
Screenshot: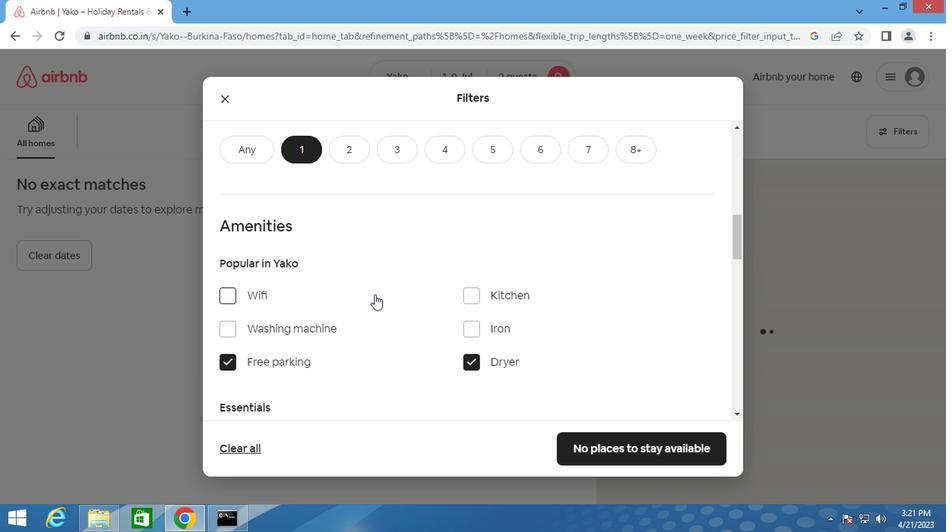 
Action: Mouse scrolled (372, 294) with delta (0, 0)
Screenshot: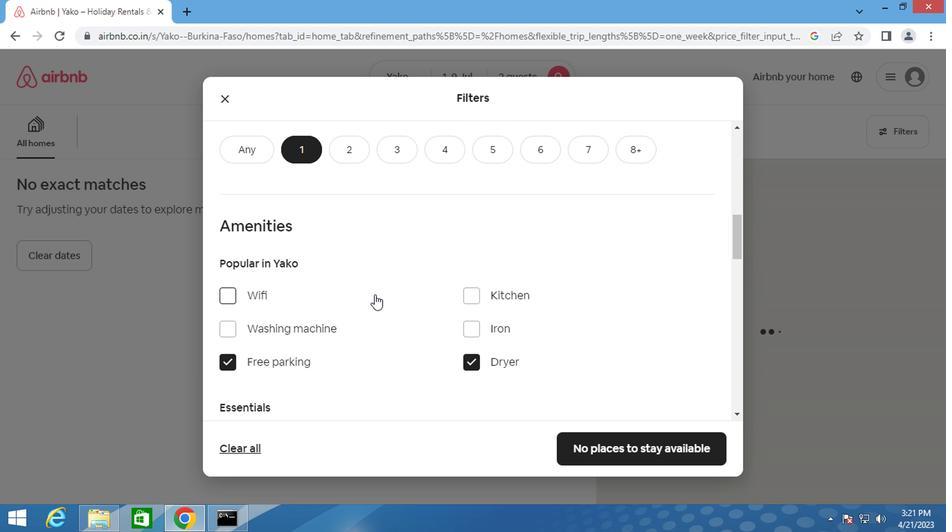 
Action: Mouse scrolled (372, 294) with delta (0, 0)
Screenshot: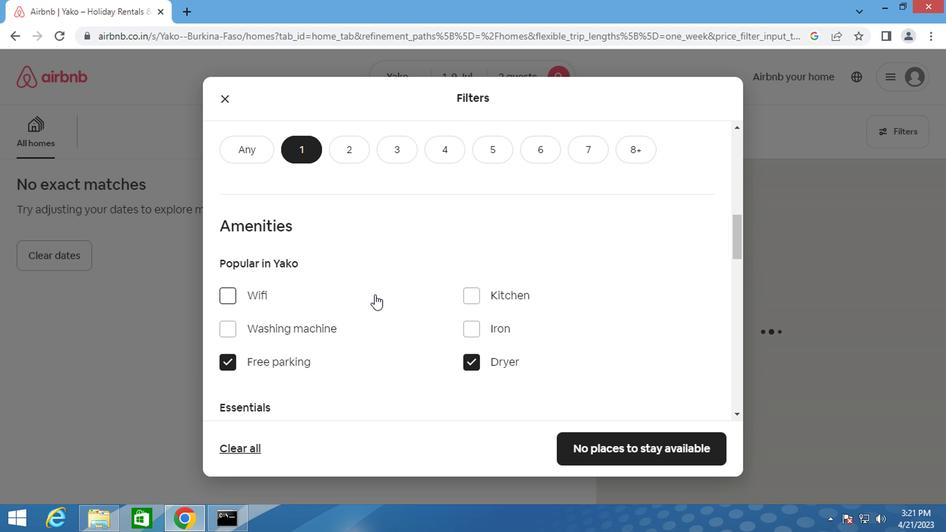 
Action: Mouse scrolled (372, 294) with delta (0, 0)
Screenshot: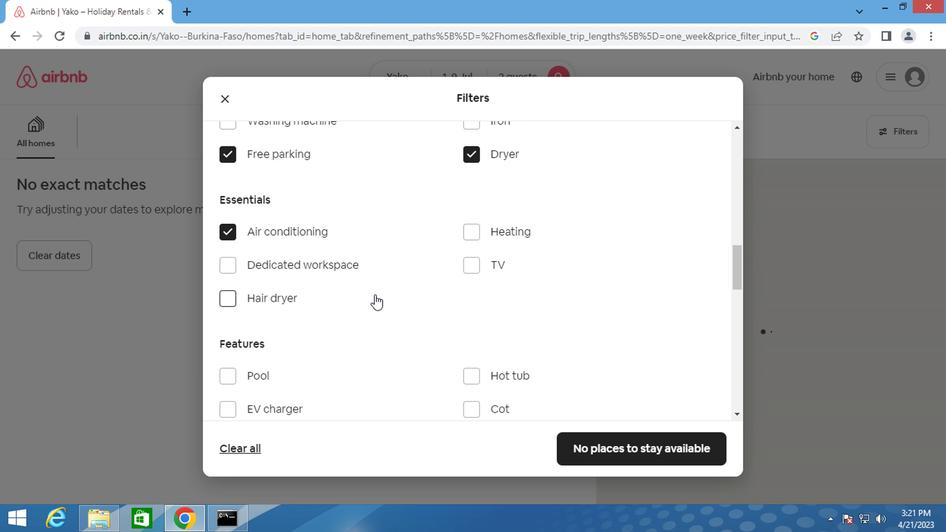 
Action: Mouse scrolled (372, 294) with delta (0, 0)
Screenshot: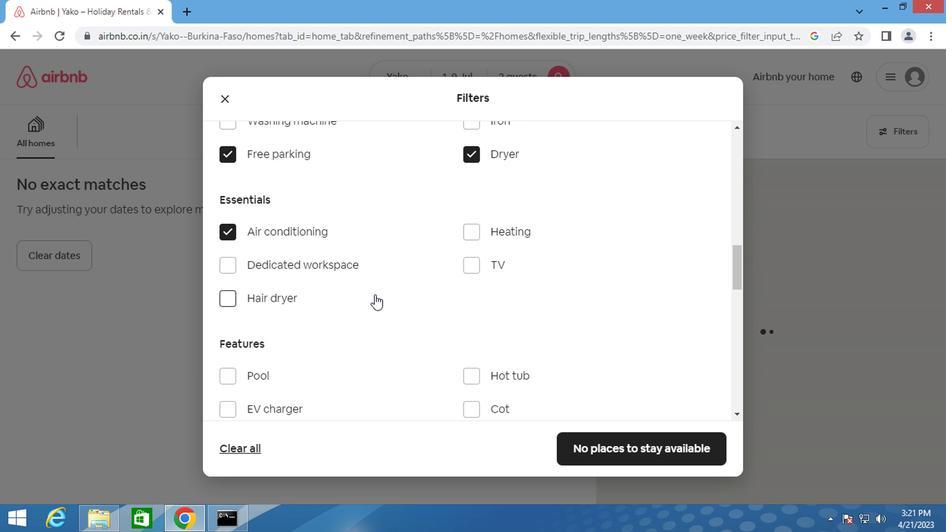 
Action: Mouse scrolled (372, 294) with delta (0, 0)
Screenshot: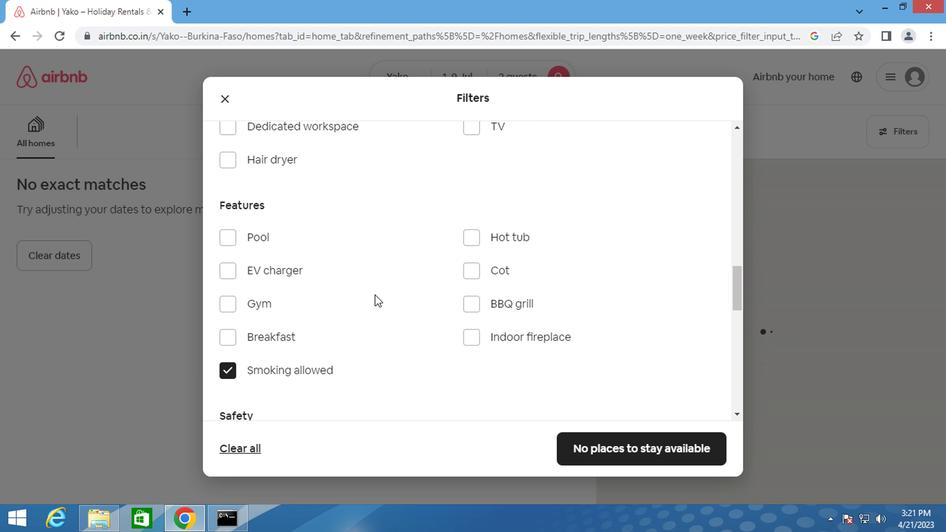 
Action: Mouse scrolled (372, 294) with delta (0, 0)
Screenshot: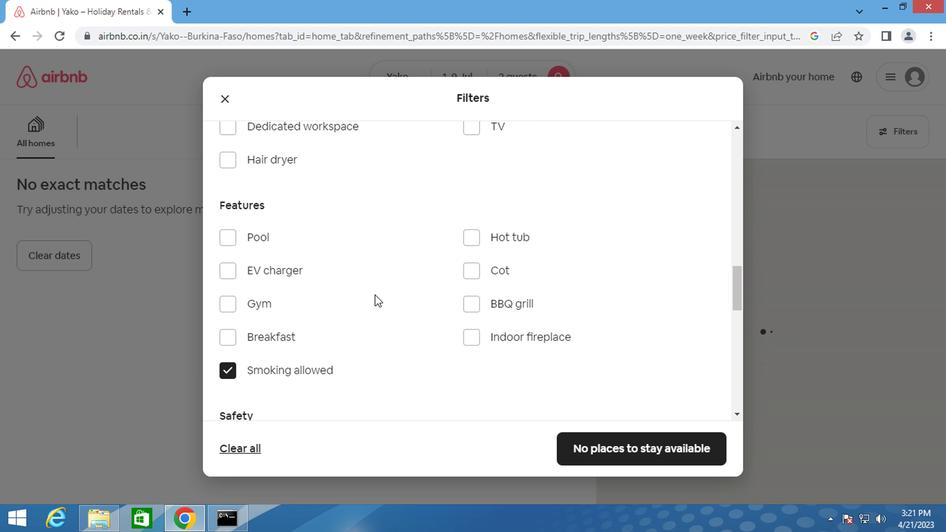 
Action: Mouse scrolled (372, 294) with delta (0, 0)
Screenshot: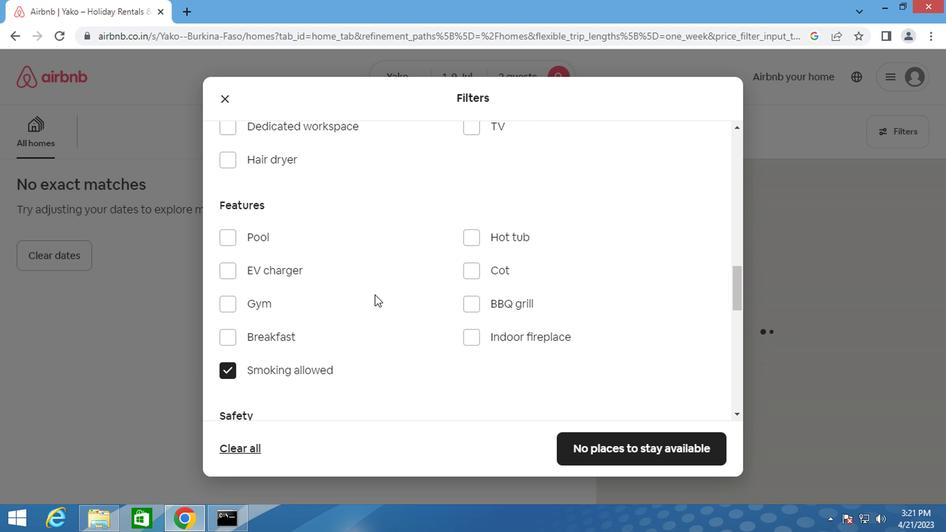 
Action: Mouse moved to (372, 294)
Screenshot: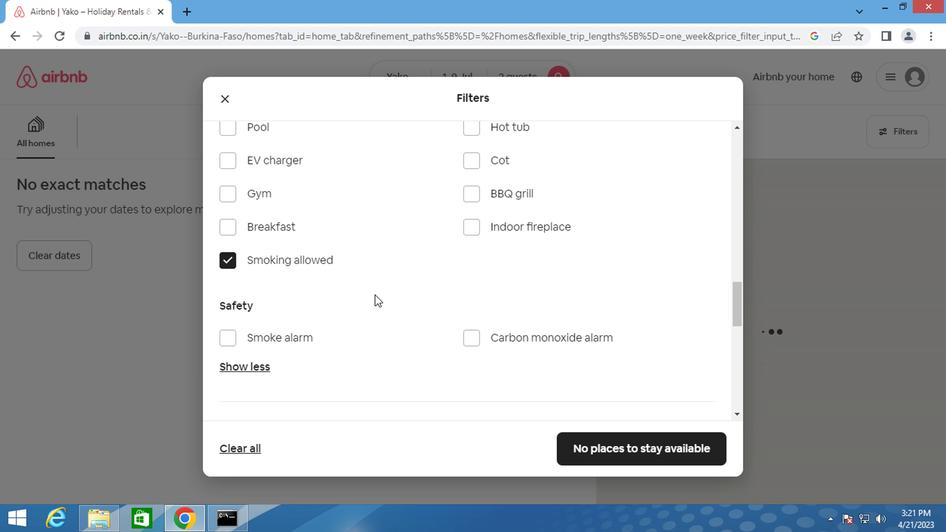 
Action: Mouse scrolled (372, 294) with delta (0, 0)
Screenshot: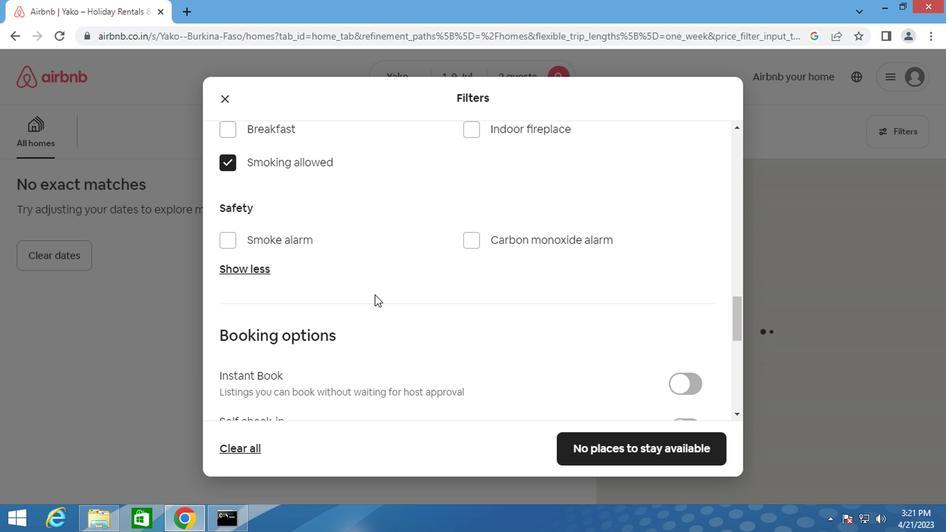 
Action: Mouse scrolled (372, 294) with delta (0, 0)
Screenshot: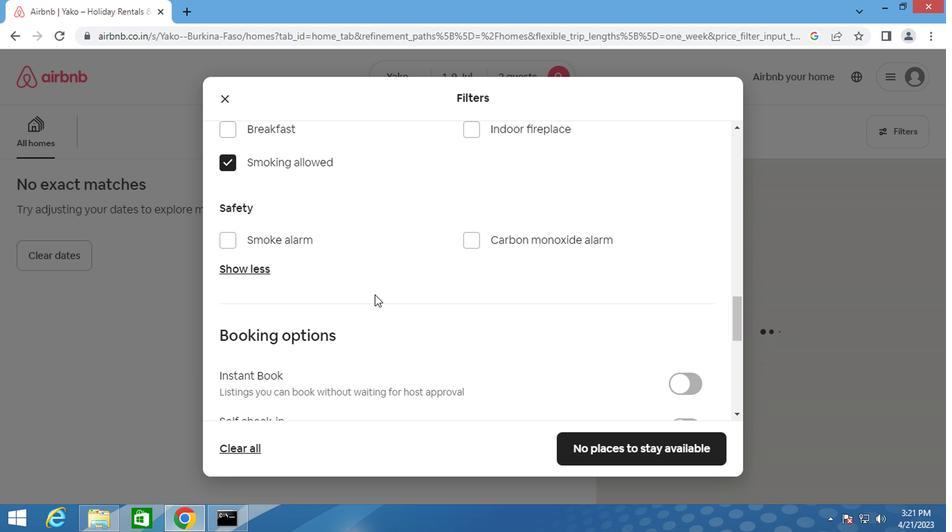 
Action: Mouse scrolled (372, 294) with delta (0, 0)
Screenshot: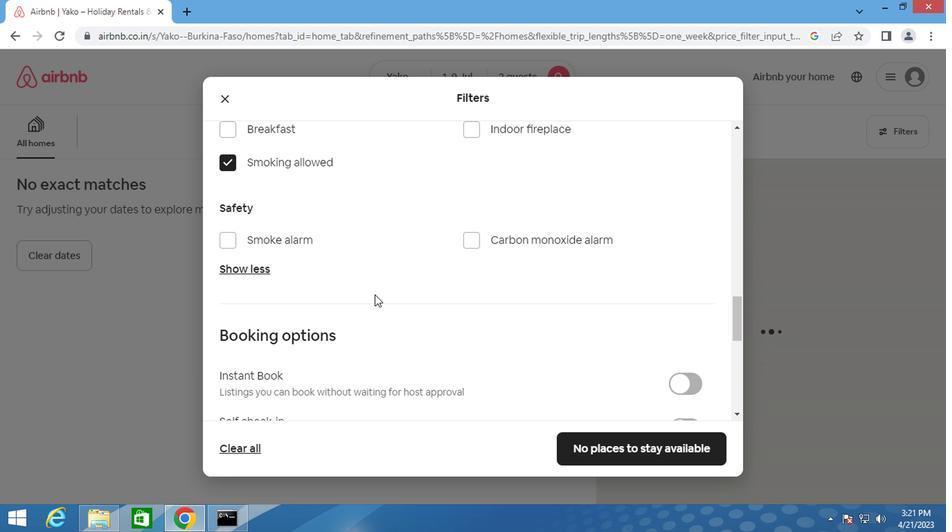 
Action: Mouse moved to (691, 225)
Screenshot: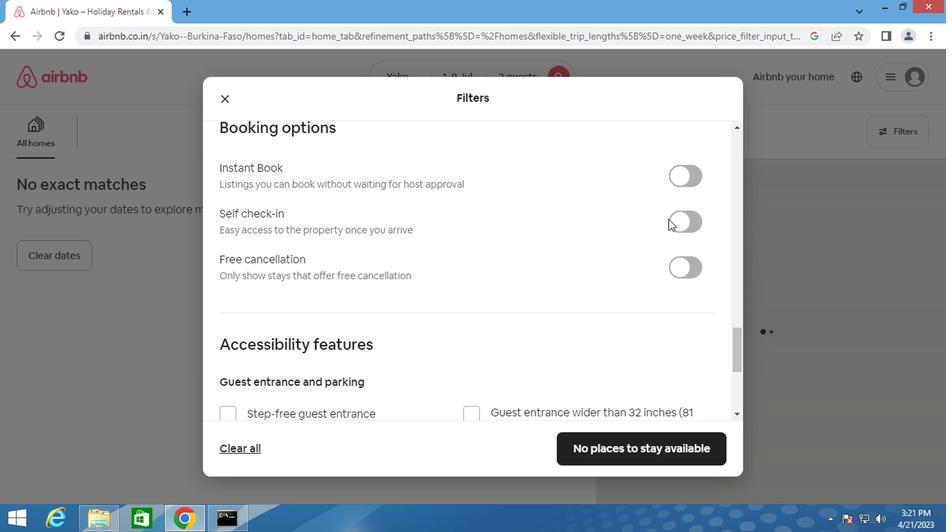 
Action: Mouse pressed left at (691, 225)
Screenshot: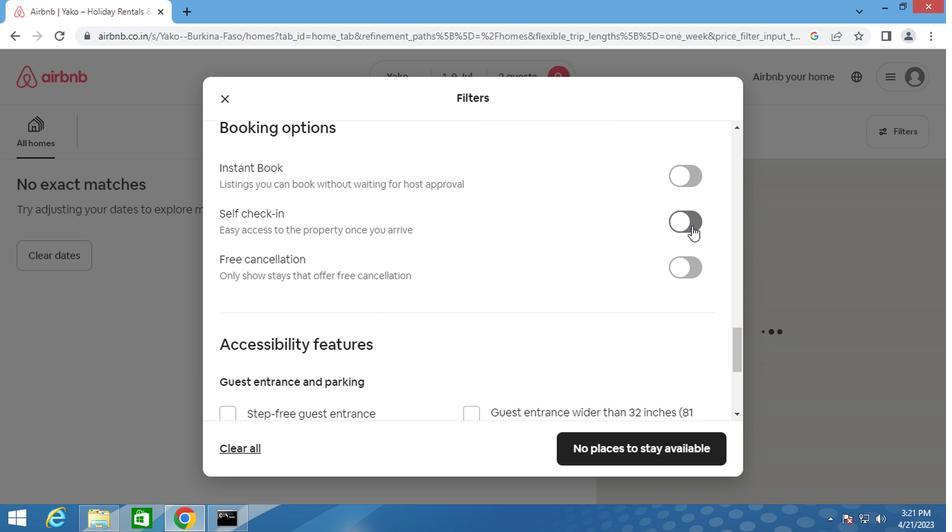 
Action: Mouse moved to (529, 247)
Screenshot: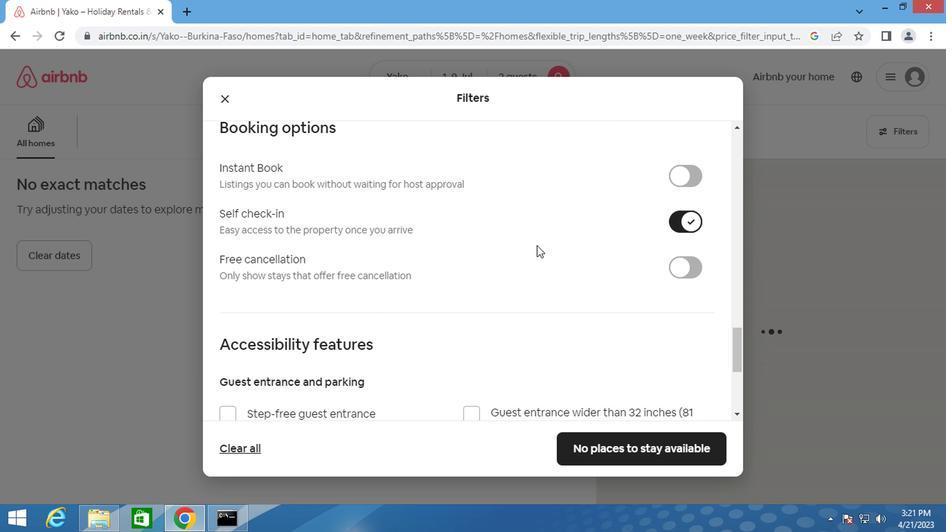 
Action: Mouse scrolled (529, 247) with delta (0, 0)
Screenshot: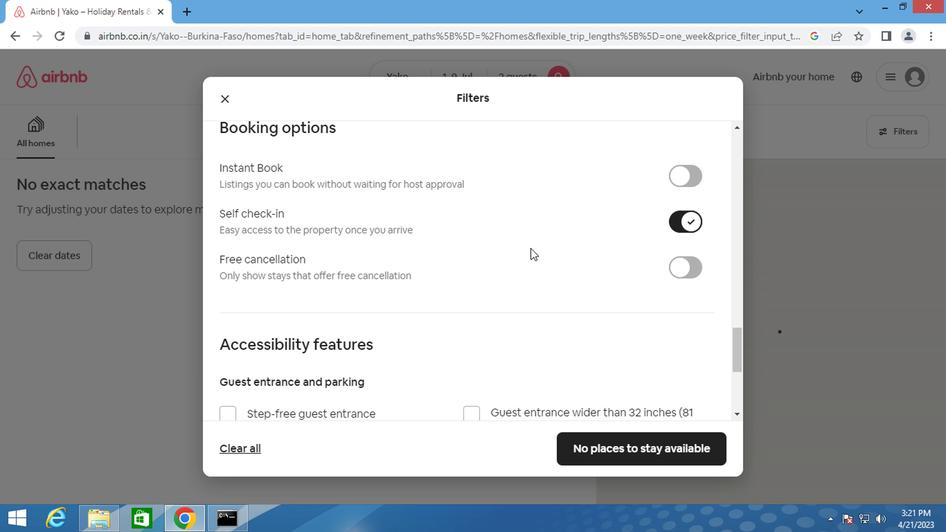 
Action: Mouse scrolled (529, 247) with delta (0, 0)
Screenshot: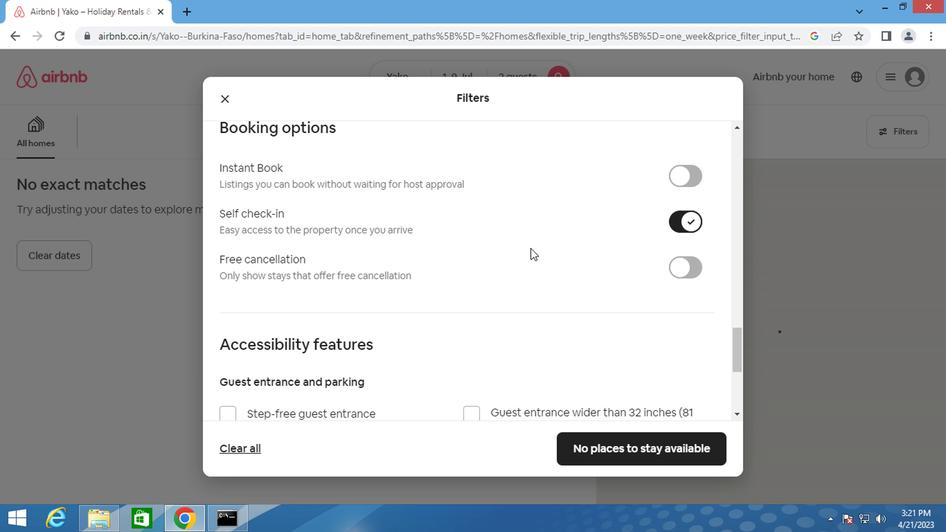 
Action: Mouse scrolled (529, 247) with delta (0, 0)
Screenshot: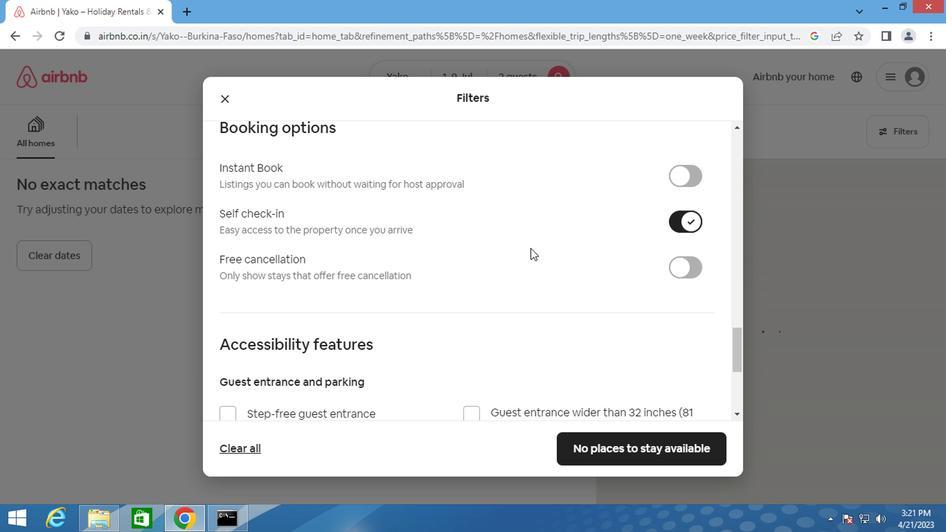 
Action: Mouse moved to (528, 248)
Screenshot: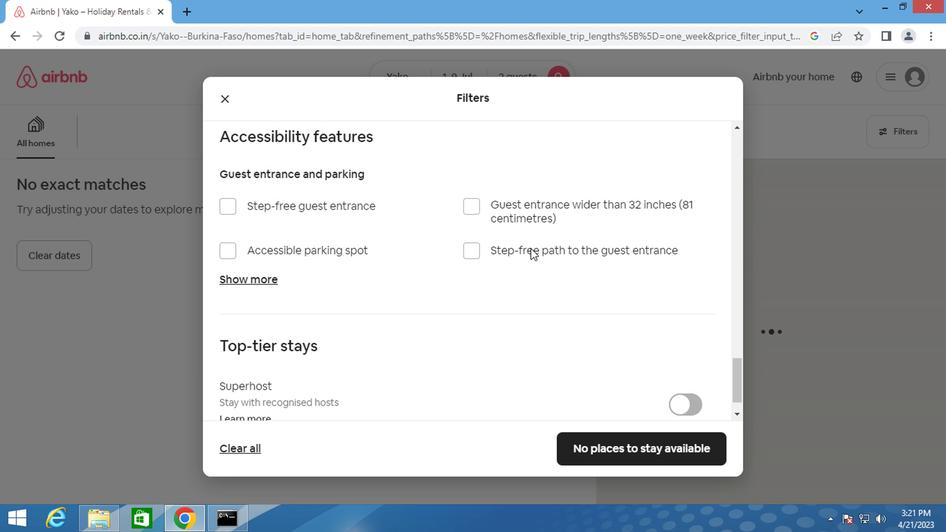 
Action: Mouse scrolled (528, 247) with delta (0, 0)
Screenshot: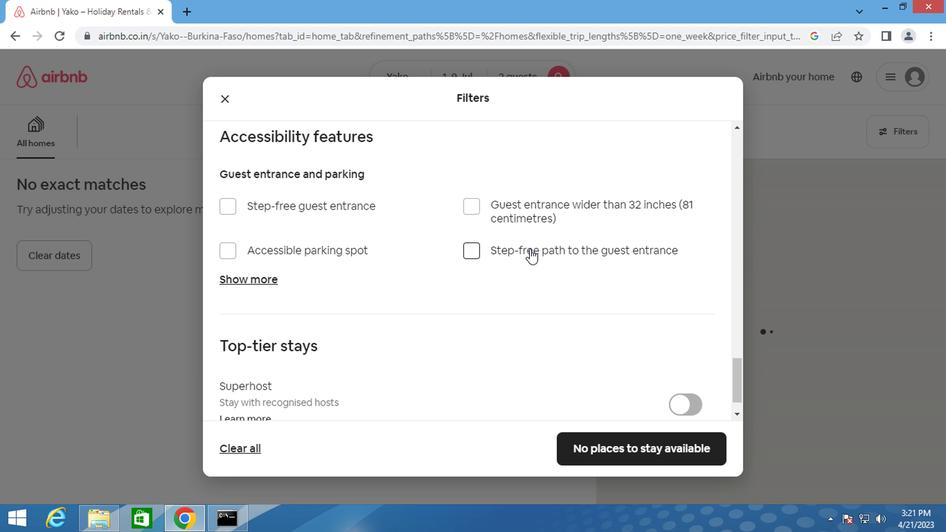
Action: Mouse scrolled (528, 247) with delta (0, 0)
Screenshot: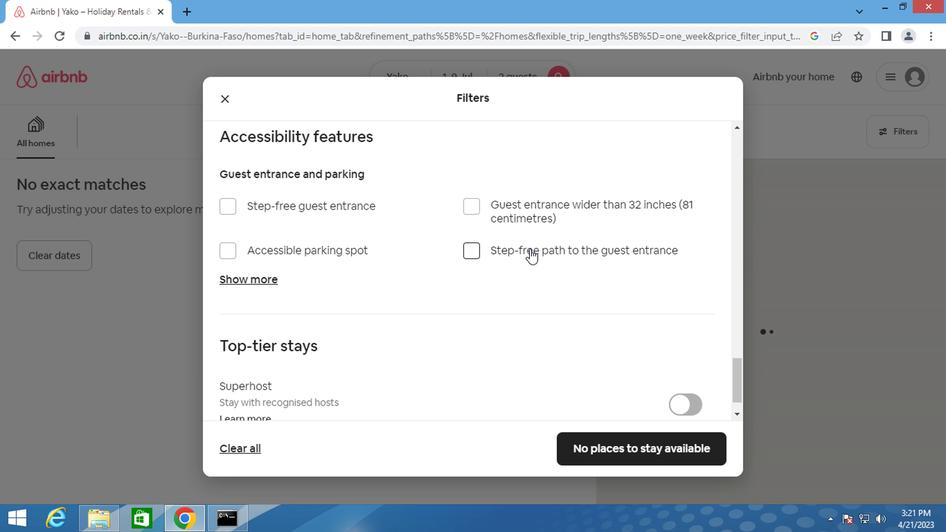 
Action: Mouse scrolled (528, 247) with delta (0, 0)
Screenshot: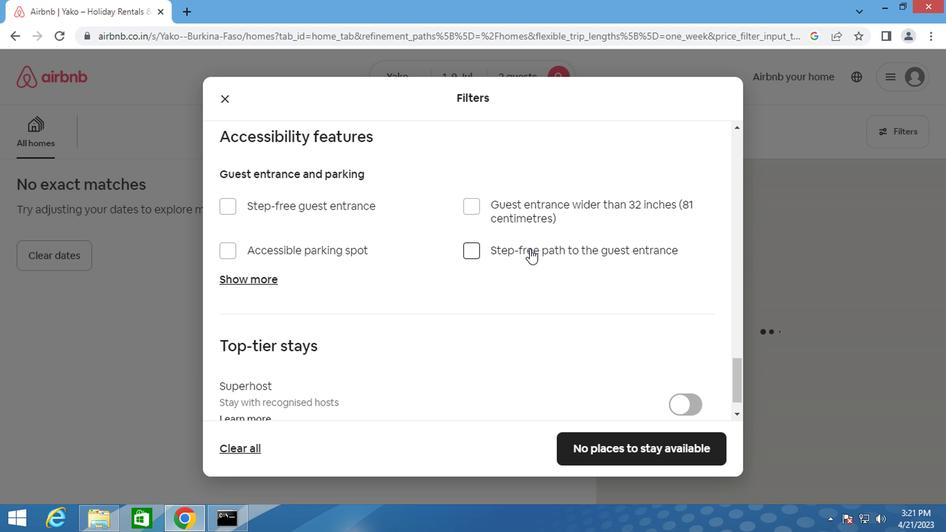 
Action: Mouse scrolled (528, 247) with delta (0, 0)
Screenshot: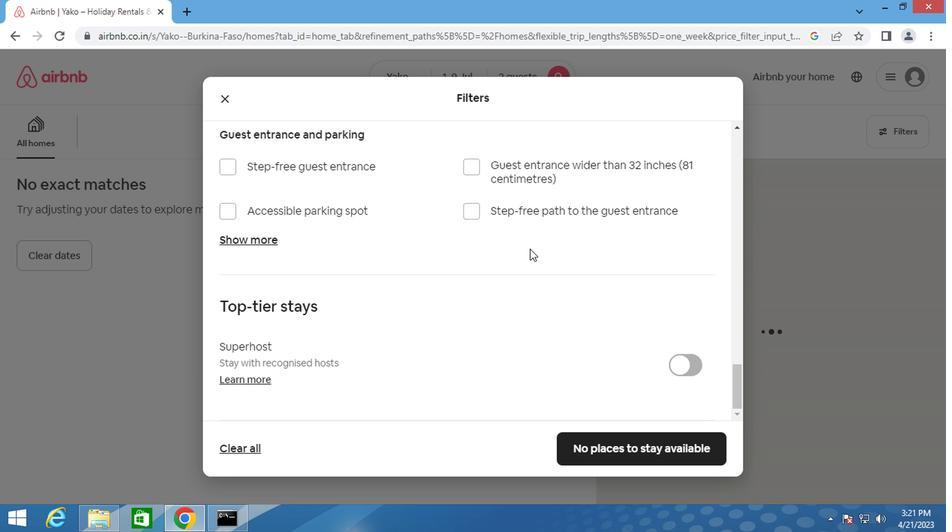 
Action: Mouse scrolled (528, 247) with delta (0, 0)
Screenshot: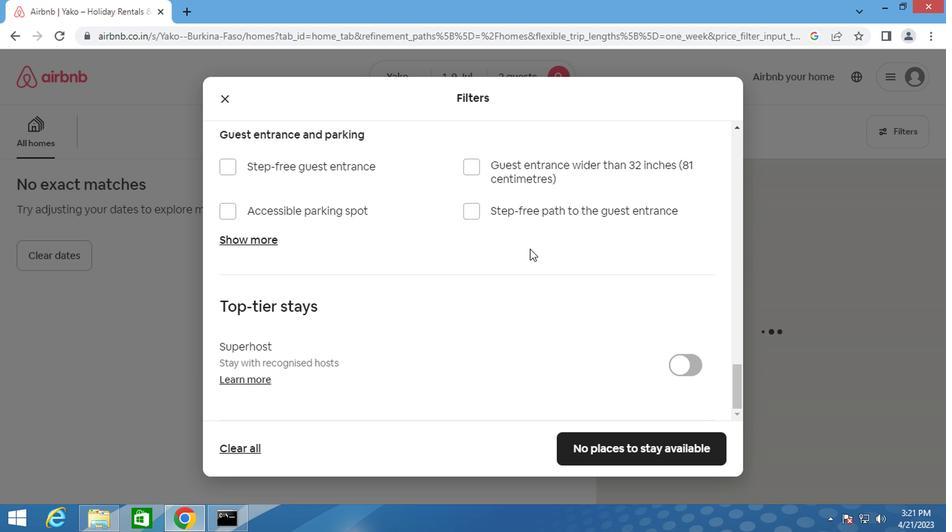 
Action: Mouse scrolled (528, 247) with delta (0, 0)
Screenshot: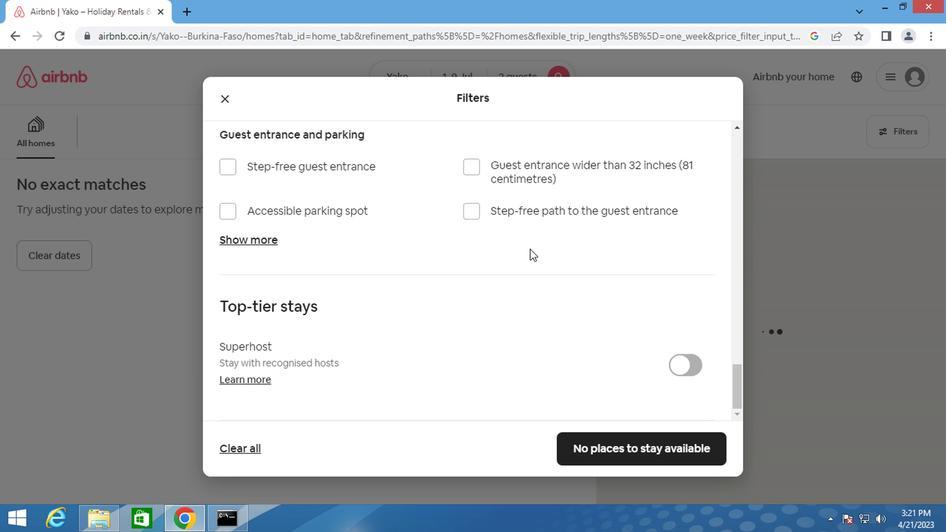 
Action: Mouse moved to (461, 288)
Screenshot: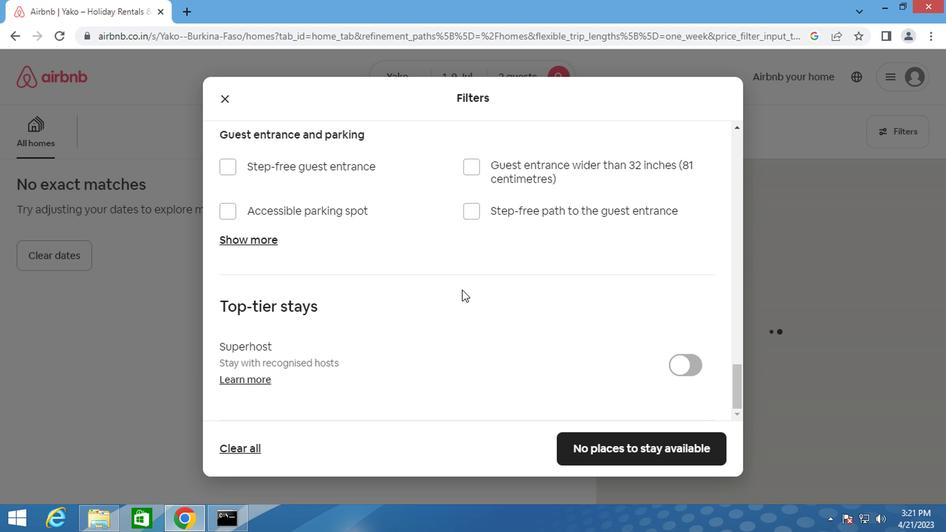 
Action: Mouse scrolled (461, 287) with delta (0, 0)
Screenshot: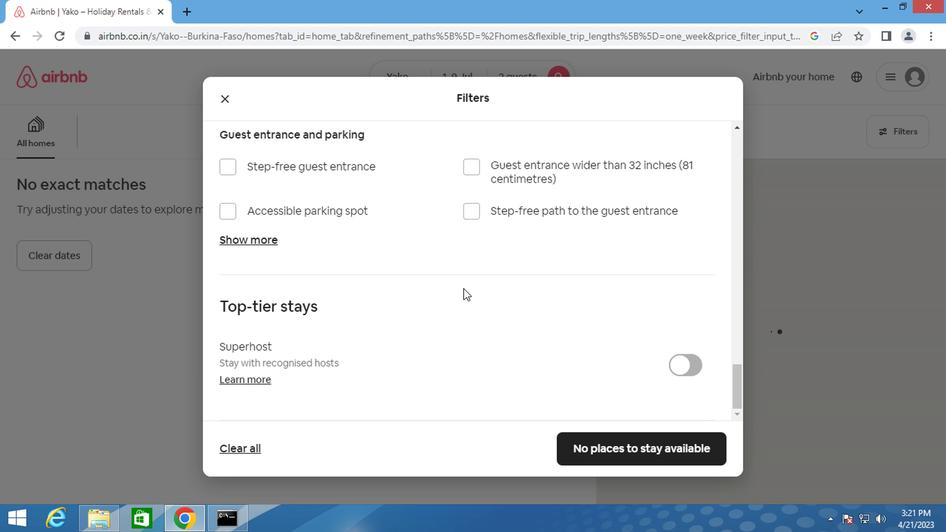 
Action: Mouse scrolled (461, 287) with delta (0, 0)
Screenshot: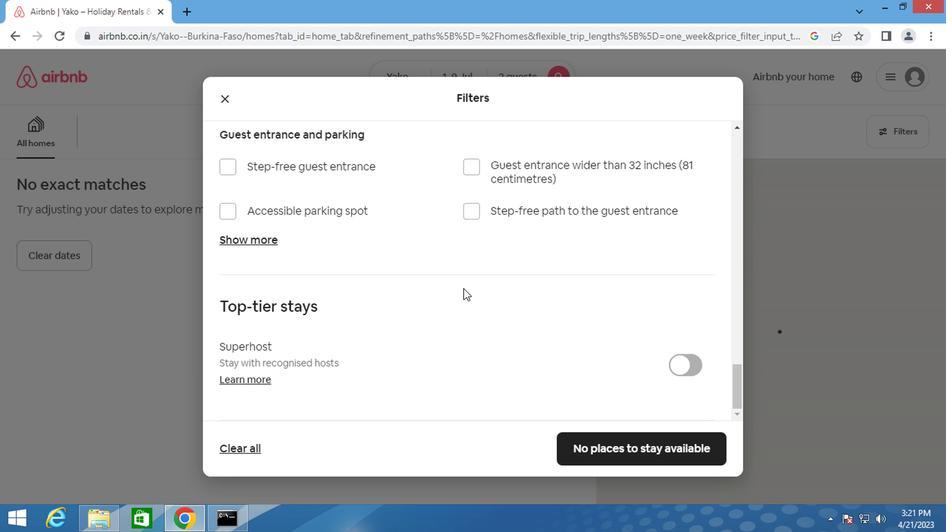 
Action: Mouse scrolled (461, 287) with delta (0, 0)
Screenshot: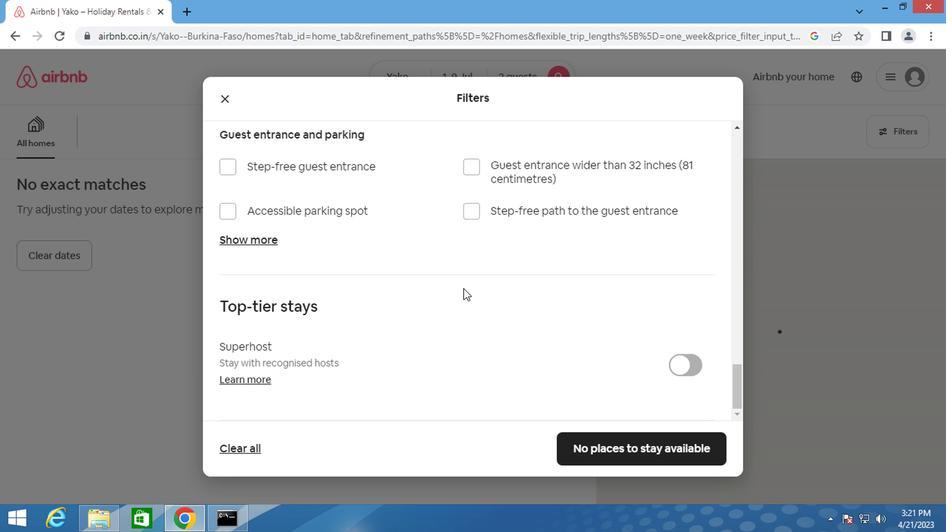 
Action: Mouse scrolled (461, 287) with delta (0, 0)
Screenshot: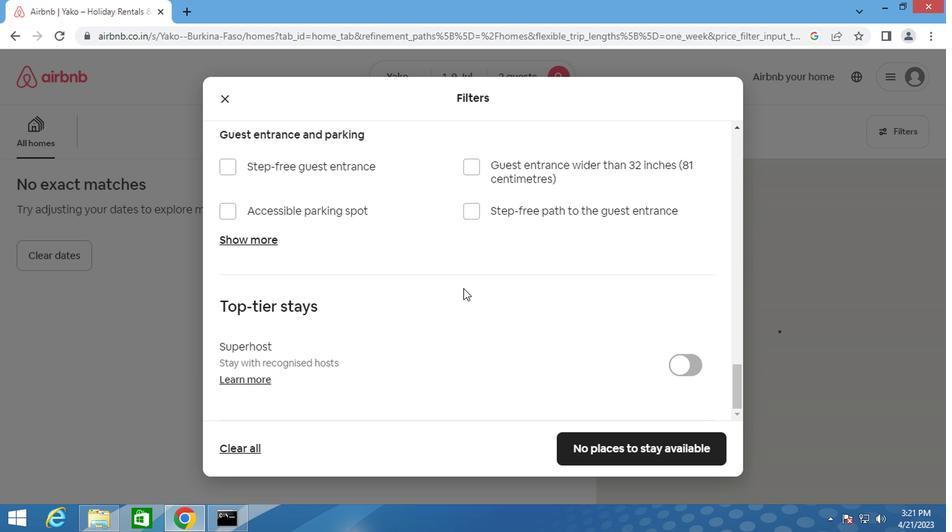 
Action: Mouse scrolled (461, 287) with delta (0, 0)
Screenshot: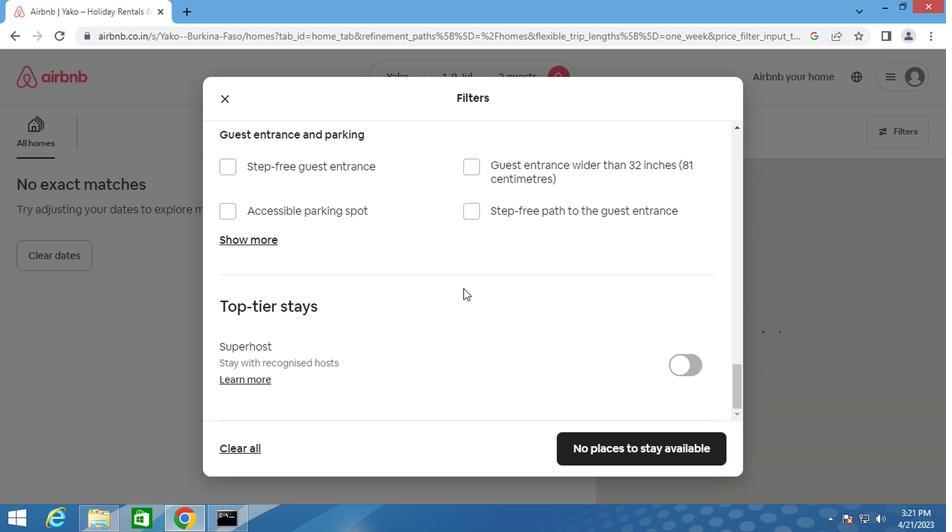 
Action: Mouse moved to (462, 284)
Screenshot: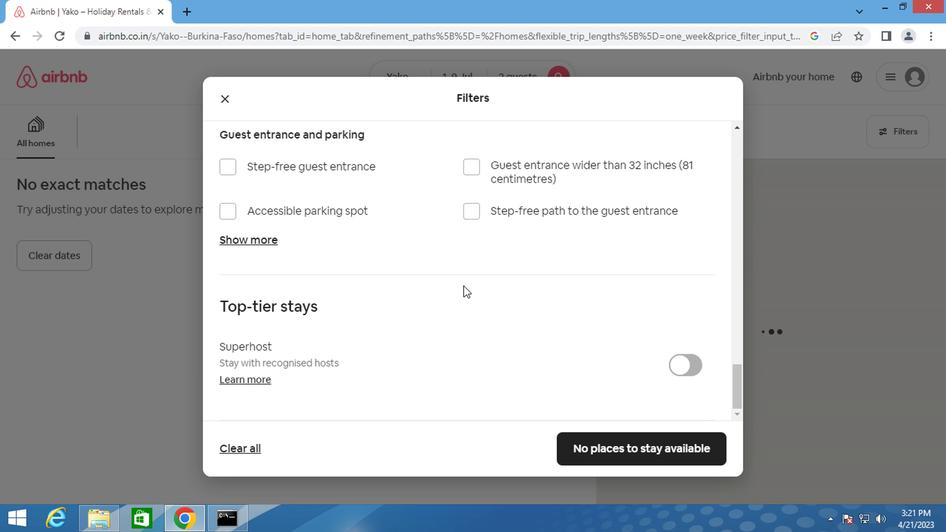 
Action: Mouse scrolled (462, 284) with delta (0, 0)
Screenshot: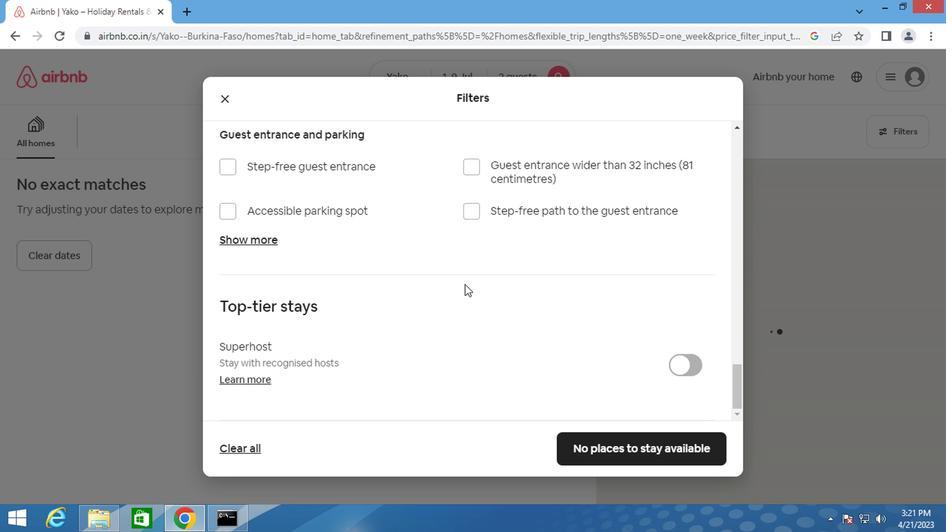 
Action: Mouse scrolled (462, 284) with delta (0, 0)
Screenshot: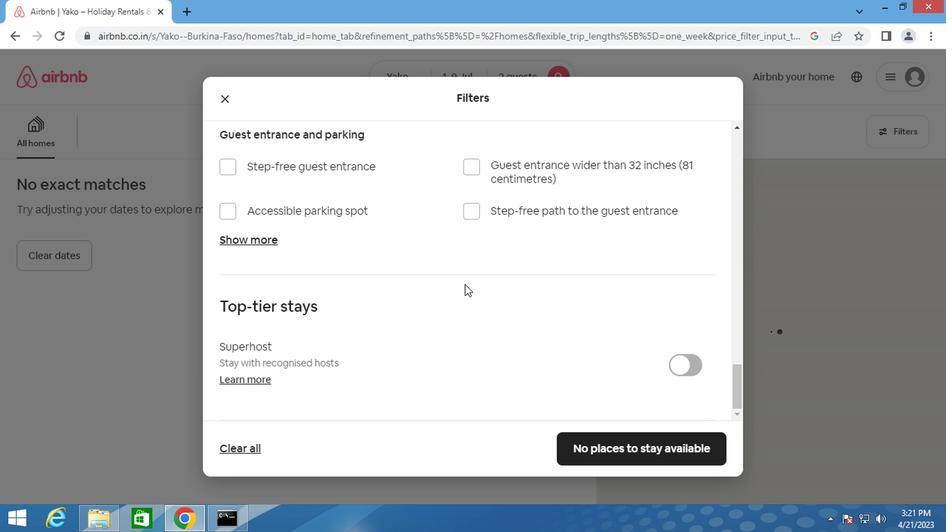 
Action: Mouse scrolled (462, 284) with delta (0, 0)
Screenshot: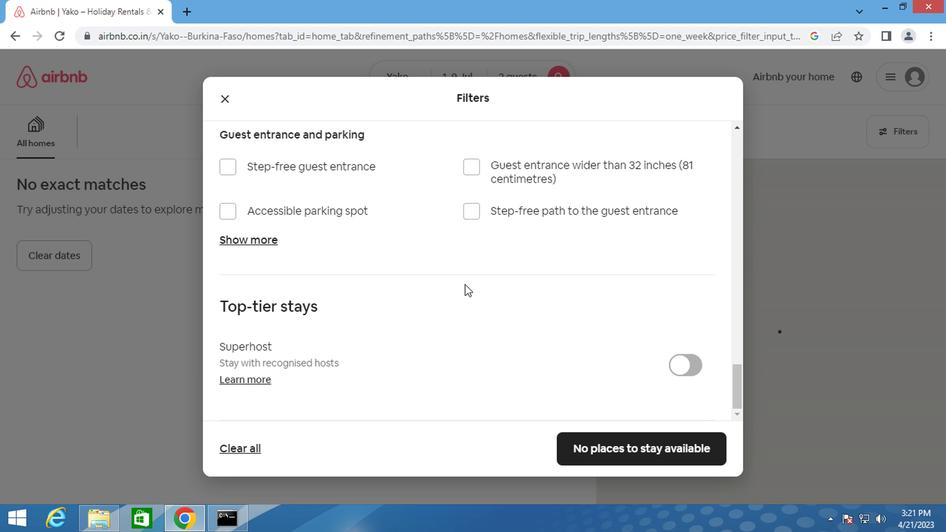 
Action: Mouse moved to (464, 282)
Screenshot: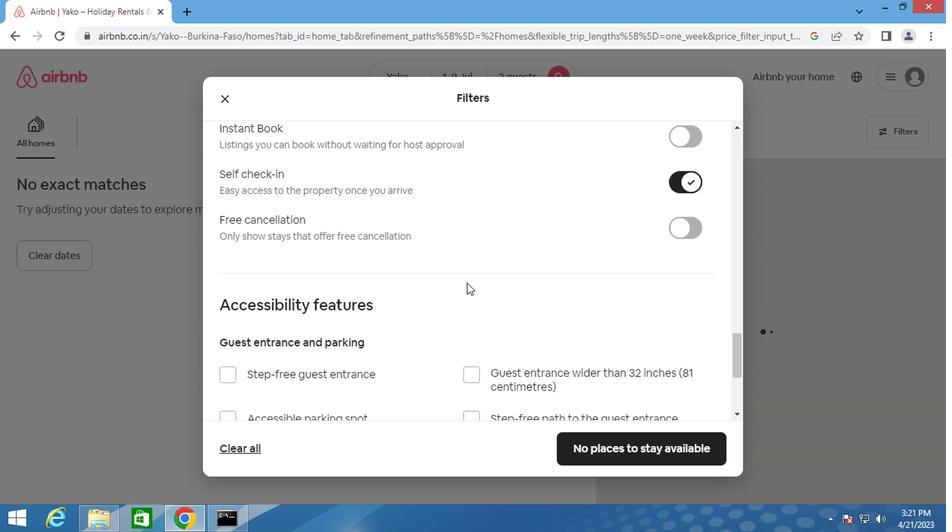 
Action: Mouse scrolled (464, 281) with delta (0, 0)
Screenshot: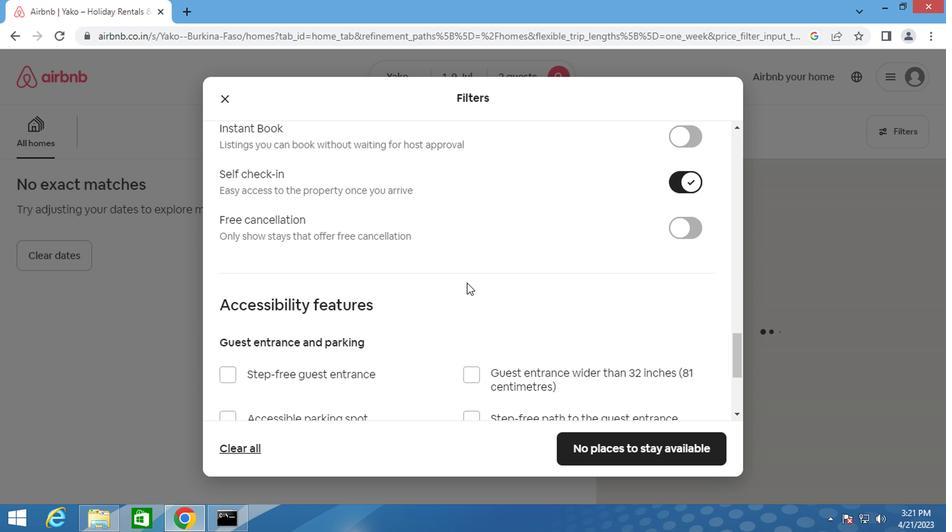 
Action: Mouse scrolled (464, 281) with delta (0, 0)
Screenshot: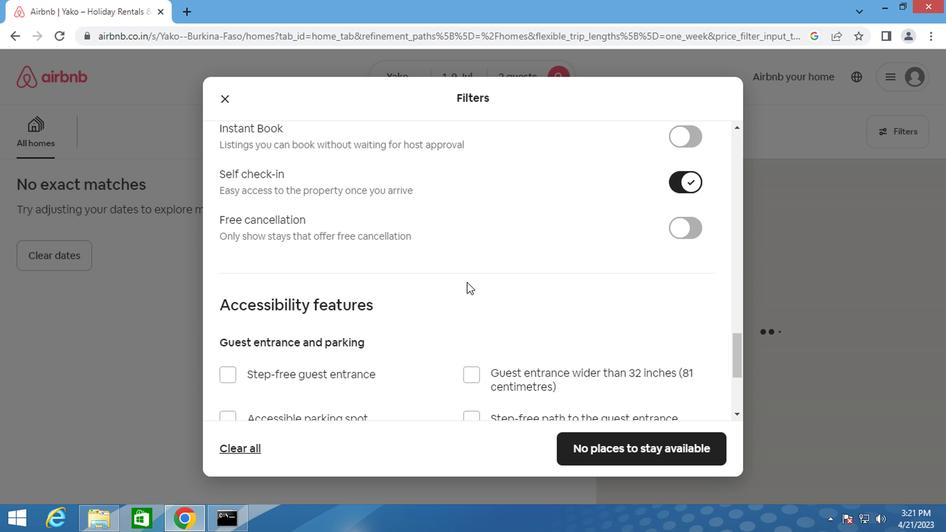 
Action: Mouse scrolled (464, 281) with delta (0, 0)
Screenshot: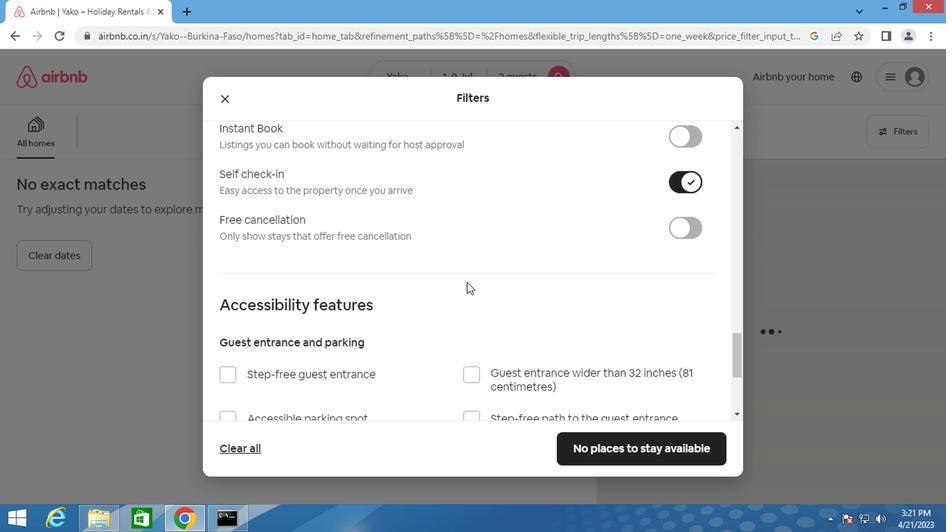 
Action: Mouse scrolled (464, 281) with delta (0, 0)
Screenshot: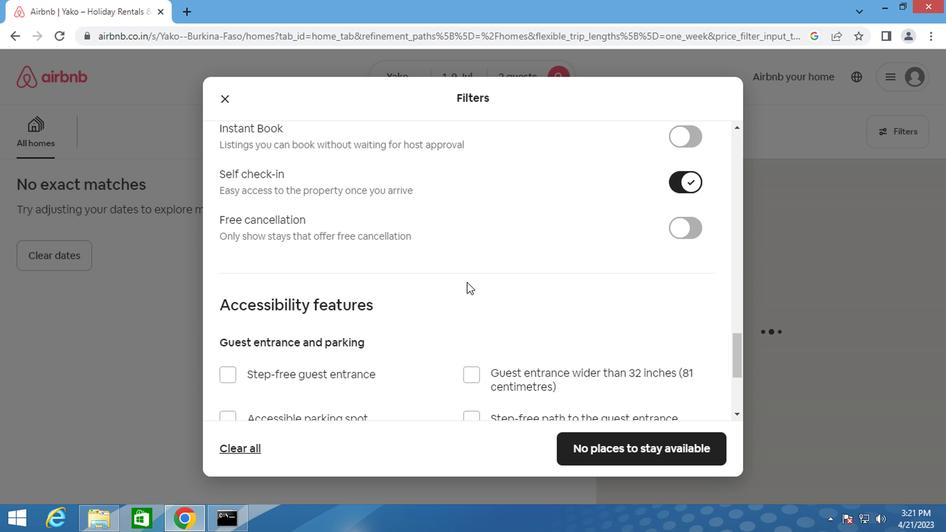 
Action: Mouse moved to (598, 372)
Screenshot: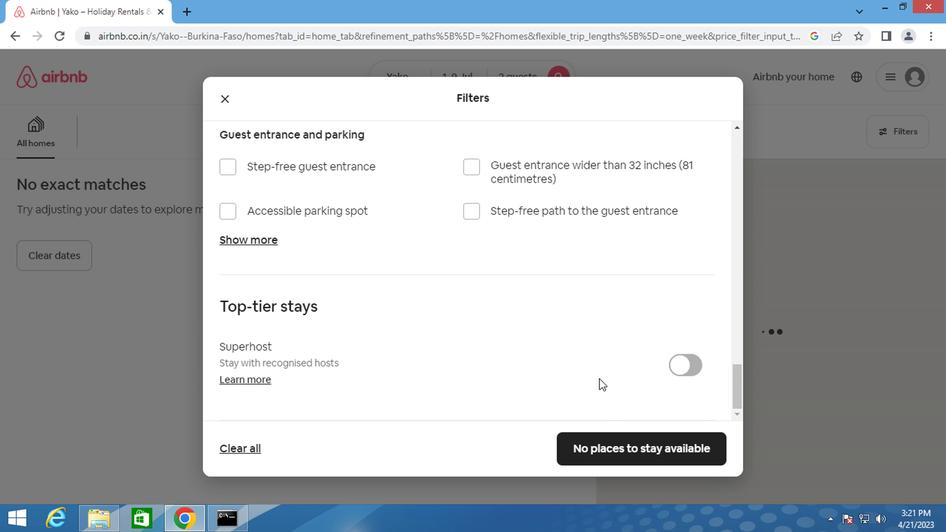 
Action: Mouse scrolled (598, 372) with delta (0, 0)
Screenshot: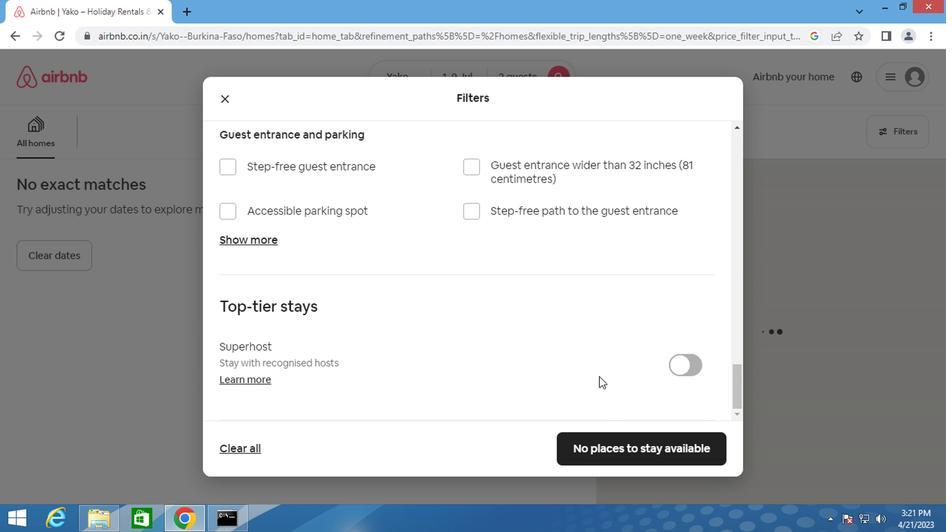 
Action: Mouse scrolled (598, 372) with delta (0, 0)
Screenshot: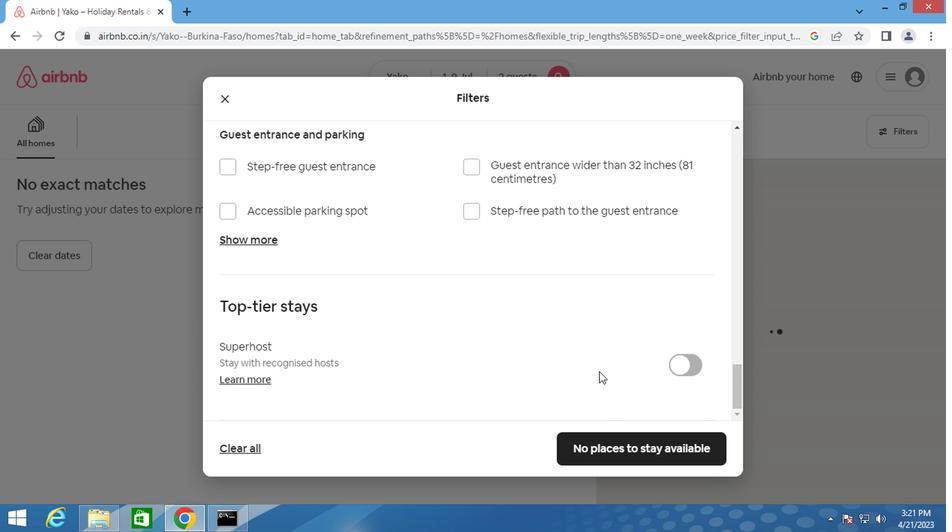 
Action: Mouse scrolled (598, 372) with delta (0, 0)
Screenshot: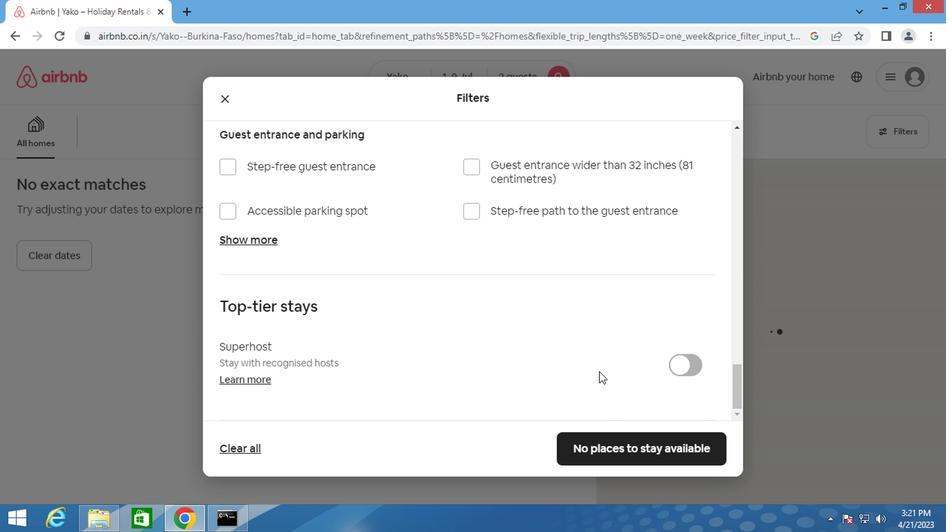 
Action: Mouse moved to (619, 448)
Screenshot: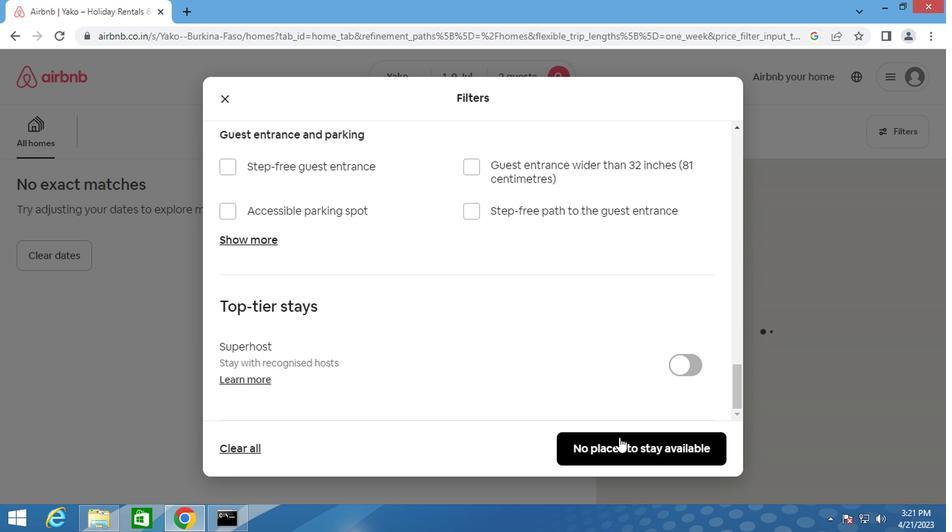
Action: Mouse pressed left at (619, 448)
Screenshot: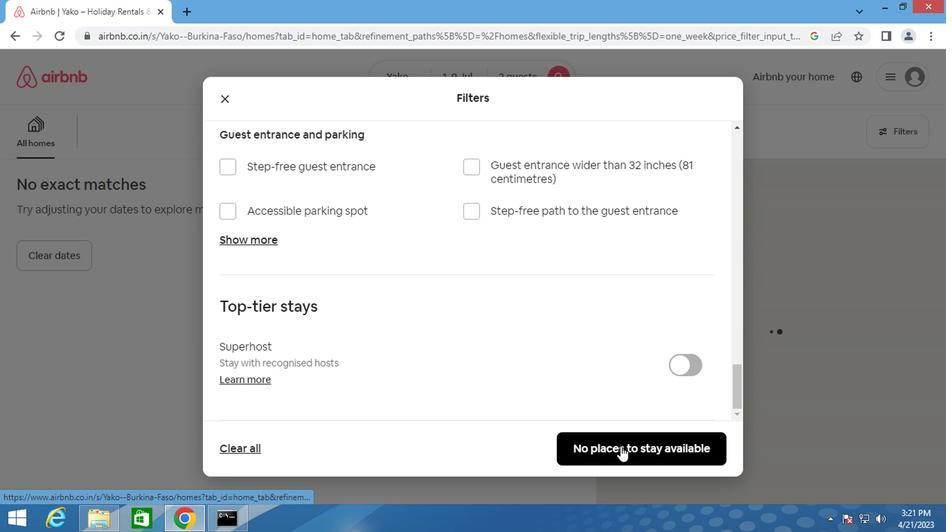 
Action: Key pressed <Key.f8>
Screenshot: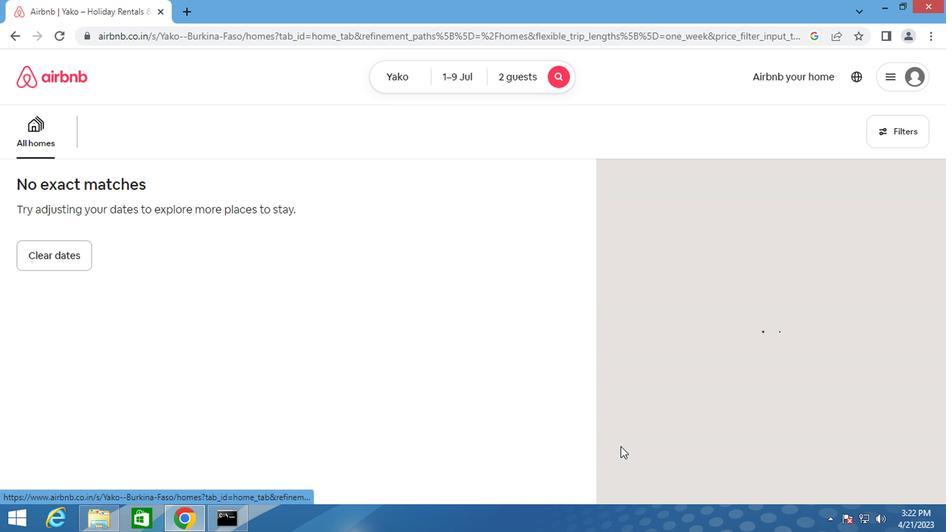 
